 Task: Add a signature Lincoln Davis containing With heartfelt thanks and warm wishes, Lincoln Davis to email address softage.9@softage.net and add a folder Shipping labels
Action: Mouse moved to (1017, 69)
Screenshot: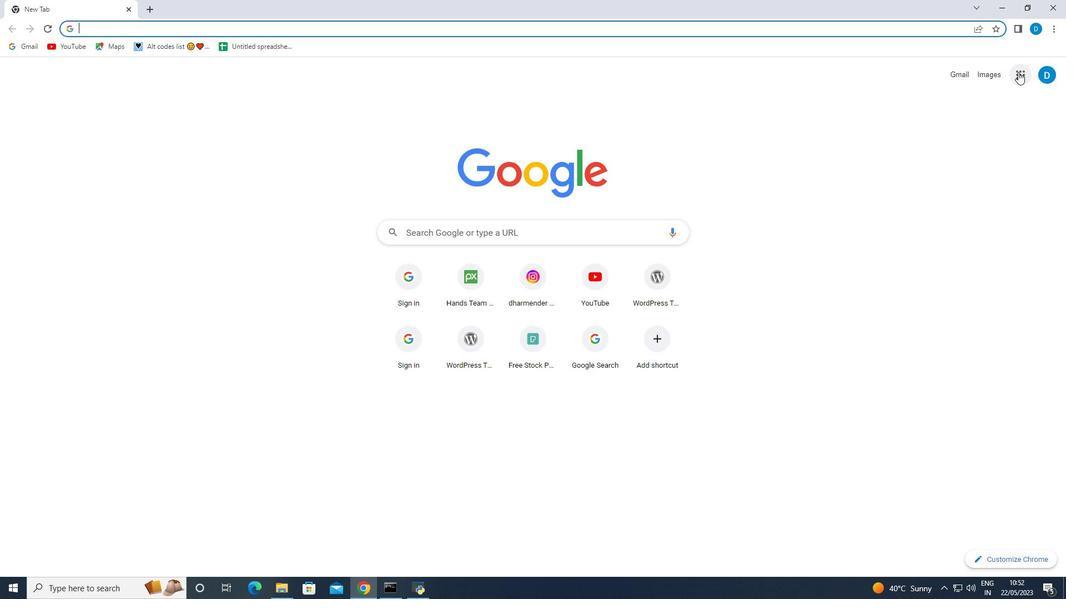 
Action: Mouse pressed left at (1017, 69)
Screenshot: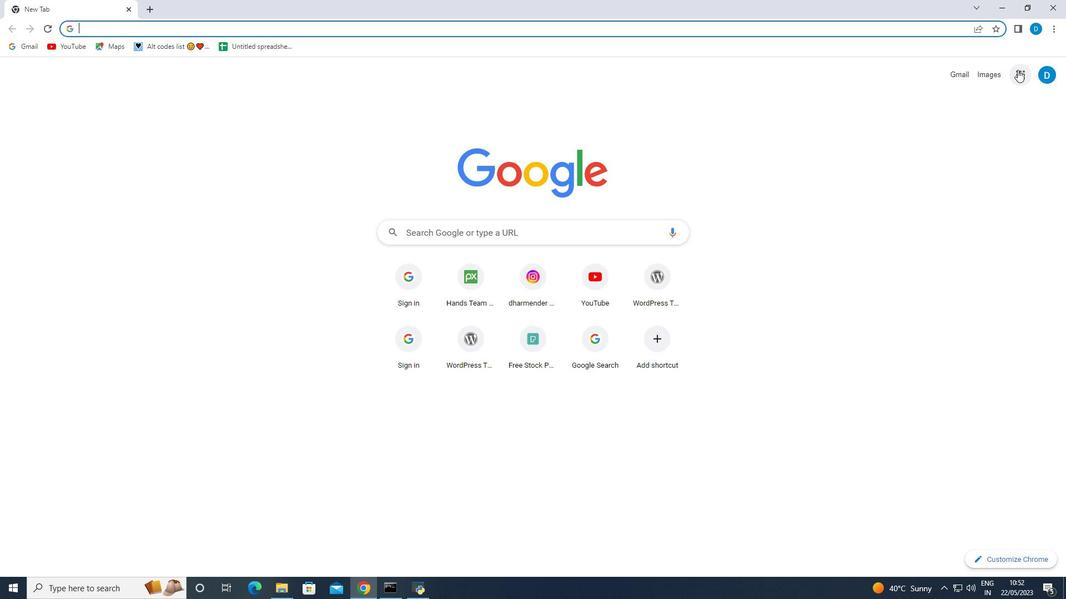 
Action: Mouse moved to (932, 219)
Screenshot: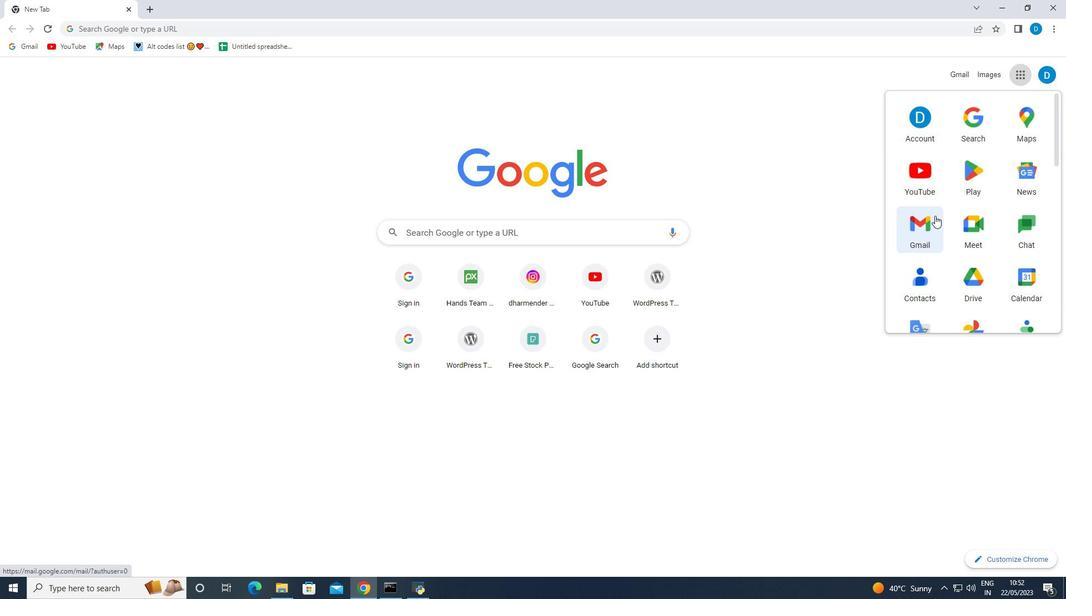 
Action: Mouse pressed left at (932, 219)
Screenshot: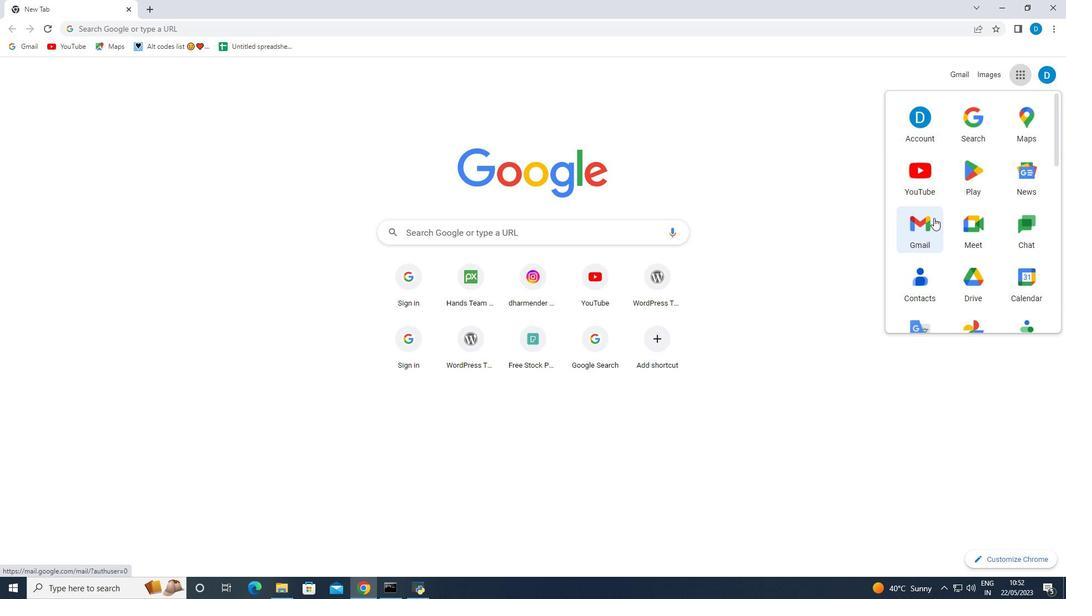 
Action: Mouse moved to (72, 112)
Screenshot: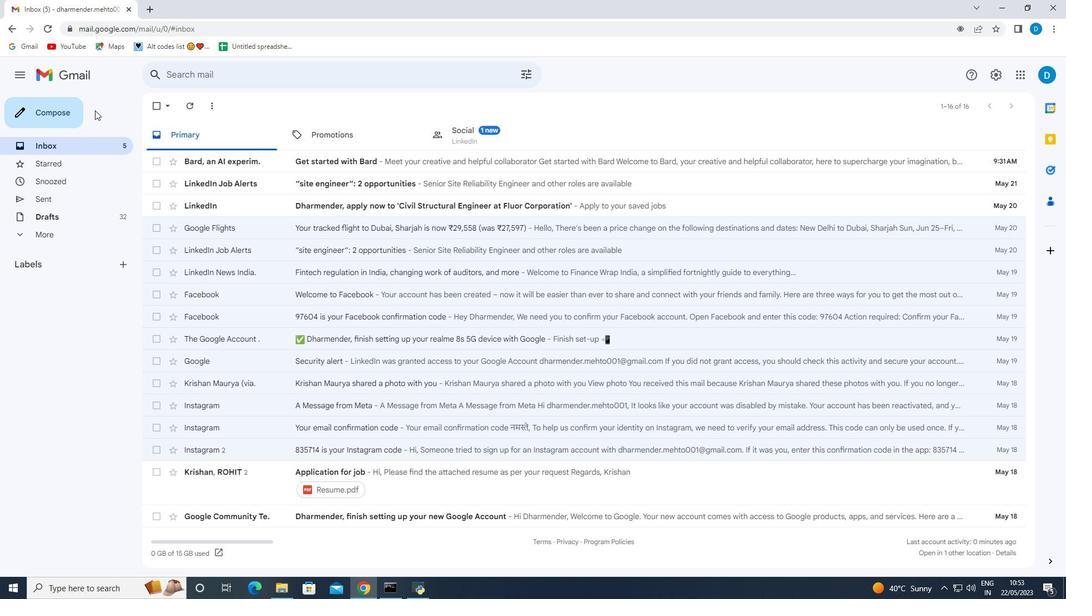 
Action: Mouse pressed left at (72, 112)
Screenshot: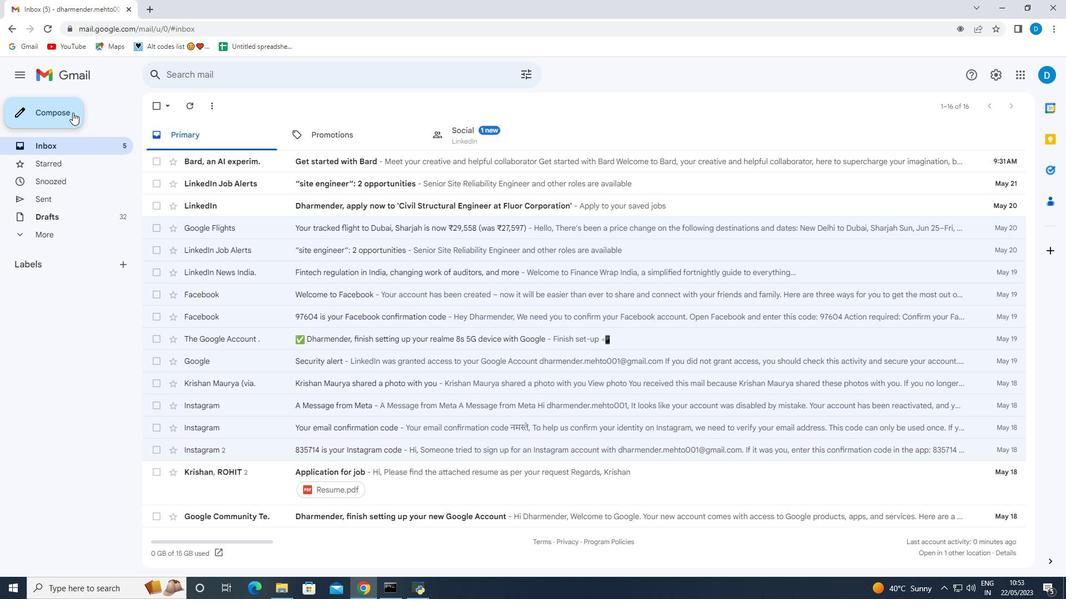 
Action: Mouse moved to (892, 558)
Screenshot: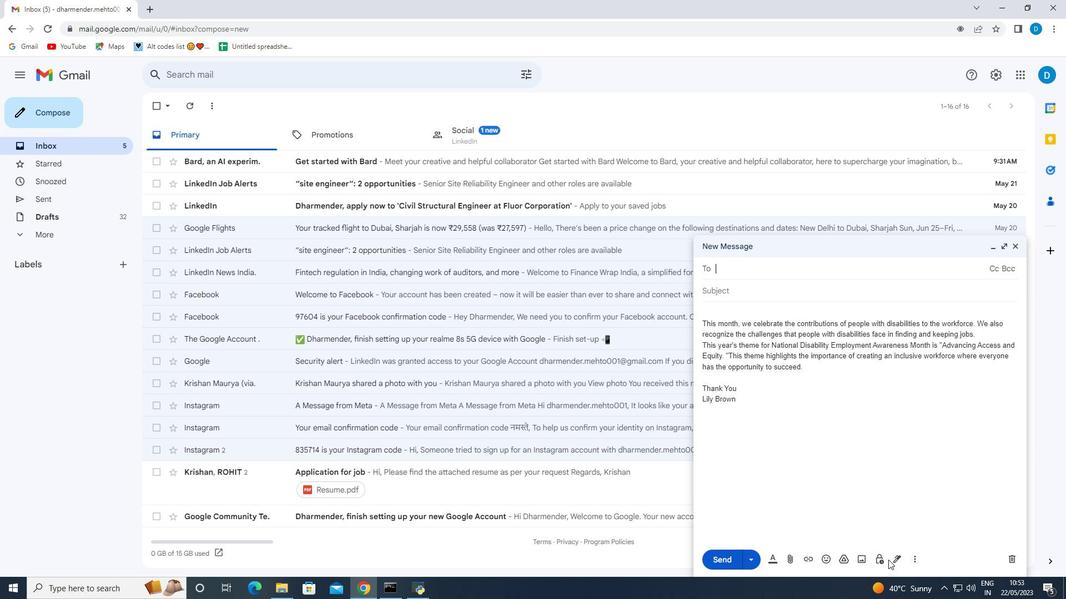 
Action: Mouse pressed left at (892, 558)
Screenshot: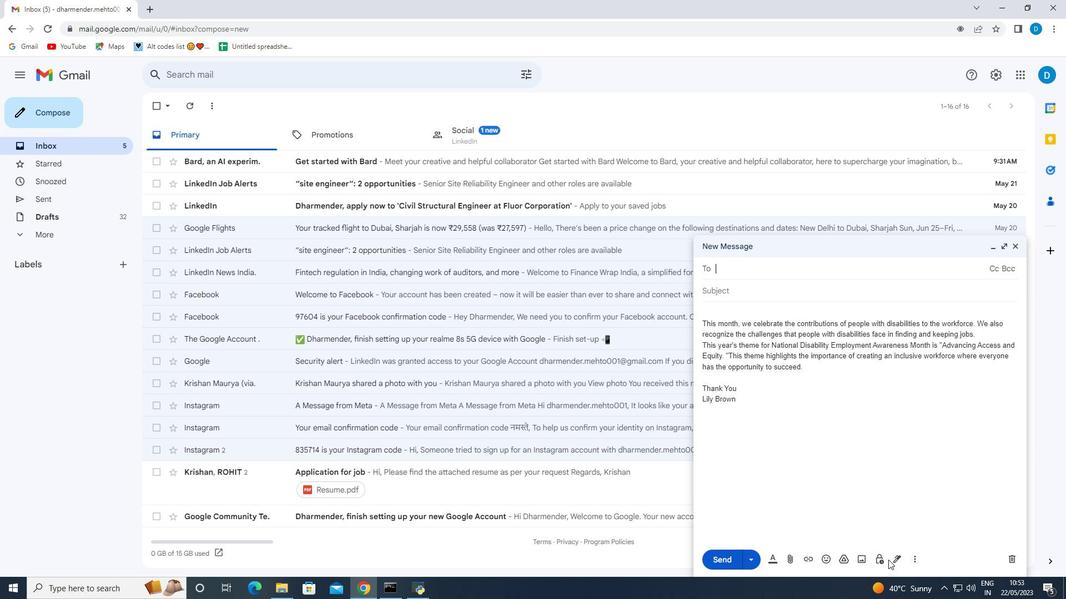 
Action: Mouse moved to (931, 503)
Screenshot: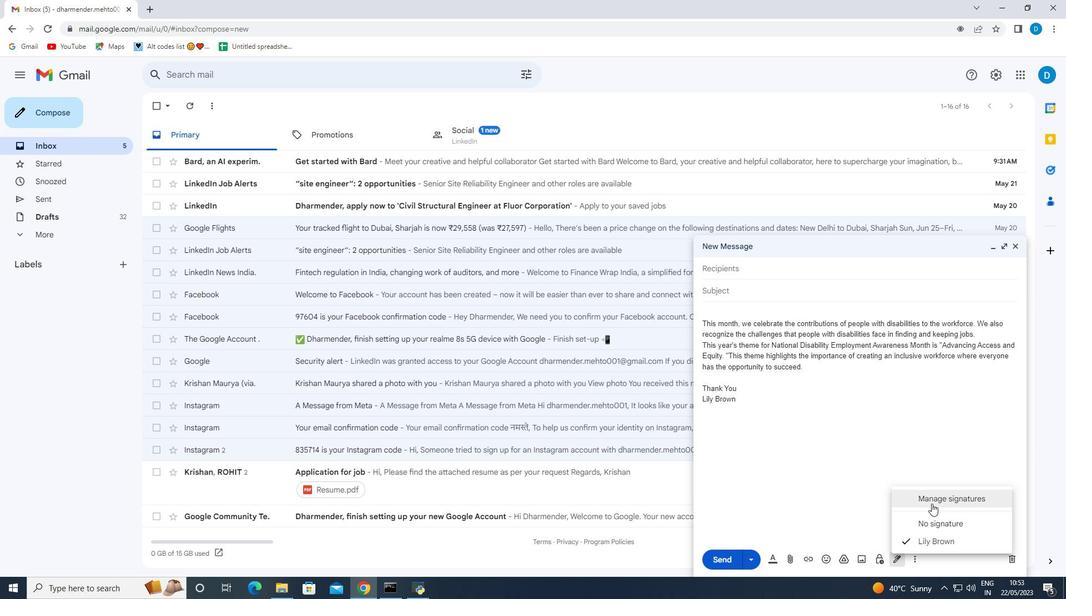
Action: Mouse pressed left at (931, 503)
Screenshot: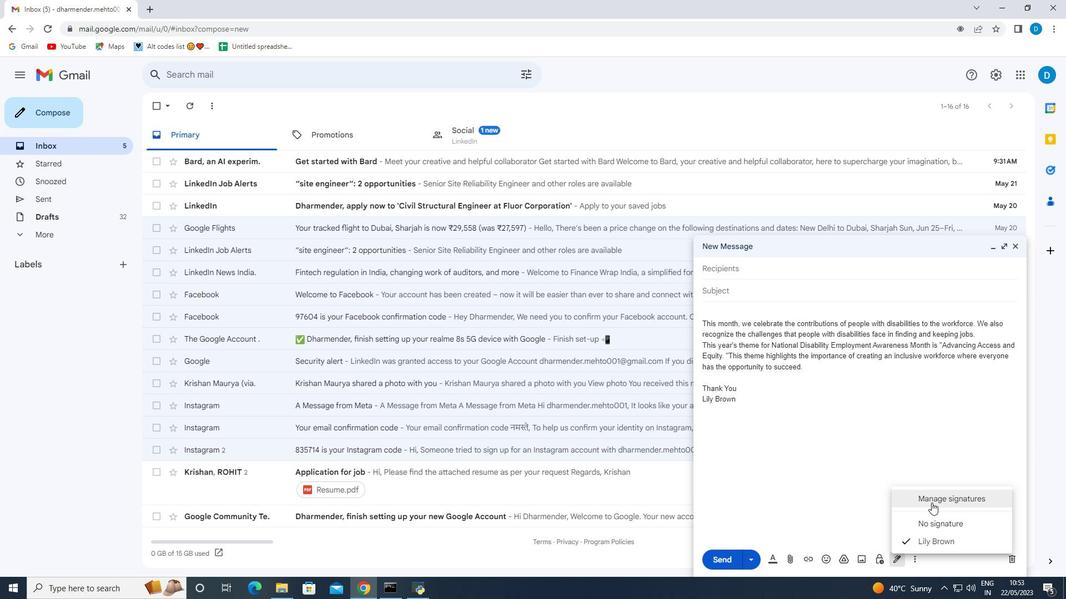 
Action: Mouse moved to (367, 416)
Screenshot: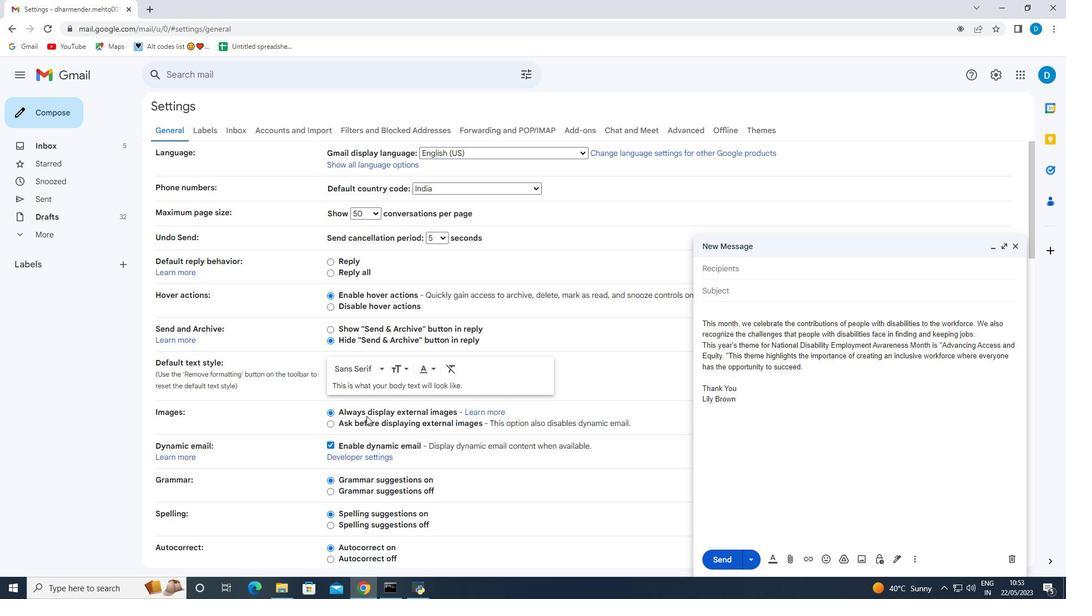 
Action: Mouse scrolled (367, 415) with delta (0, 0)
Screenshot: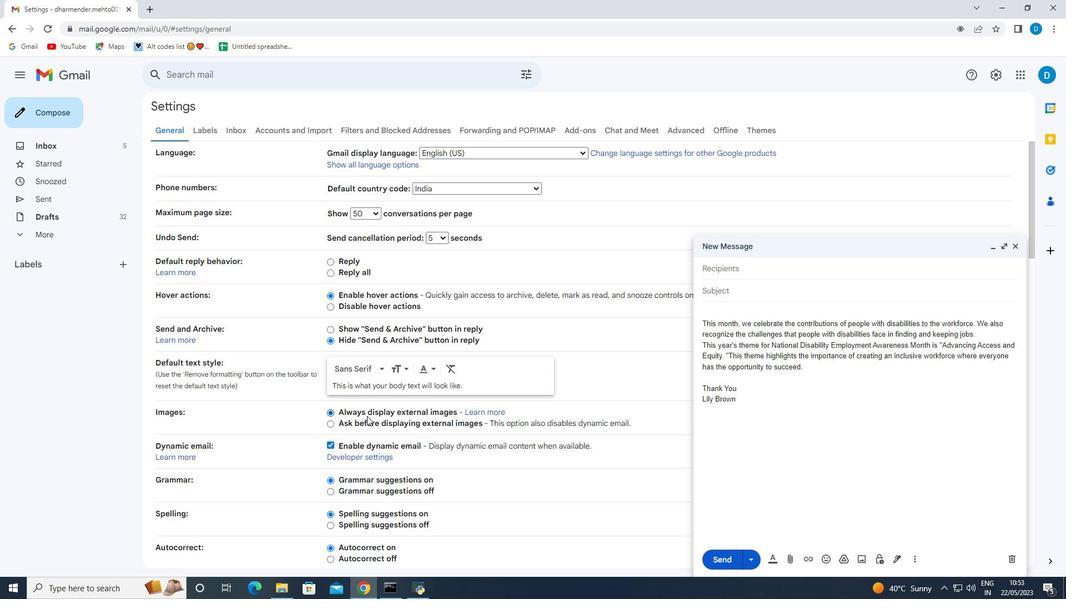 
Action: Mouse moved to (367, 415)
Screenshot: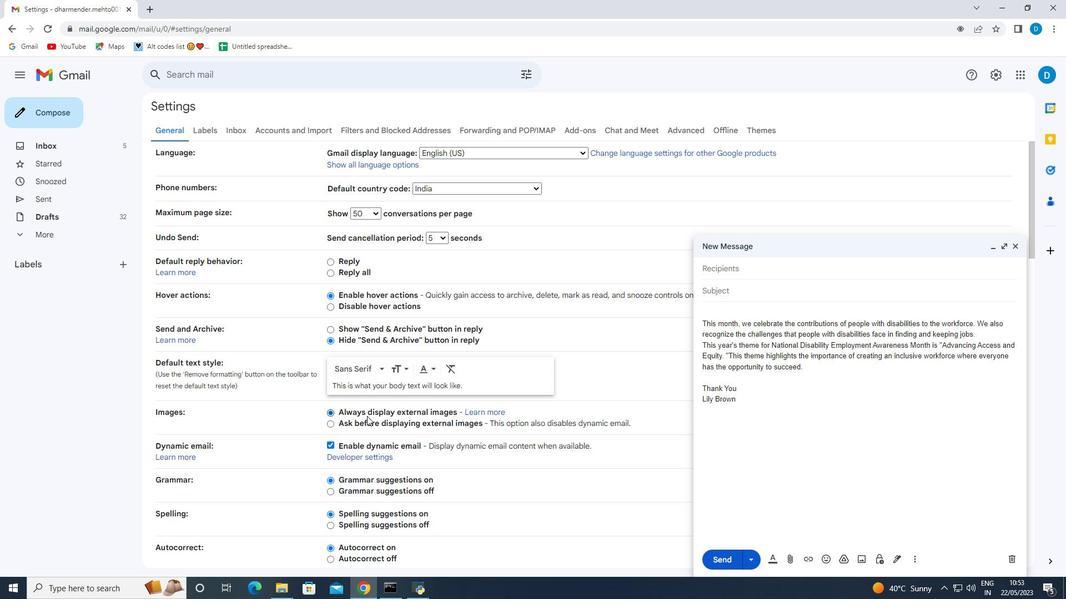 
Action: Mouse scrolled (367, 415) with delta (0, 0)
Screenshot: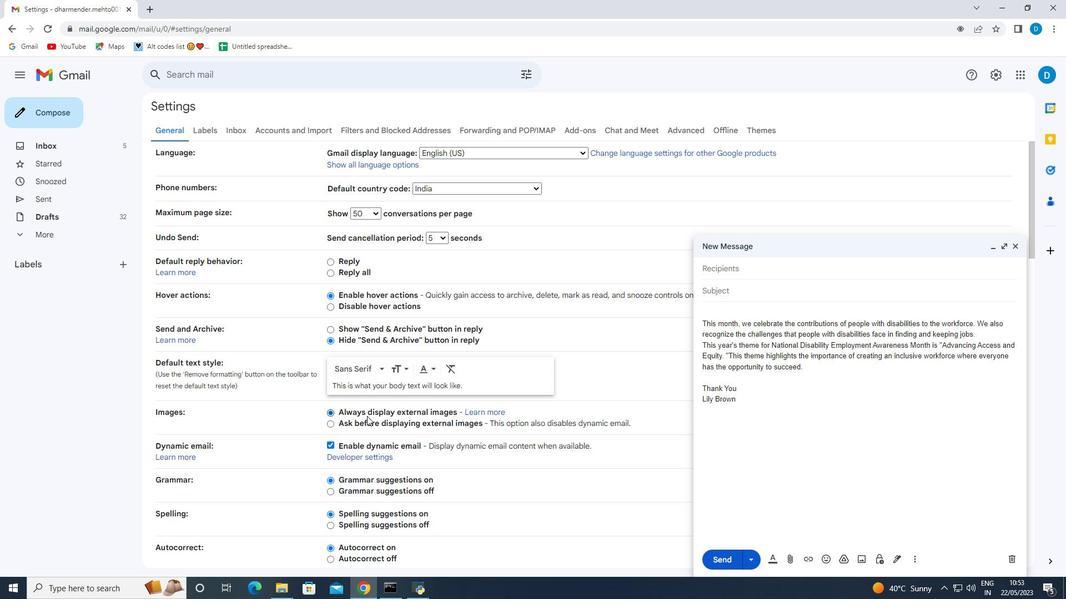 
Action: Mouse scrolled (367, 415) with delta (0, 0)
Screenshot: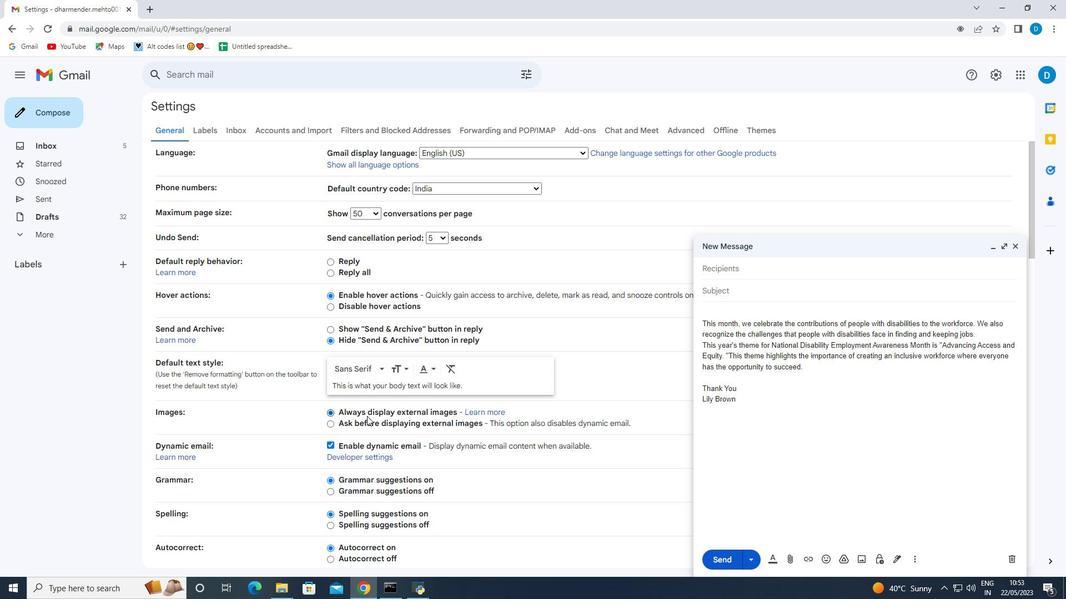 
Action: Mouse moved to (364, 413)
Screenshot: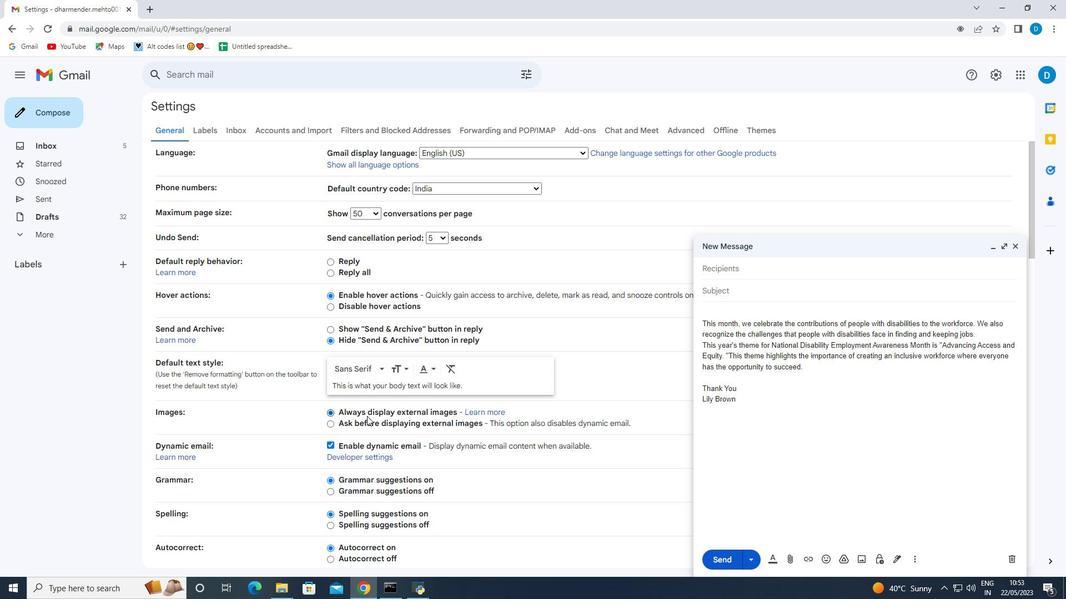 
Action: Mouse scrolled (366, 414) with delta (0, 0)
Screenshot: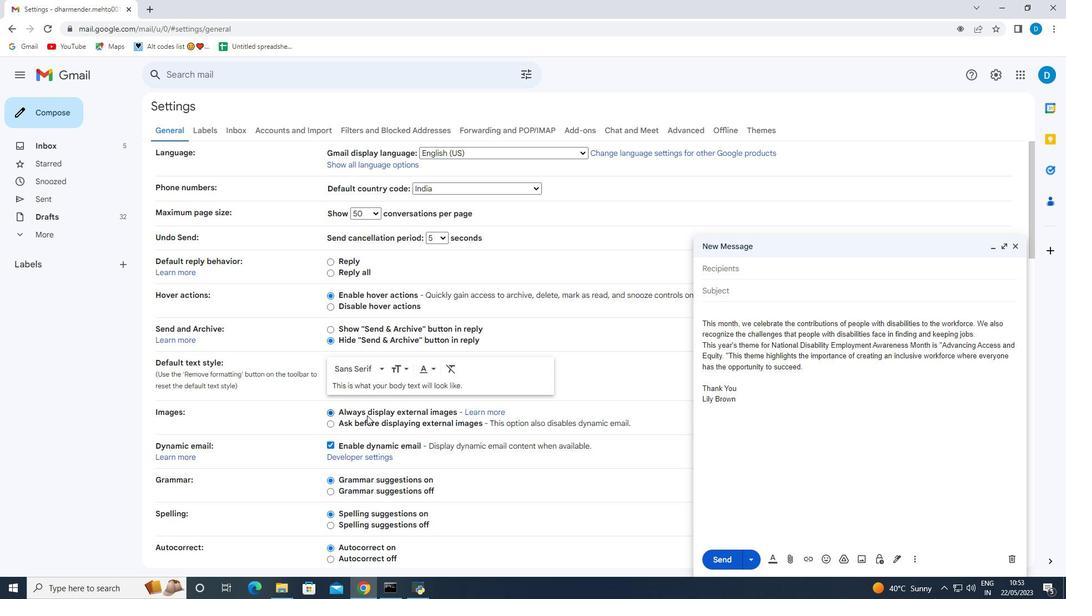 
Action: Mouse moved to (359, 404)
Screenshot: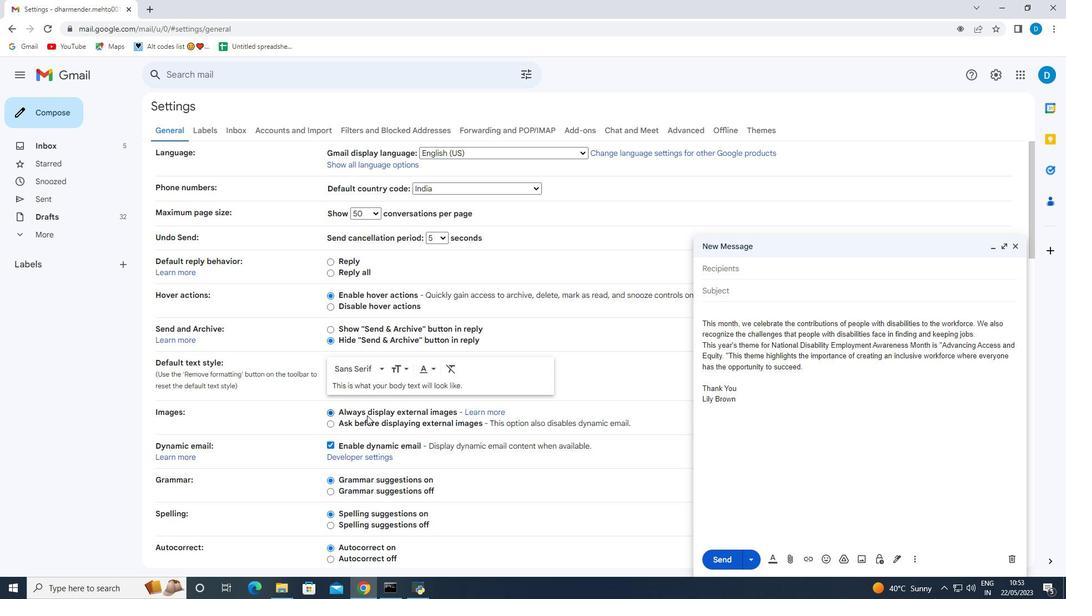 
Action: Mouse scrolled (360, 405) with delta (0, 0)
Screenshot: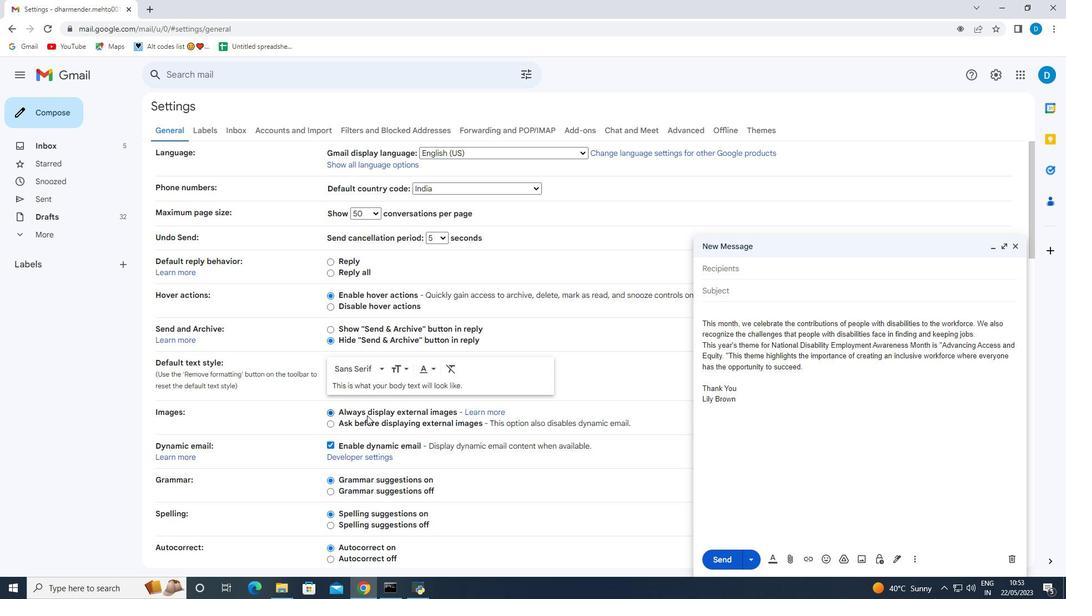 
Action: Mouse moved to (359, 403)
Screenshot: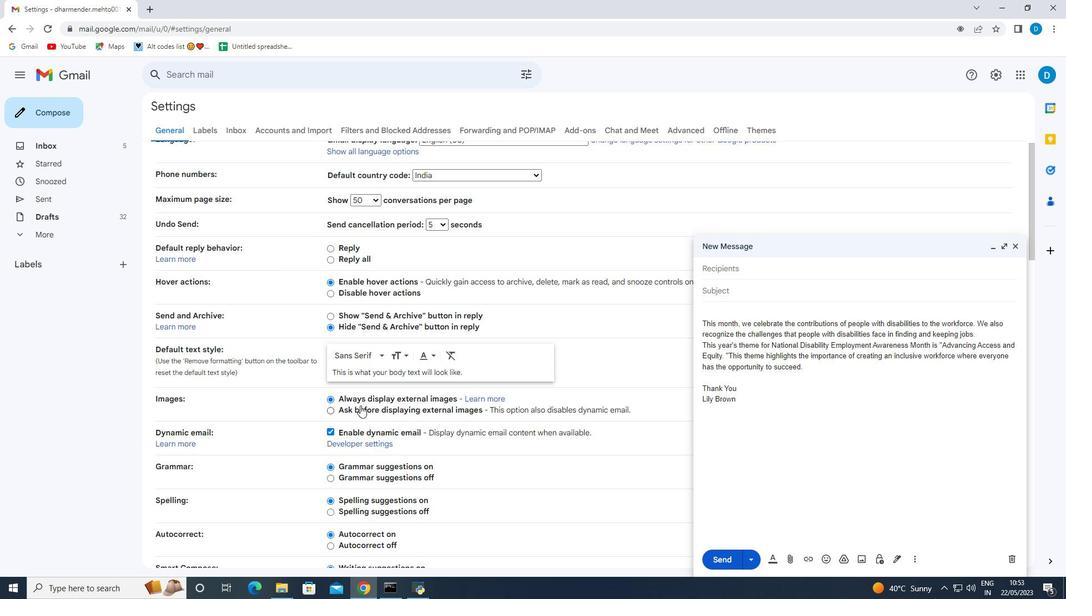 
Action: Mouse scrolled (359, 403) with delta (0, 0)
Screenshot: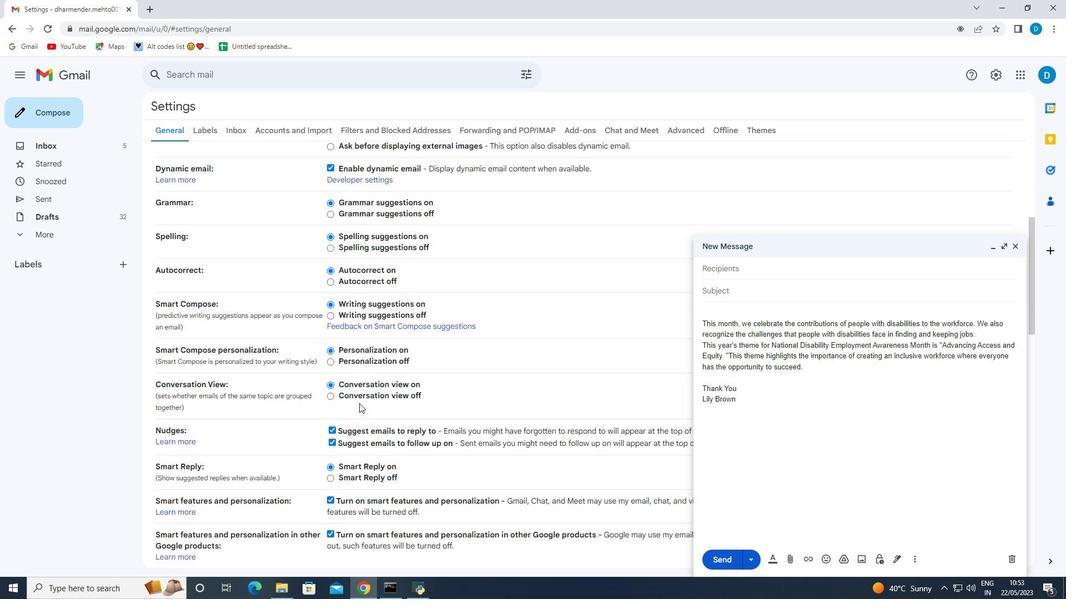 
Action: Mouse scrolled (359, 403) with delta (0, 0)
Screenshot: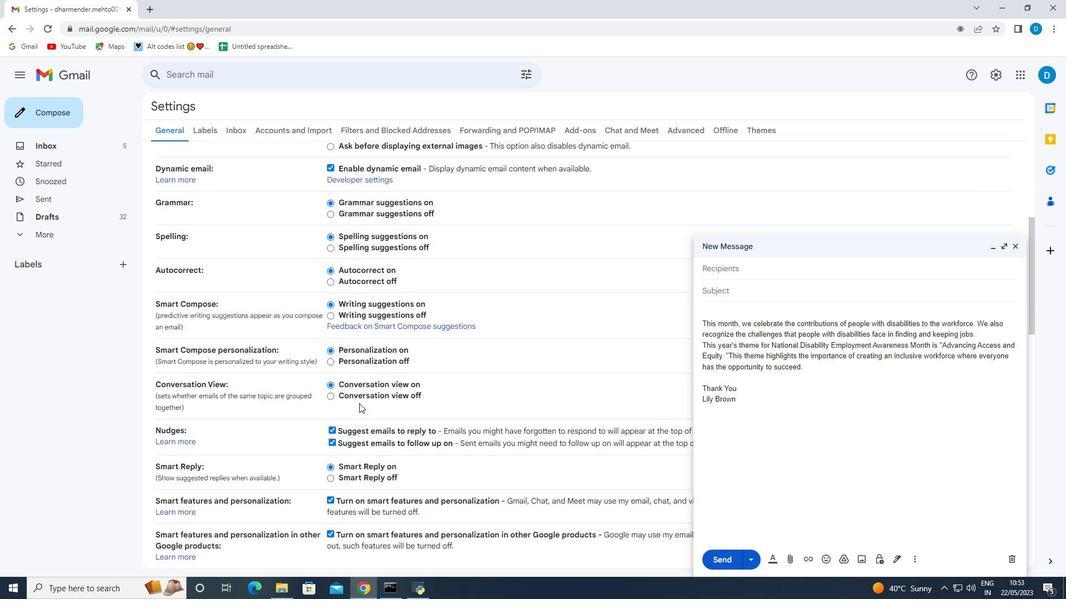 
Action: Mouse scrolled (359, 403) with delta (0, 0)
Screenshot: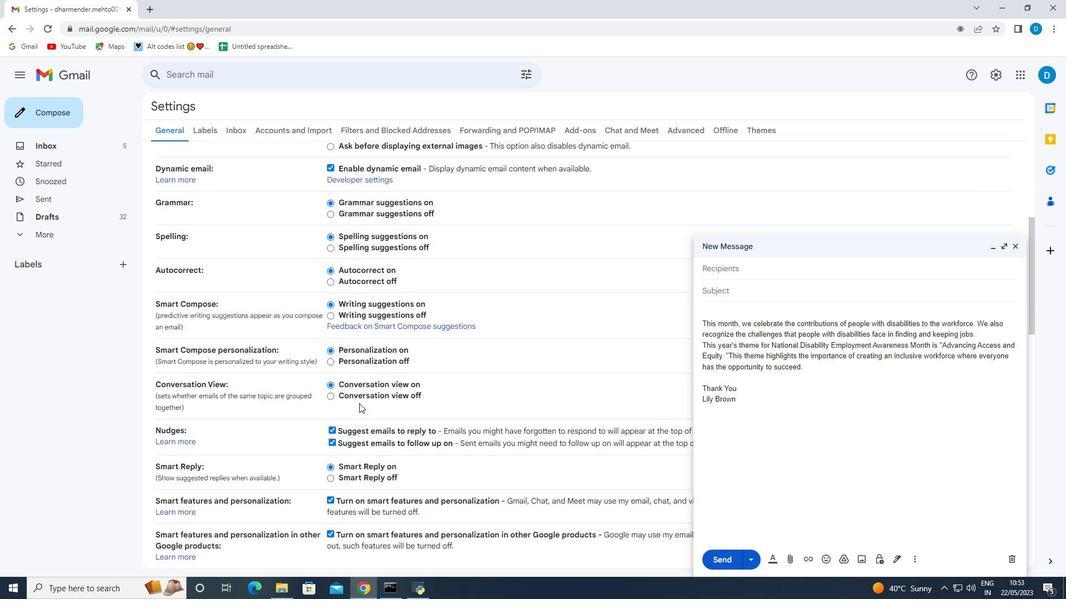 
Action: Mouse scrolled (359, 403) with delta (0, 0)
Screenshot: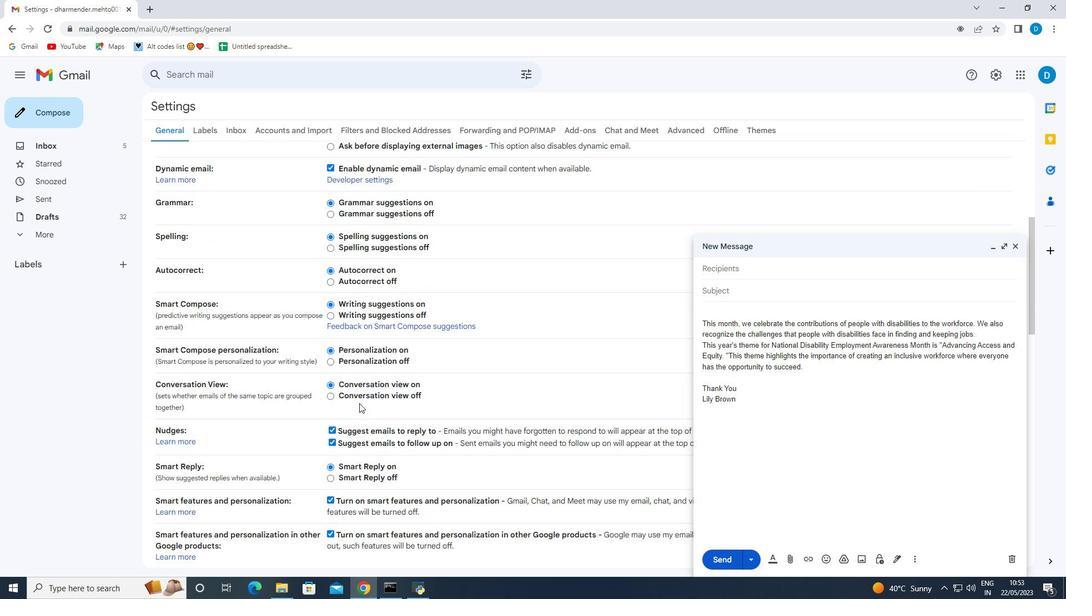 
Action: Mouse scrolled (359, 403) with delta (0, 0)
Screenshot: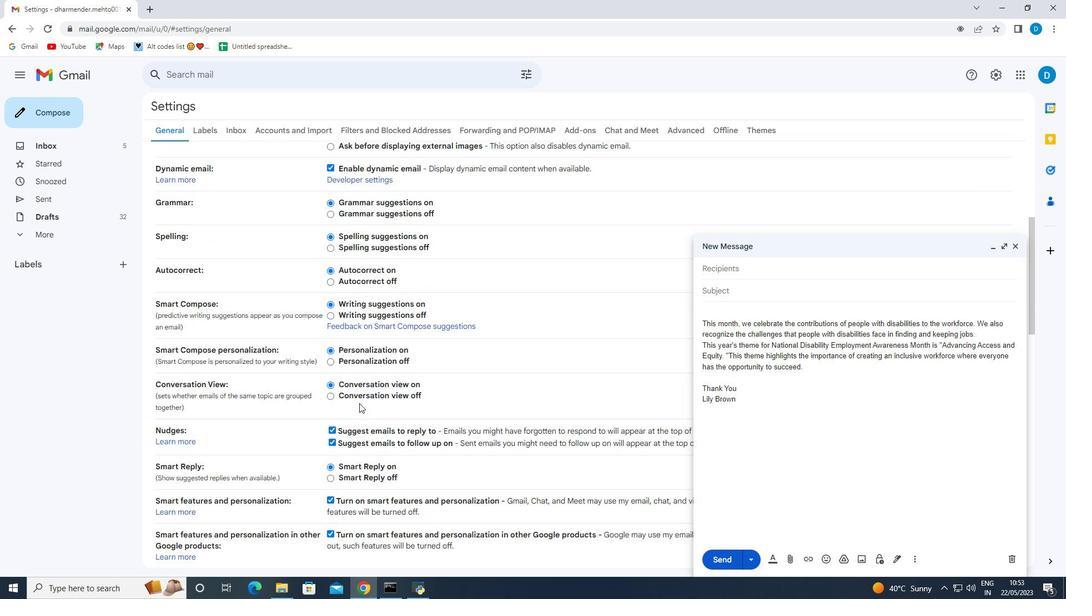 
Action: Mouse scrolled (359, 403) with delta (0, 0)
Screenshot: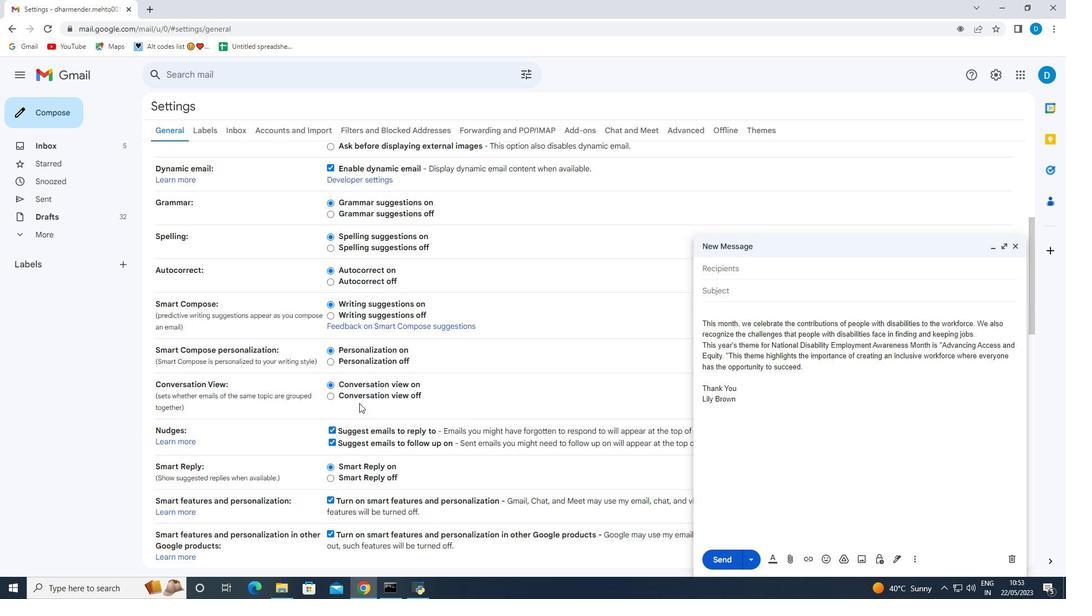 
Action: Mouse moved to (358, 403)
Screenshot: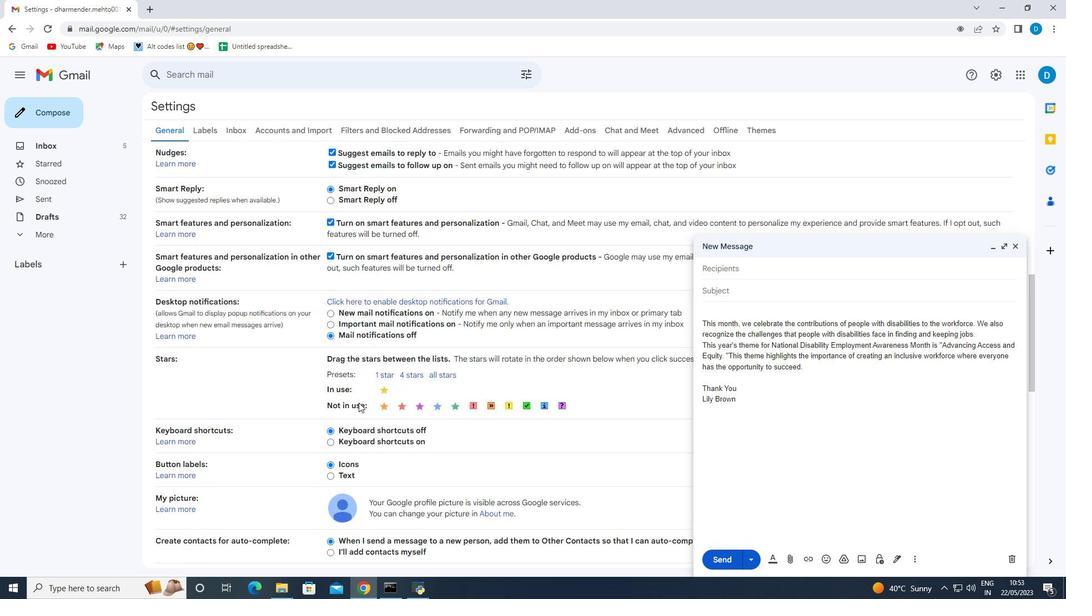 
Action: Mouse scrolled (358, 402) with delta (0, 0)
Screenshot: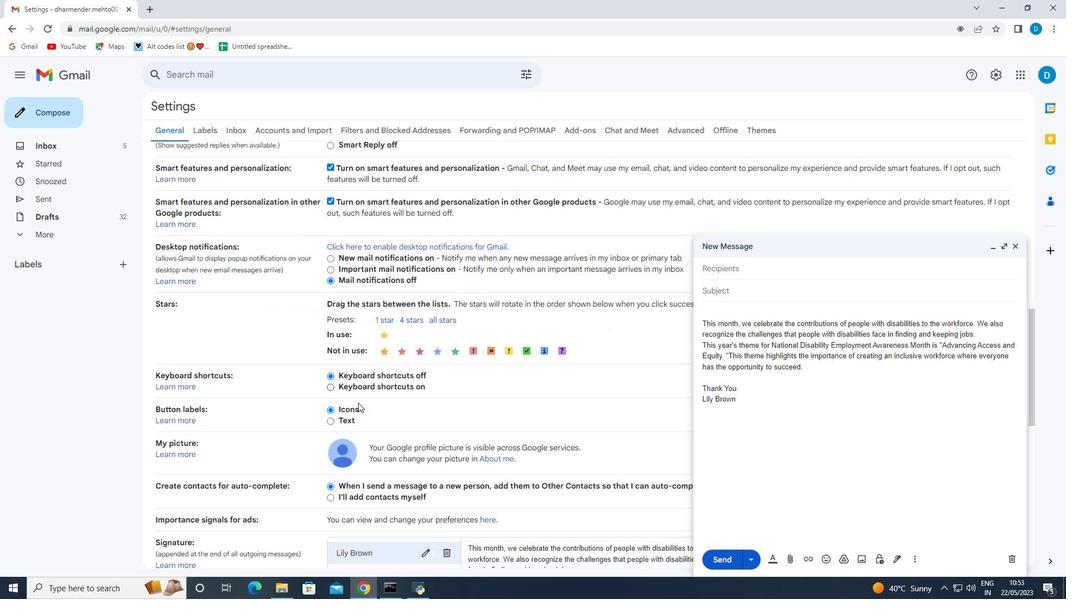 
Action: Mouse scrolled (358, 402) with delta (0, 0)
Screenshot: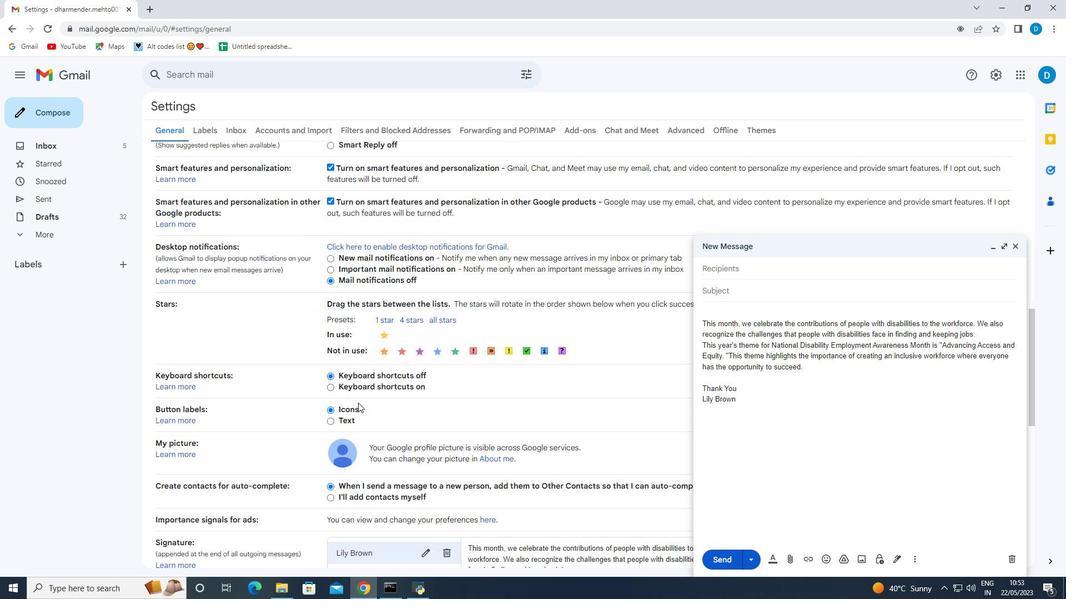 
Action: Mouse scrolled (358, 402) with delta (0, 0)
Screenshot: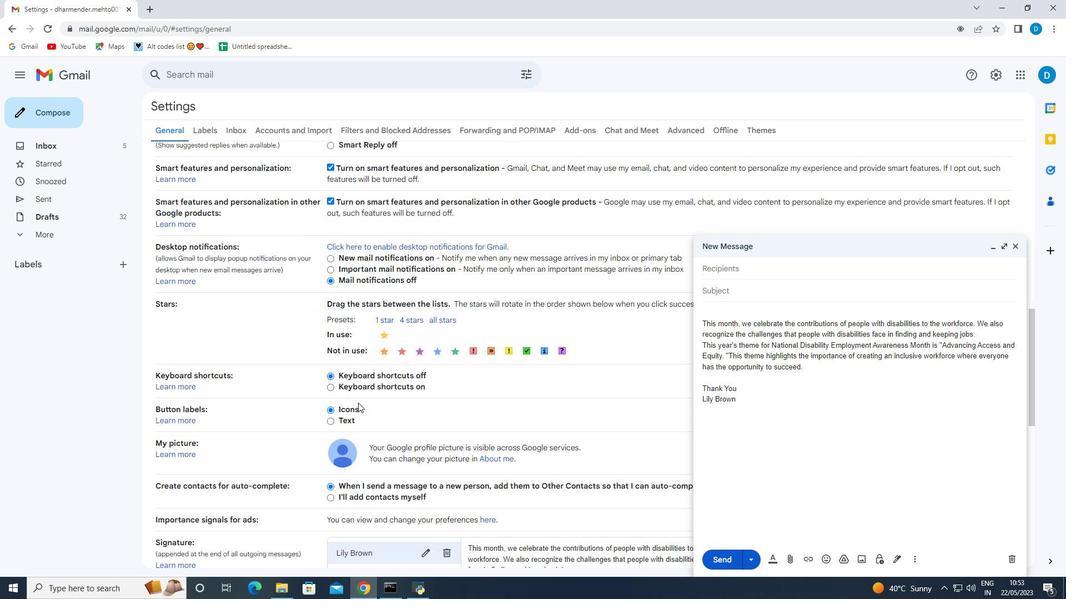 
Action: Mouse scrolled (358, 402) with delta (0, 0)
Screenshot: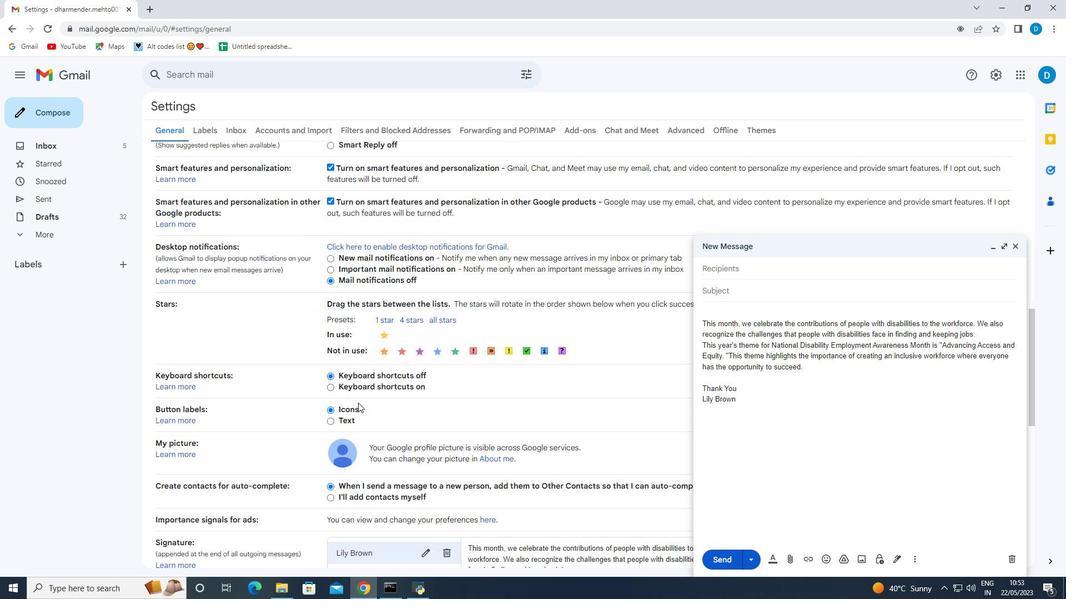 
Action: Mouse scrolled (358, 402) with delta (0, 0)
Screenshot: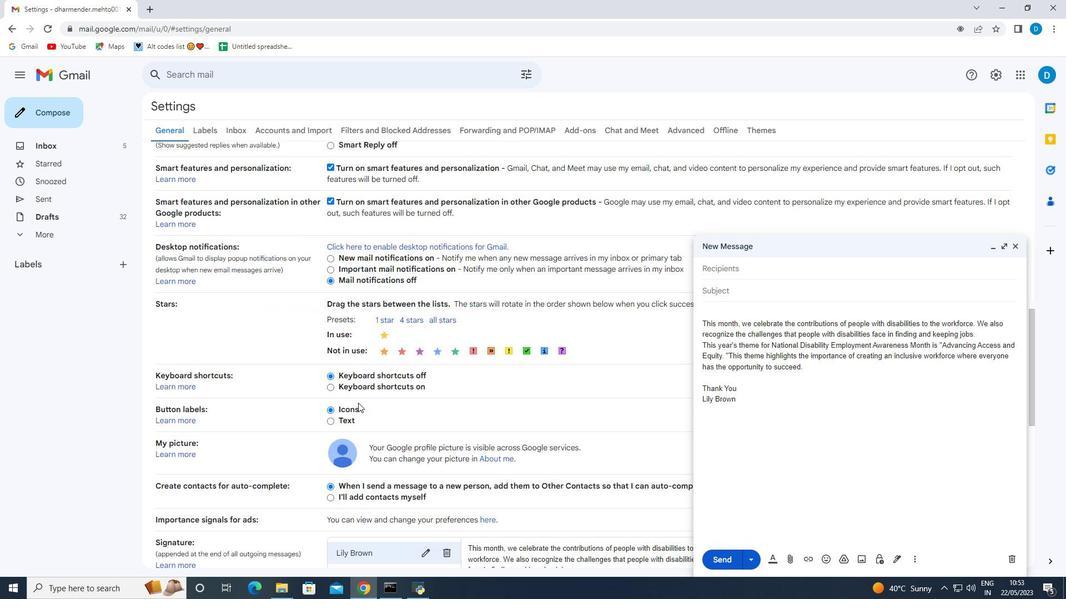 
Action: Mouse moved to (442, 278)
Screenshot: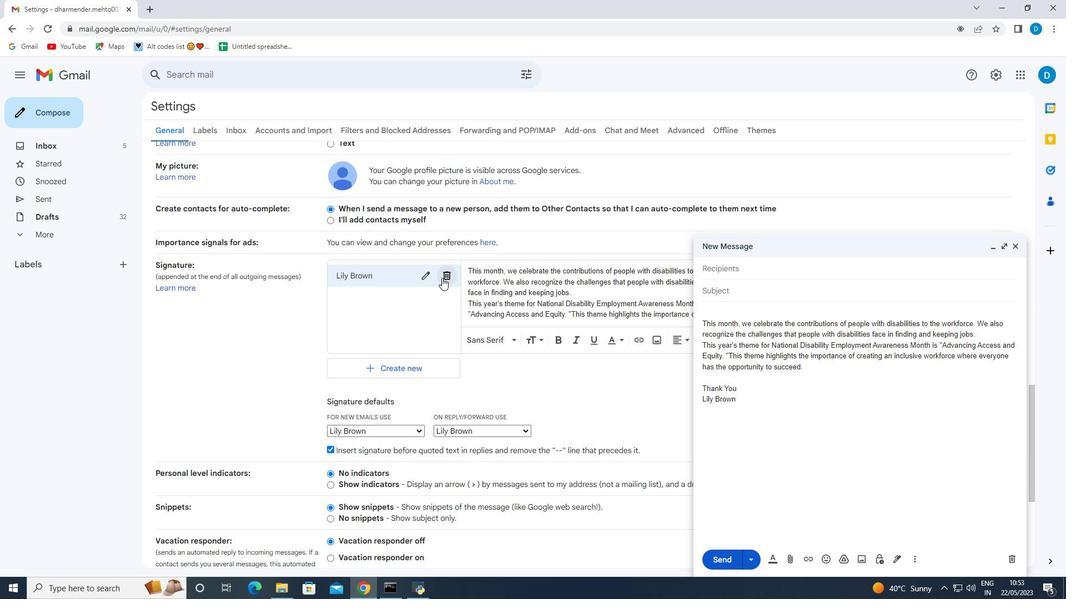 
Action: Mouse pressed left at (442, 278)
Screenshot: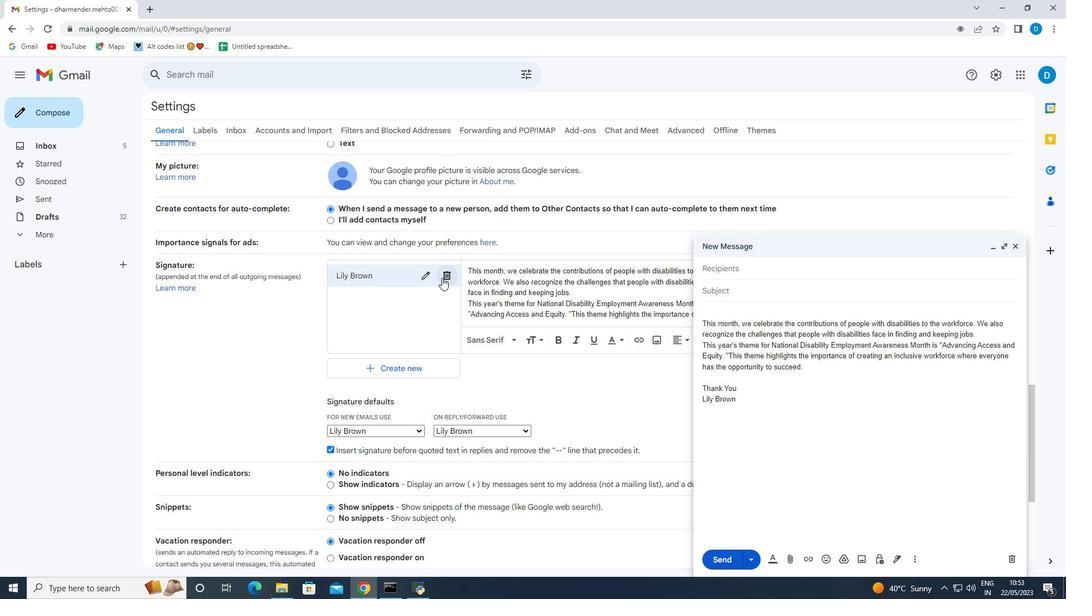 
Action: Mouse moved to (621, 338)
Screenshot: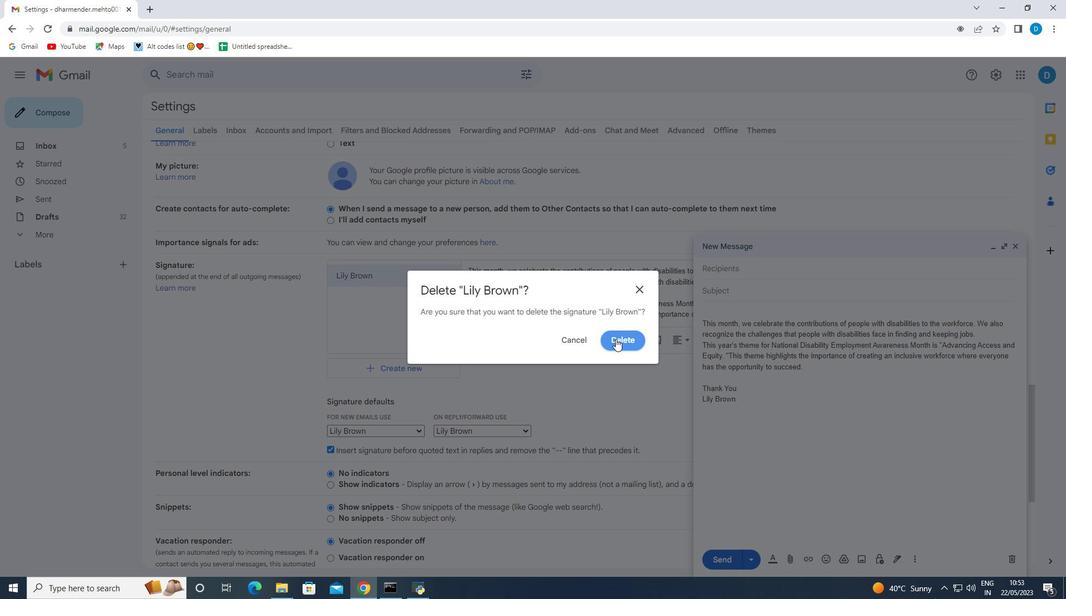 
Action: Mouse pressed left at (621, 338)
Screenshot: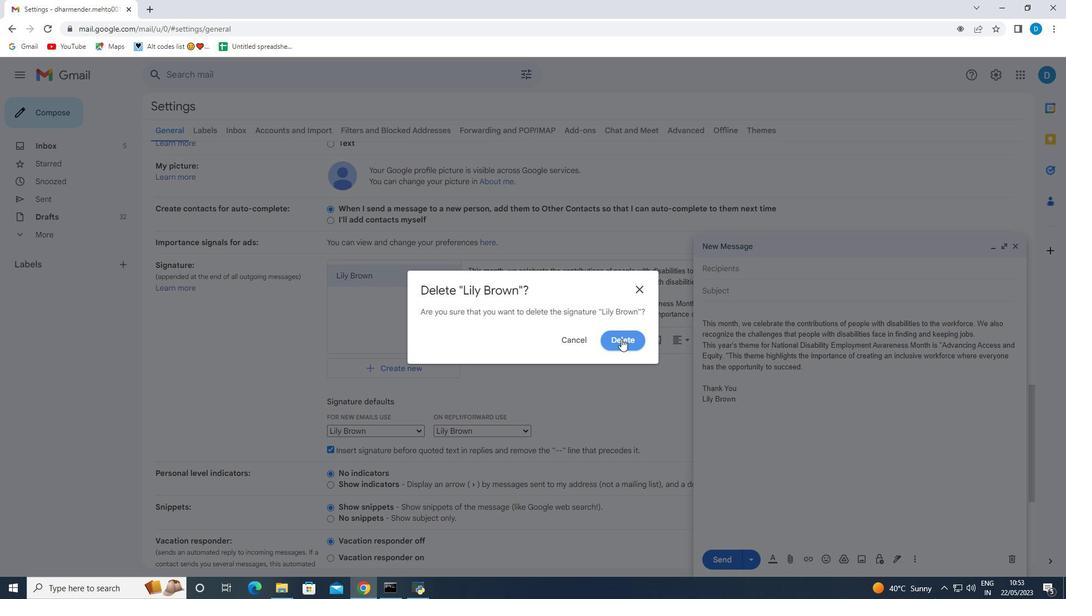 
Action: Mouse moved to (364, 289)
Screenshot: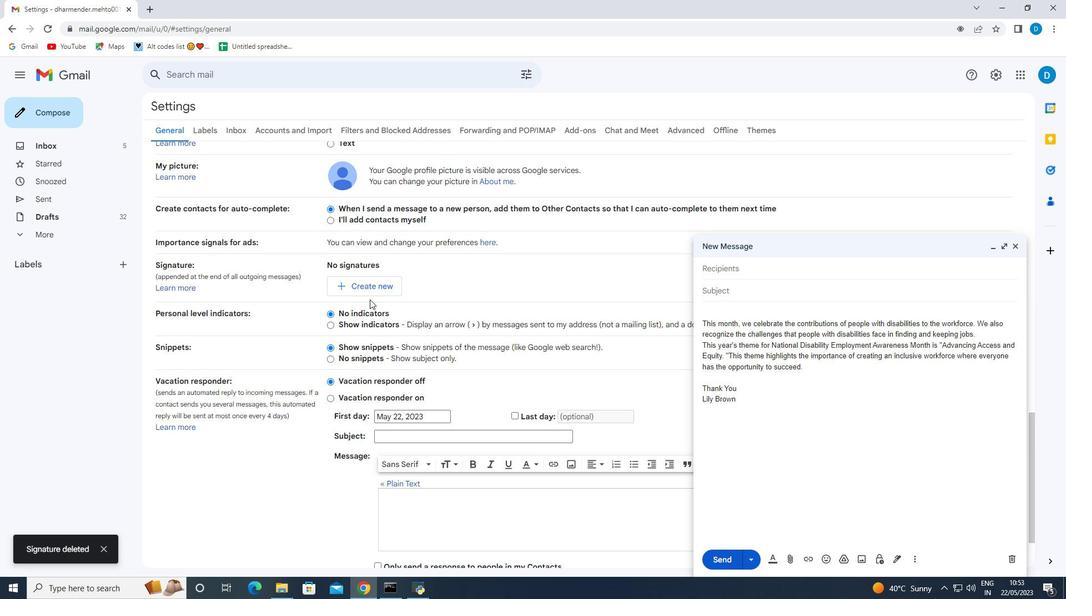 
Action: Mouse pressed left at (364, 289)
Screenshot: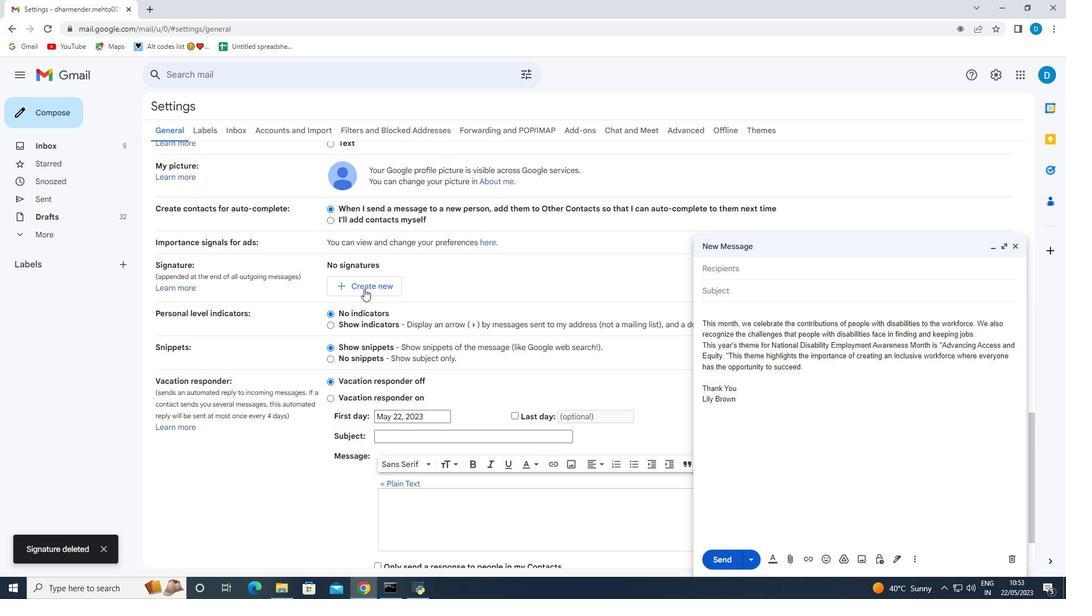 
Action: Mouse moved to (457, 313)
Screenshot: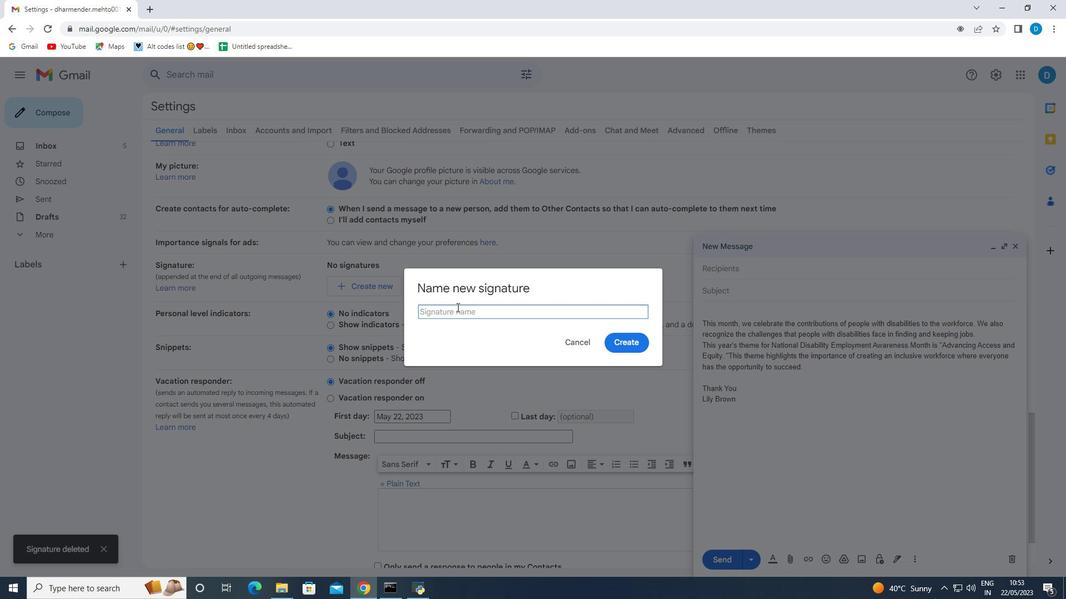 
Action: Mouse pressed left at (457, 313)
Screenshot: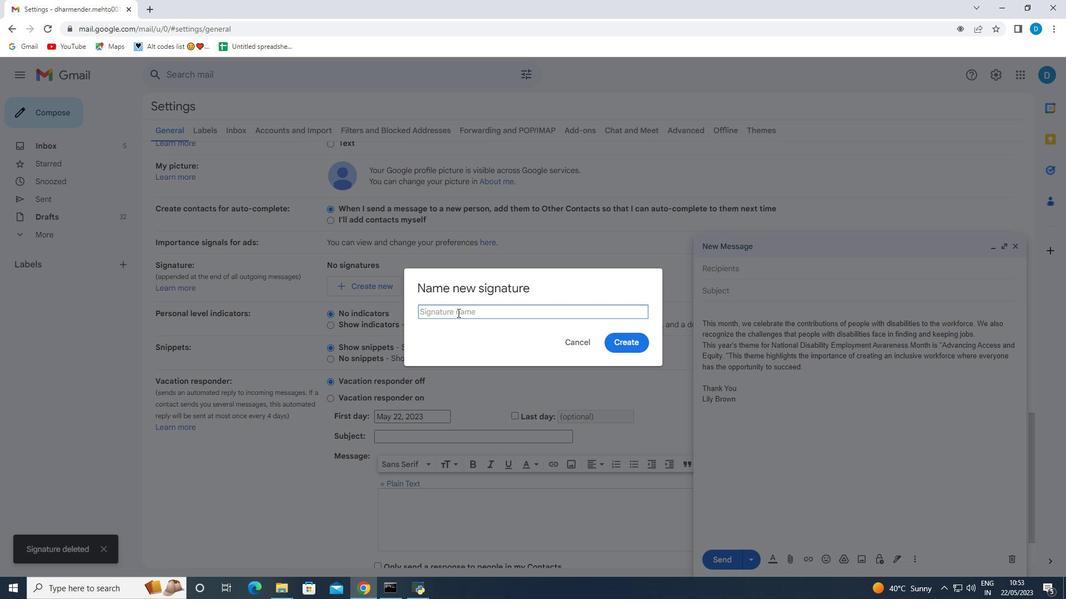 
Action: Key pressed <Key.shift>Lincoln<Key.space><Key.shift>Davis
Screenshot: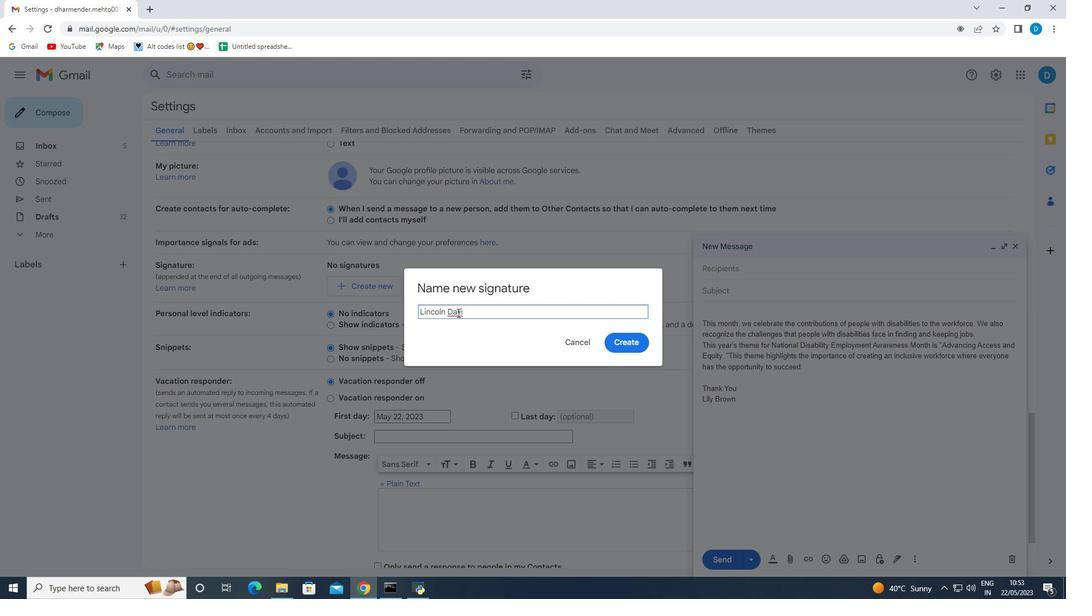 
Action: Mouse moved to (625, 342)
Screenshot: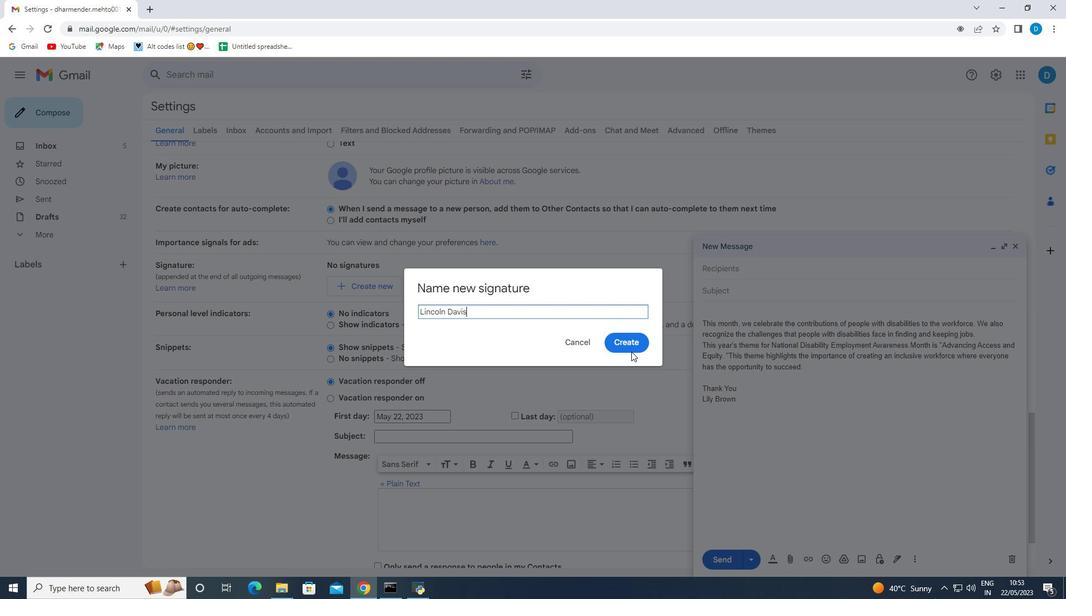 
Action: Mouse pressed left at (625, 342)
Screenshot: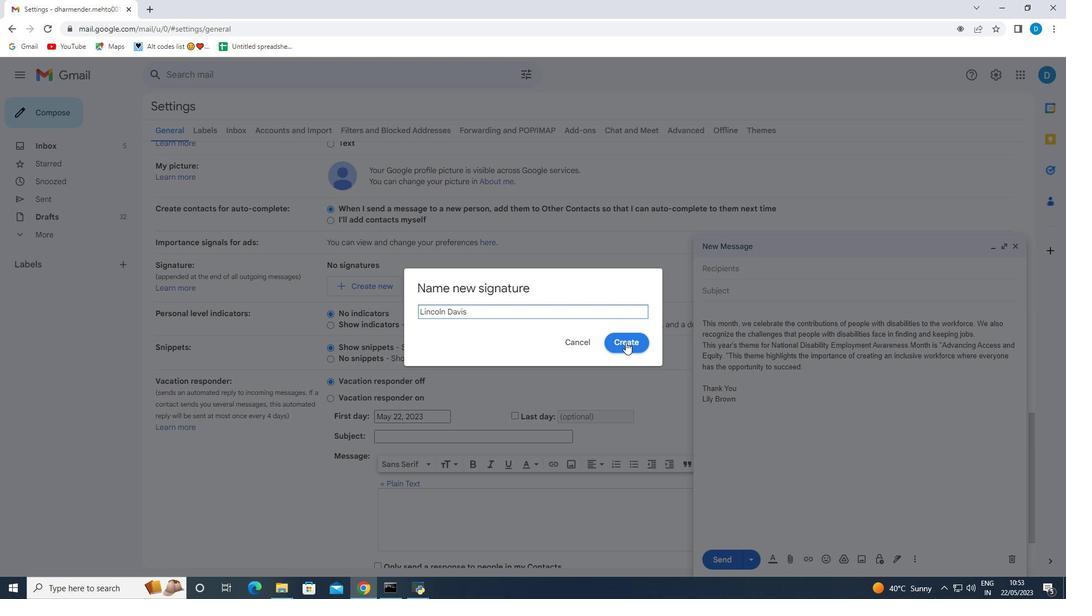 
Action: Mouse moved to (511, 279)
Screenshot: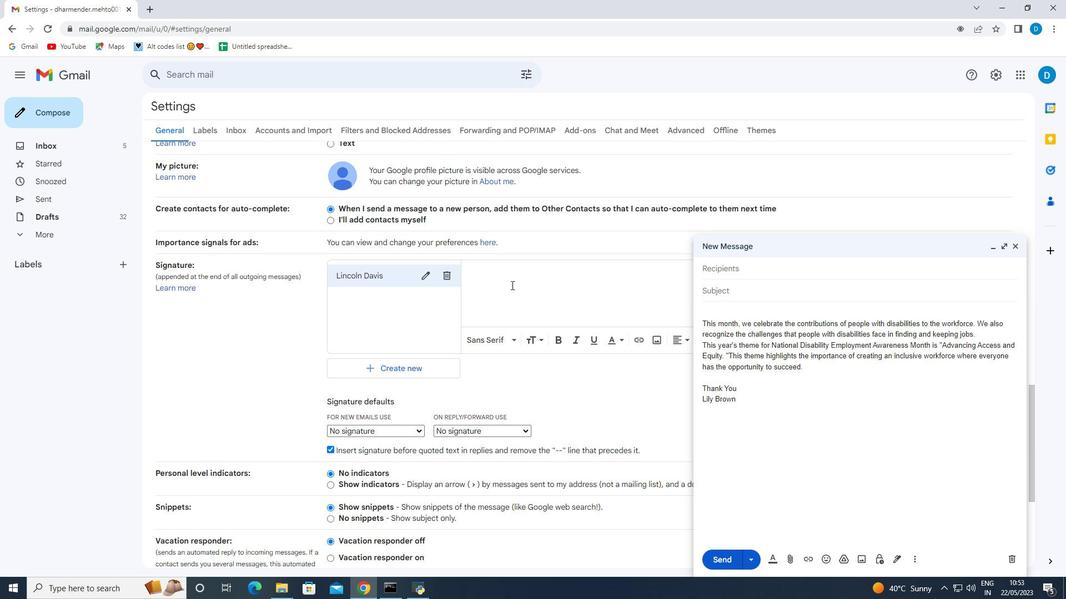
Action: Mouse pressed left at (511, 279)
Screenshot: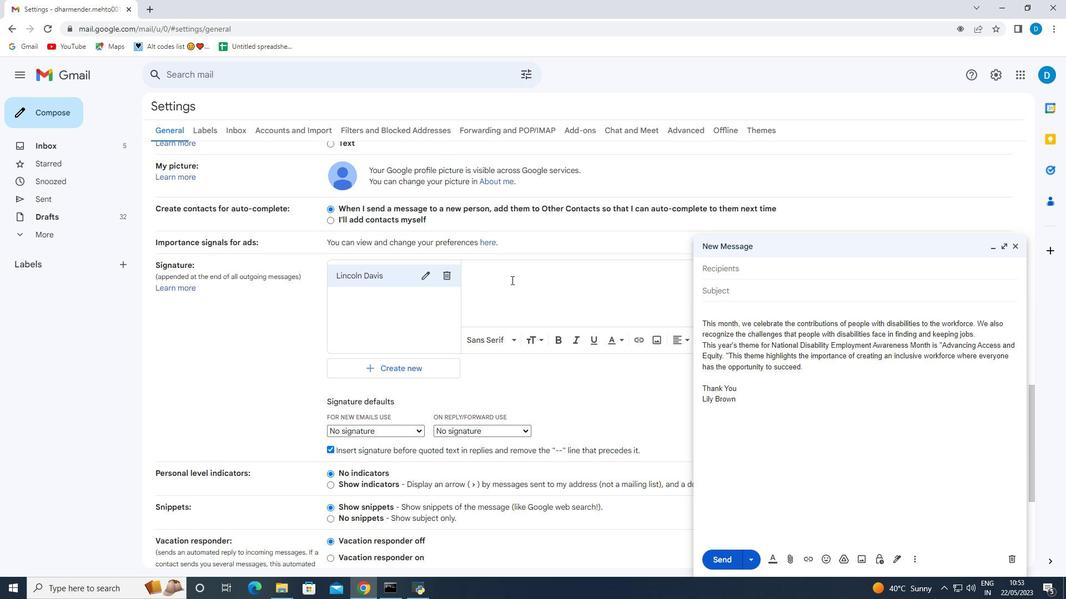 
Action: Key pressed <Key.shift><Key.shift>With<Key.space>heartfelt<Key.space>thanks<Key.space>and<Key.space>warm<Key.space>wishes,<Key.space><Key.shift>I<Key.space>would<Key.space><Key.shift>like<Key.space>to<Key.space>wish<Key.space>you<Key.space>a<Key.space><Key.shift>happy<Key.space><Key.shift>N<Key.backspace><Key.shift>Birthday.
Screenshot: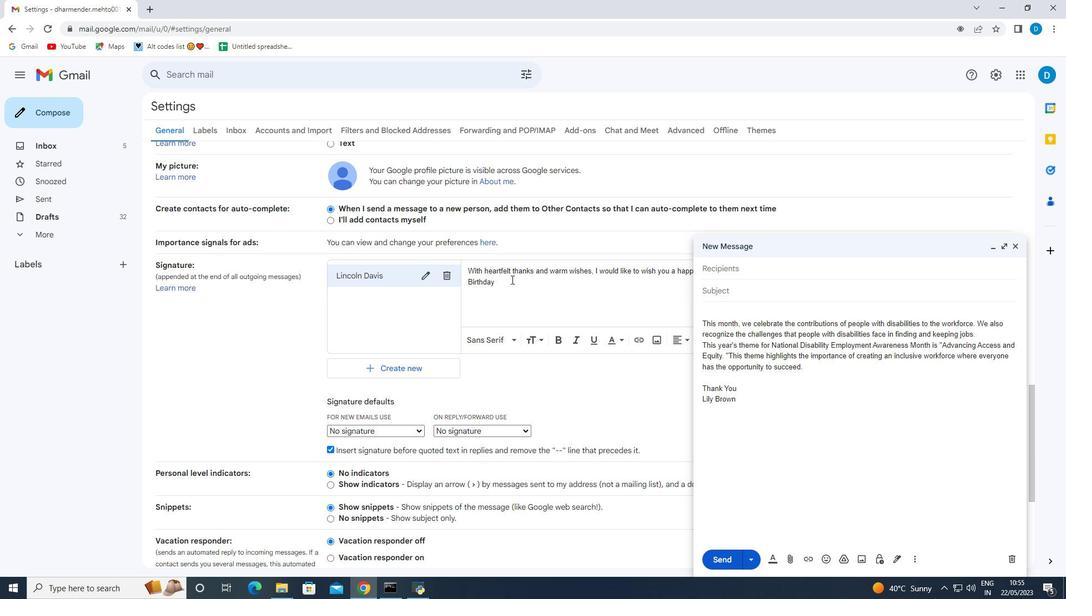 
Action: Mouse moved to (992, 249)
Screenshot: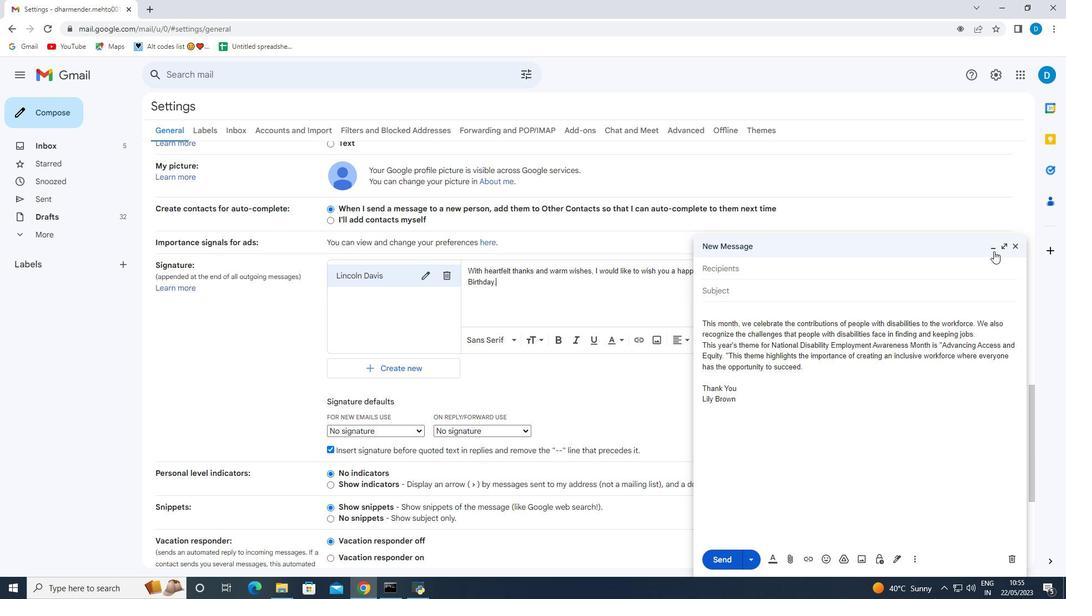 
Action: Mouse pressed left at (992, 249)
Screenshot: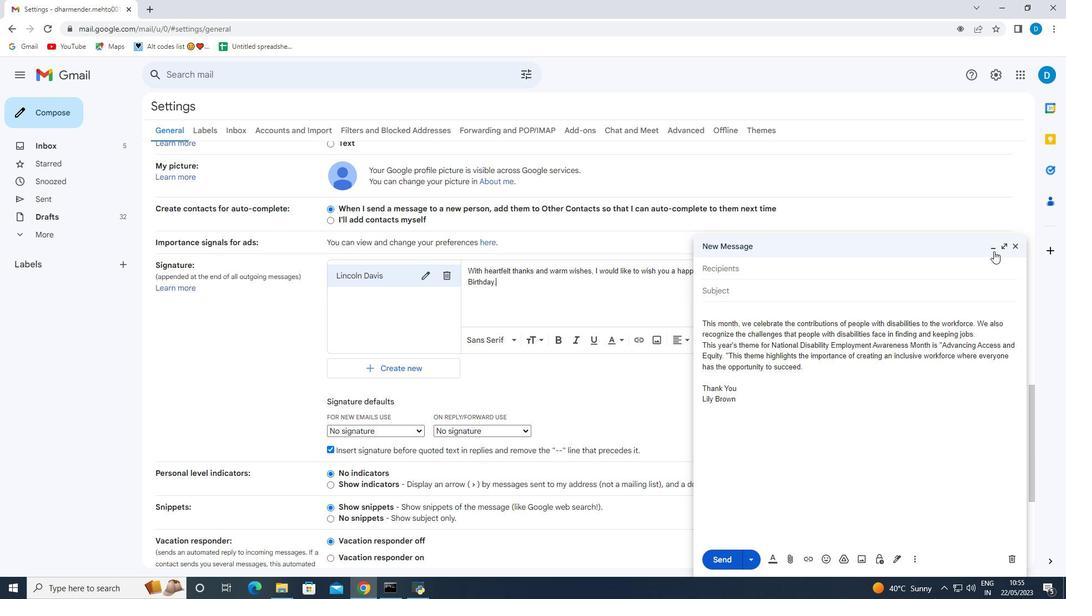 
Action: Mouse moved to (505, 284)
Screenshot: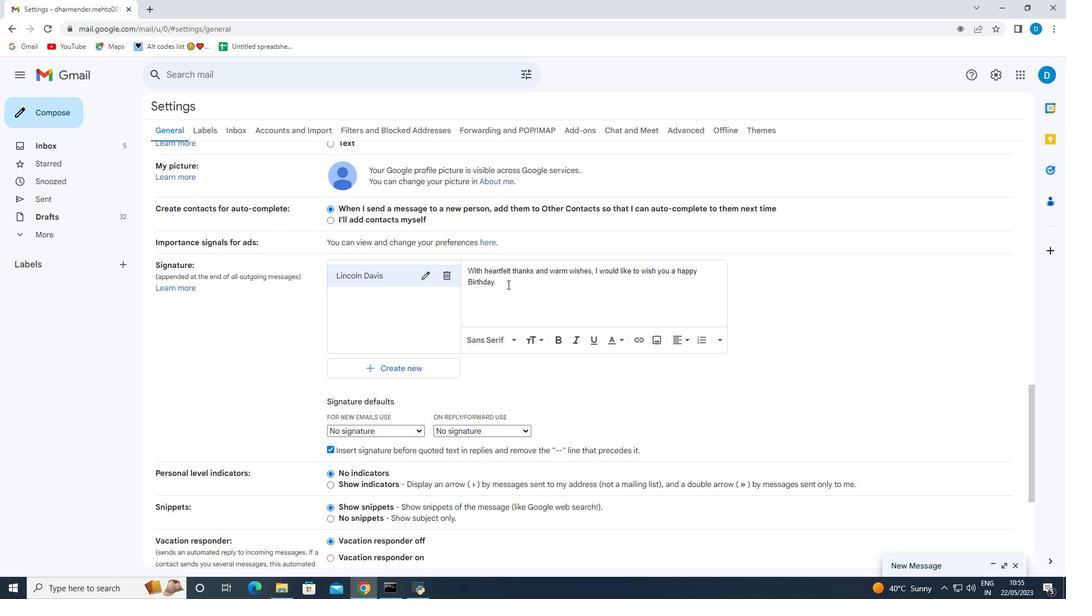 
Action: Mouse pressed left at (505, 284)
Screenshot: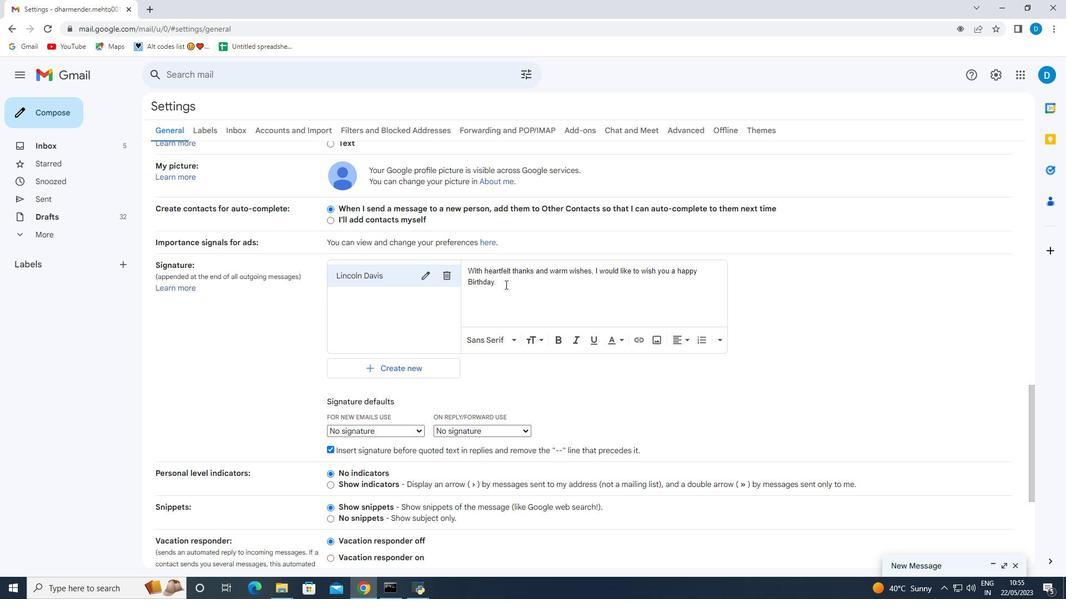 
Action: Mouse moved to (466, 269)
Screenshot: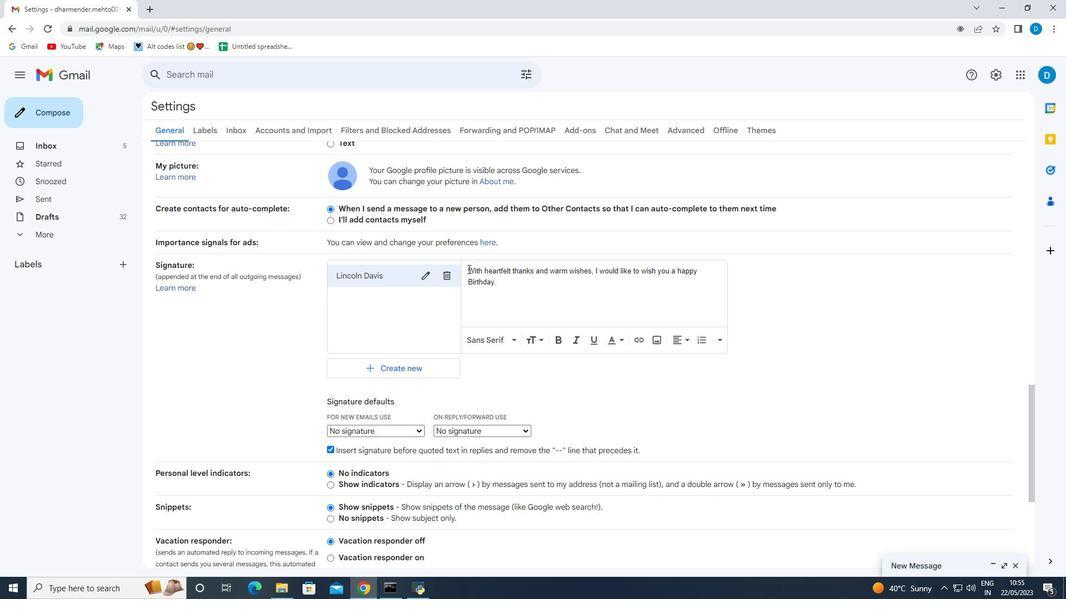 
Action: Mouse pressed left at (466, 269)
Screenshot: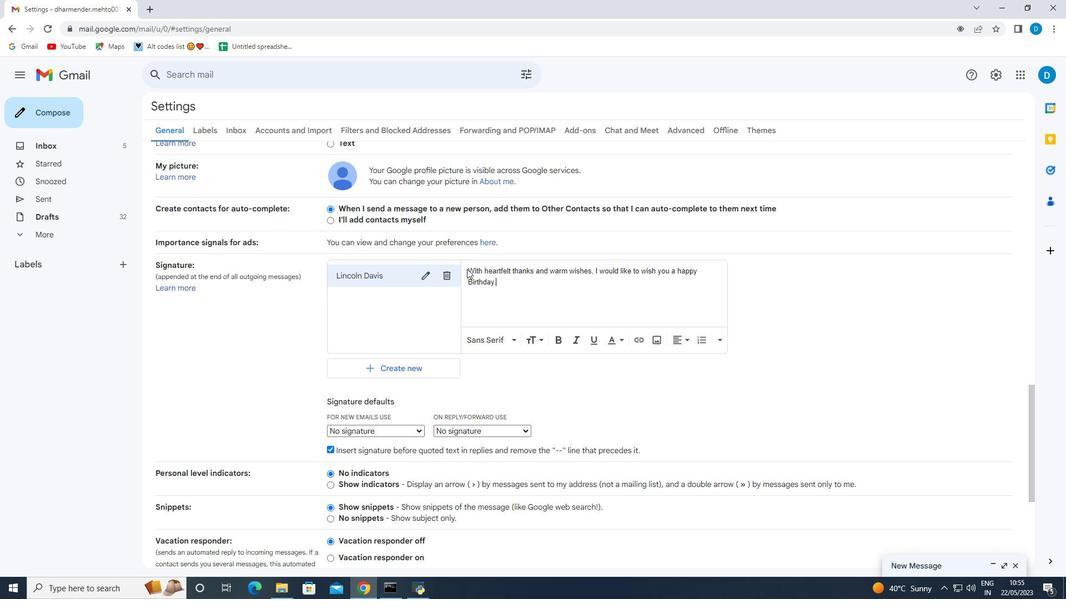 
Action: Mouse moved to (504, 283)
Screenshot: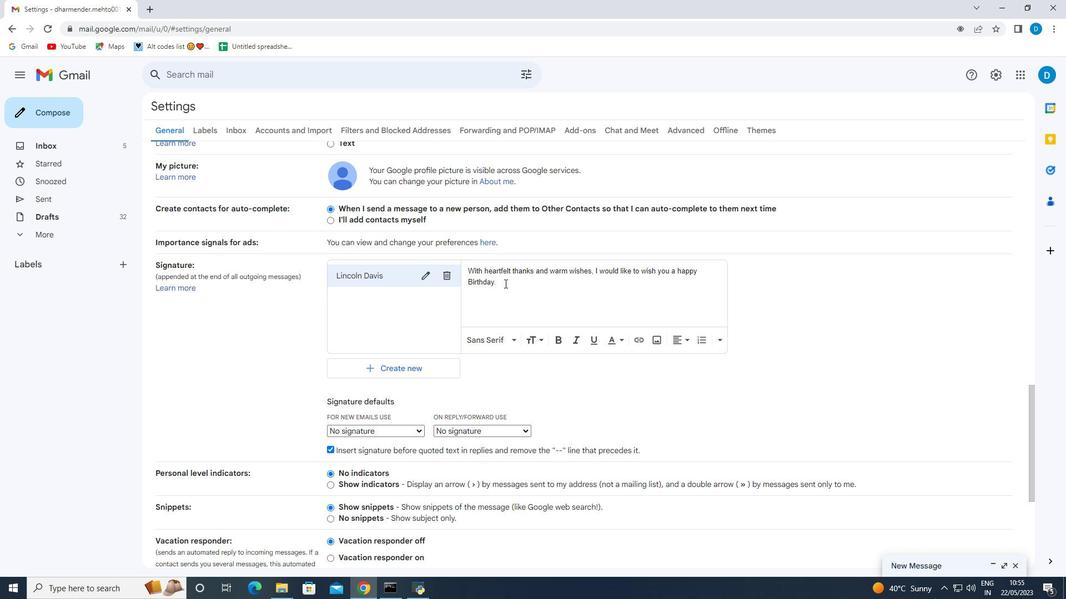 
Action: Mouse pressed left at (504, 283)
Screenshot: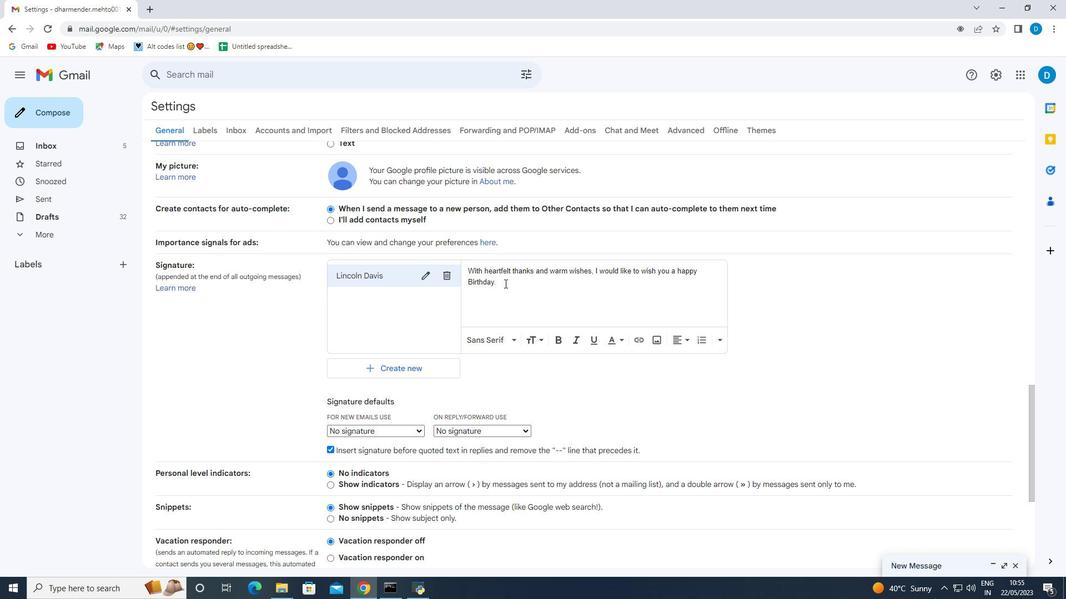 
Action: Mouse moved to (499, 284)
Screenshot: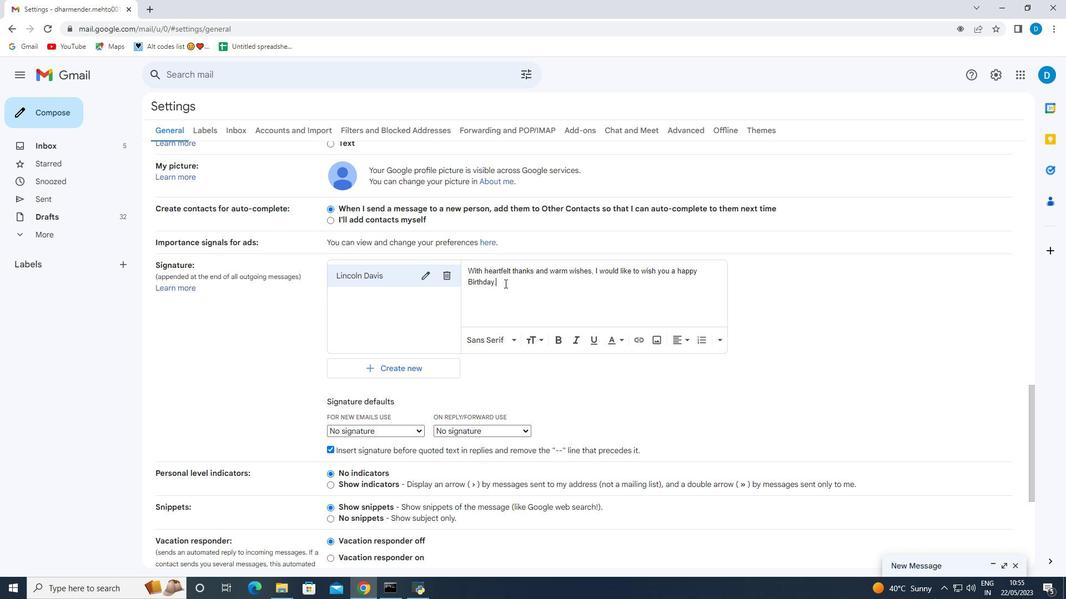 
Action: Key pressed <Key.enter><Key.enter>thank<Key.space>you<Key.space><Key.enter><Key.shift><Key.shift><Key.shift><Key.shift><Key.shift><Key.shift><Key.shift>Lincoln<Key.space><Key.shift>Davis
Screenshot: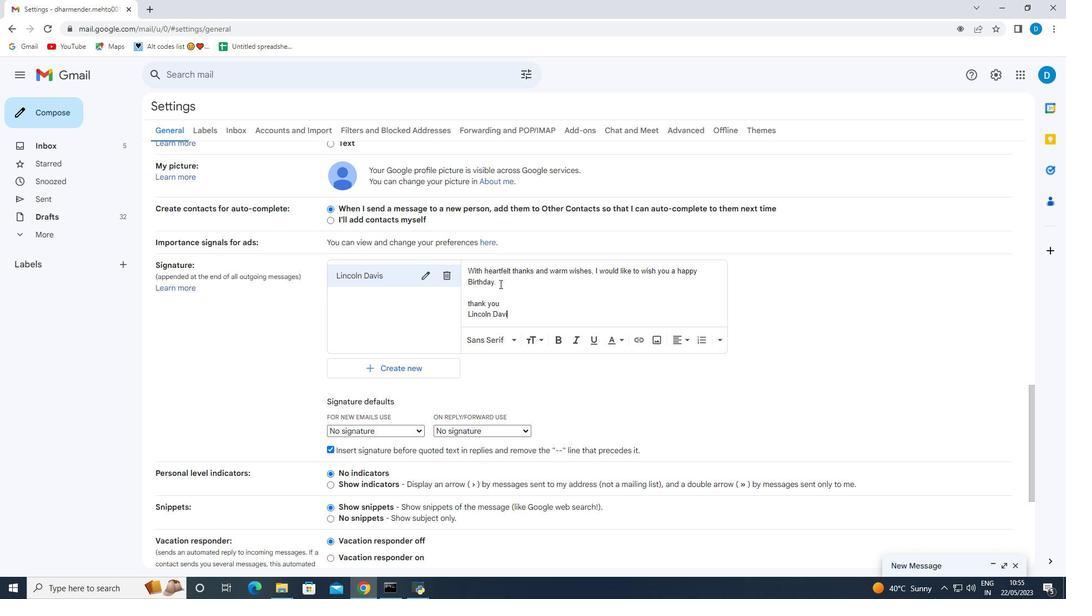 
Action: Mouse moved to (445, 429)
Screenshot: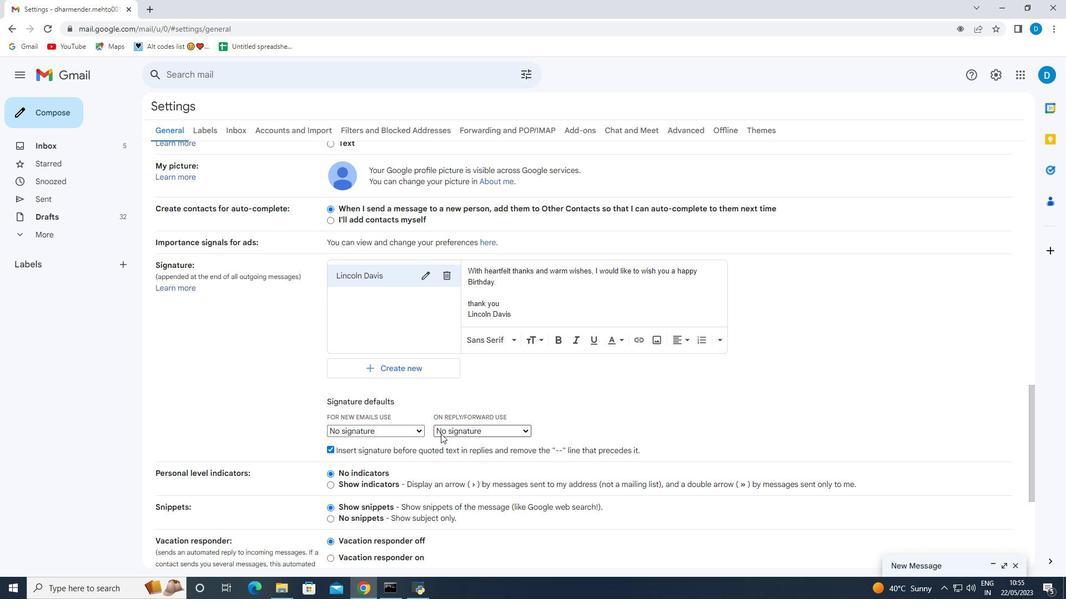 
Action: Mouse pressed left at (445, 429)
Screenshot: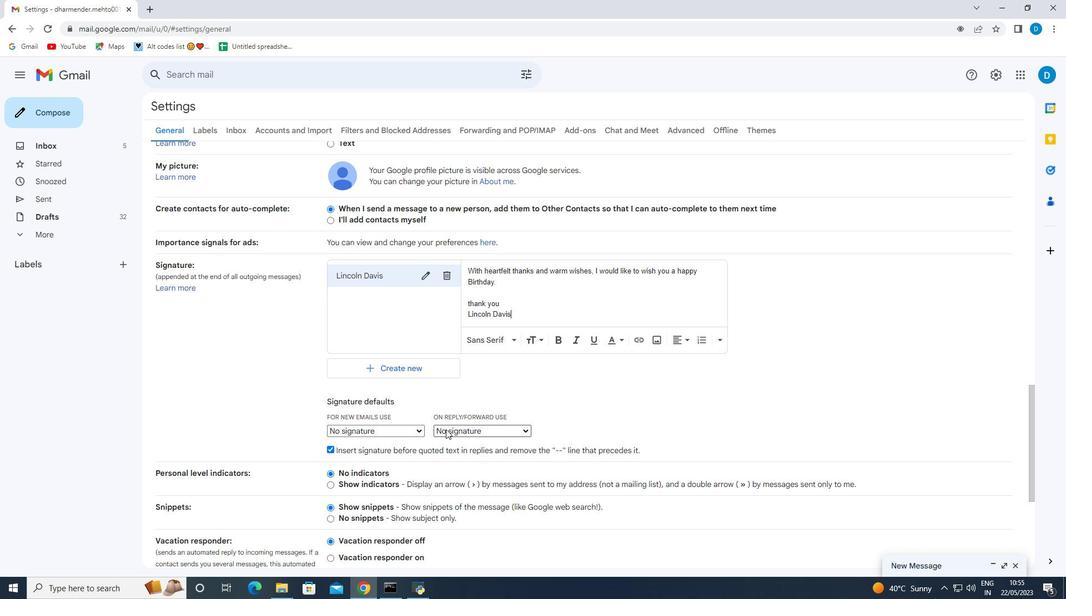 
Action: Mouse moved to (470, 453)
Screenshot: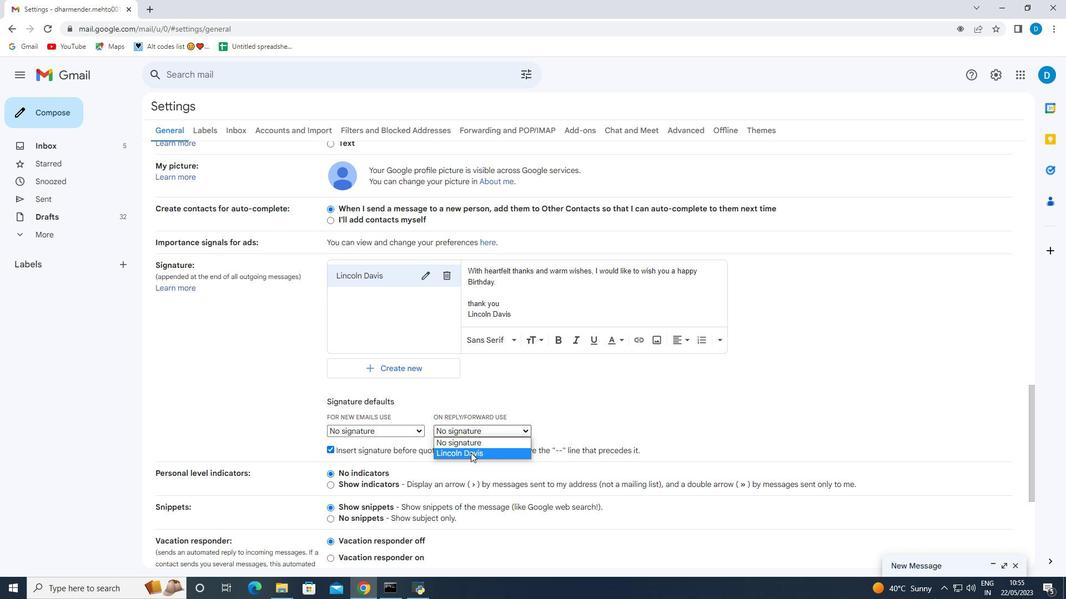 
Action: Mouse pressed left at (470, 453)
Screenshot: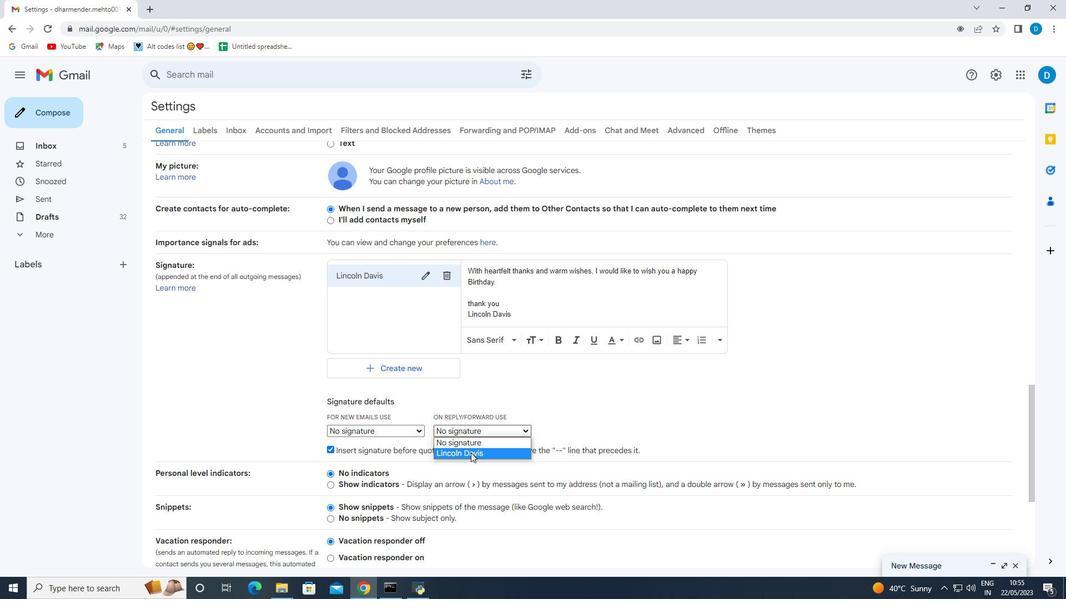 
Action: Mouse moved to (371, 433)
Screenshot: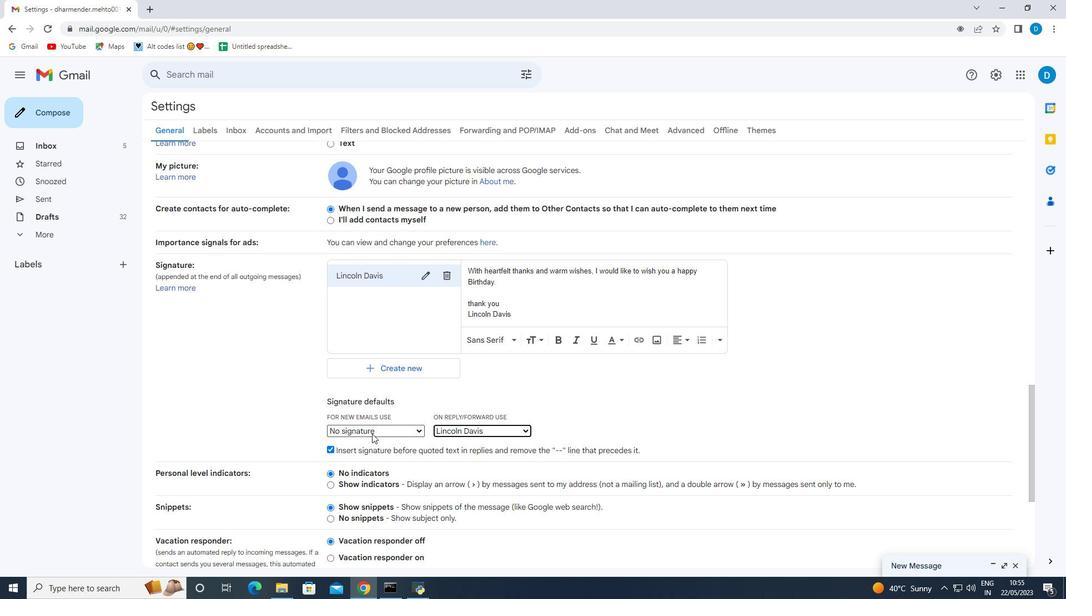 
Action: Mouse pressed left at (371, 433)
Screenshot: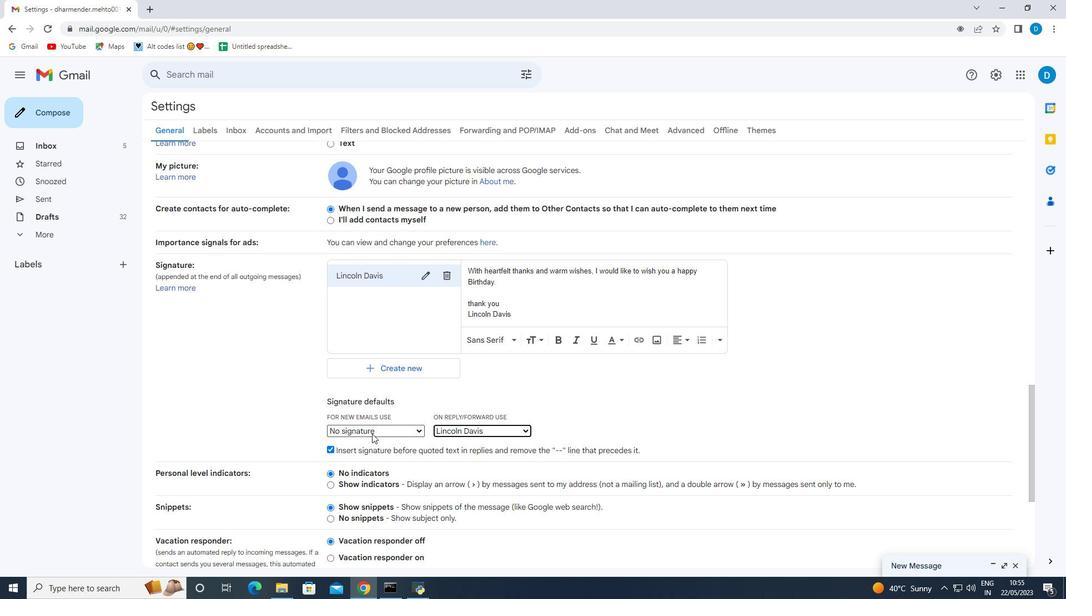 
Action: Mouse moved to (386, 453)
Screenshot: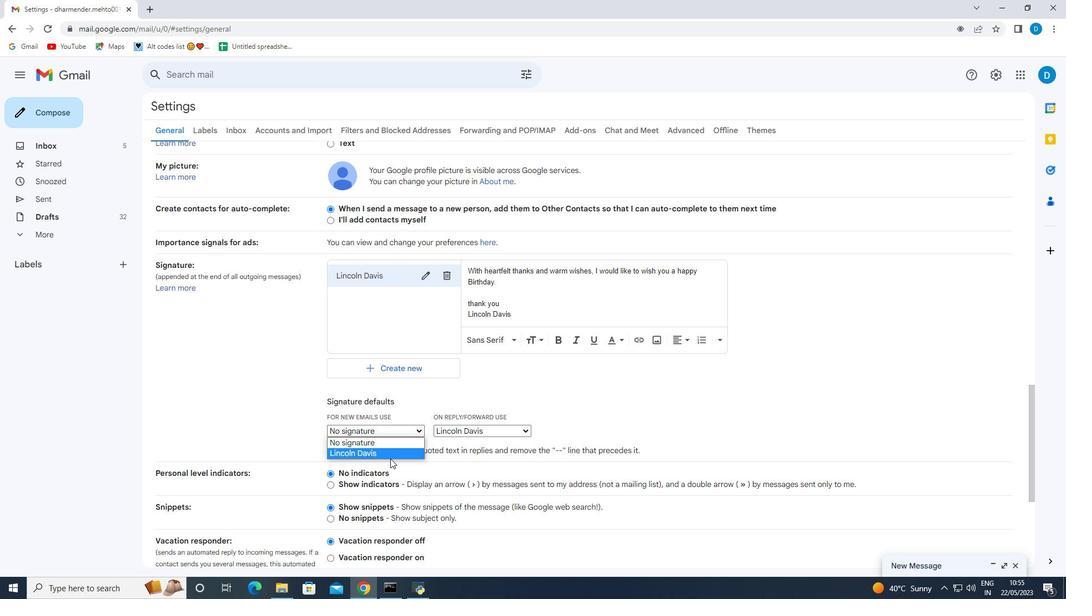 
Action: Mouse pressed left at (386, 453)
Screenshot: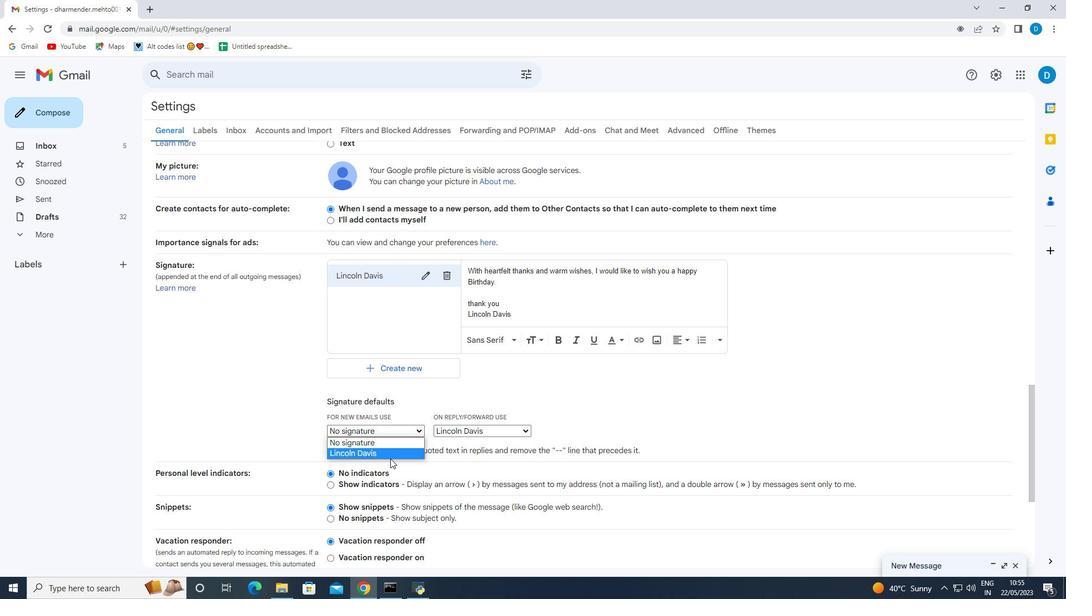 
Action: Mouse moved to (410, 431)
Screenshot: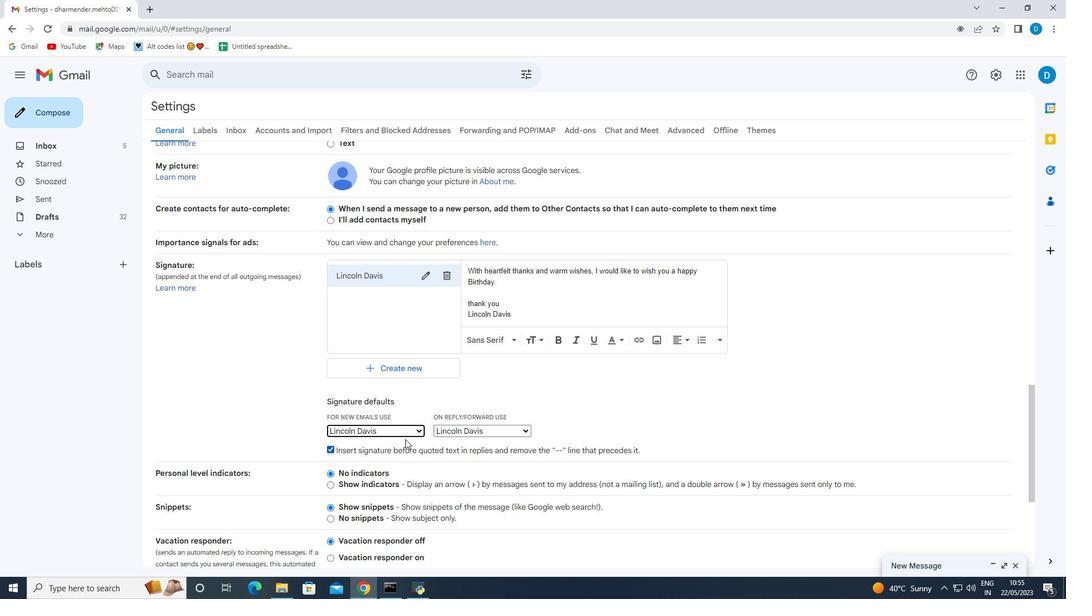 
Action: Mouse scrolled (410, 430) with delta (0, 0)
Screenshot: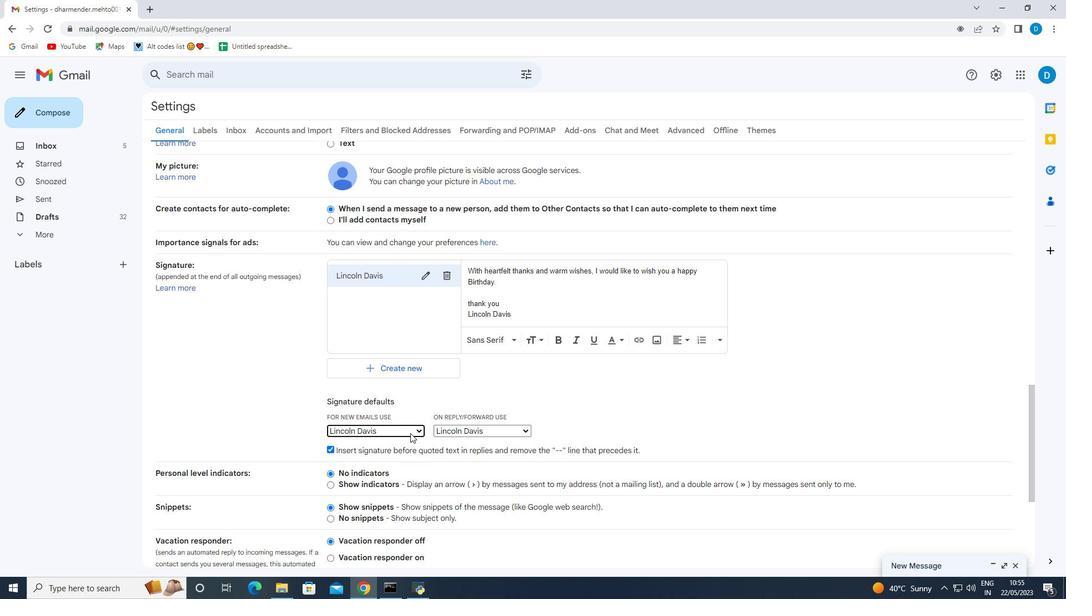 
Action: Mouse scrolled (410, 430) with delta (0, 0)
Screenshot: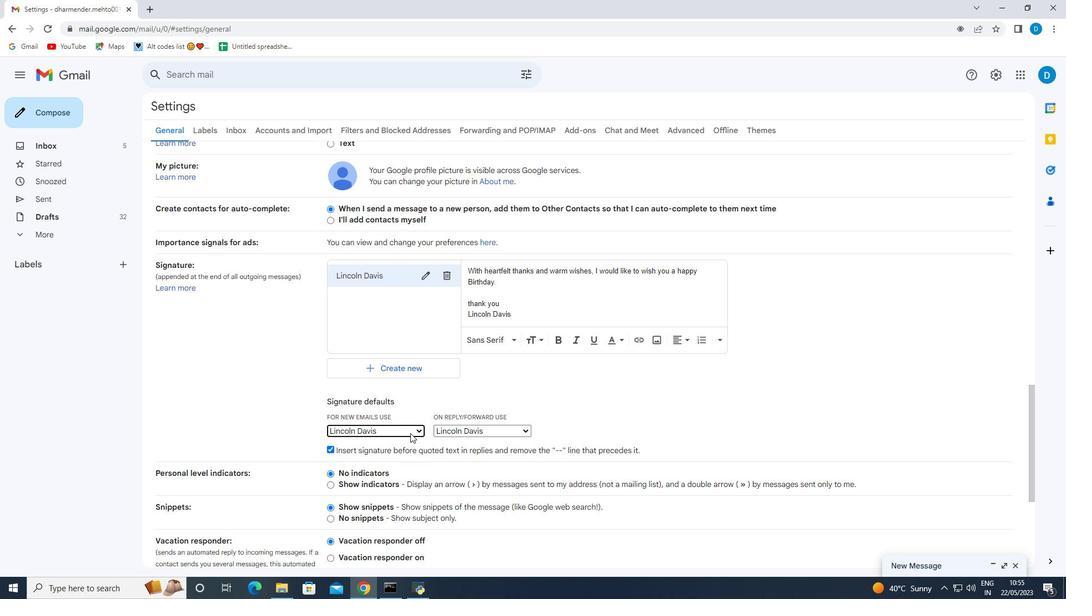 
Action: Mouse moved to (410, 431)
Screenshot: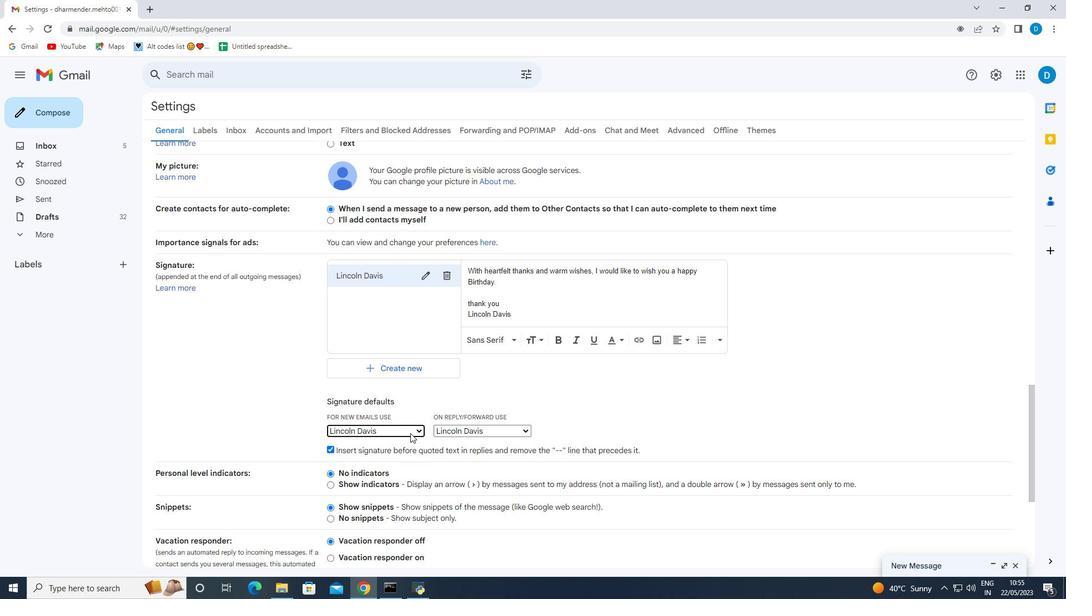 
Action: Mouse scrolled (410, 431) with delta (0, 0)
Screenshot: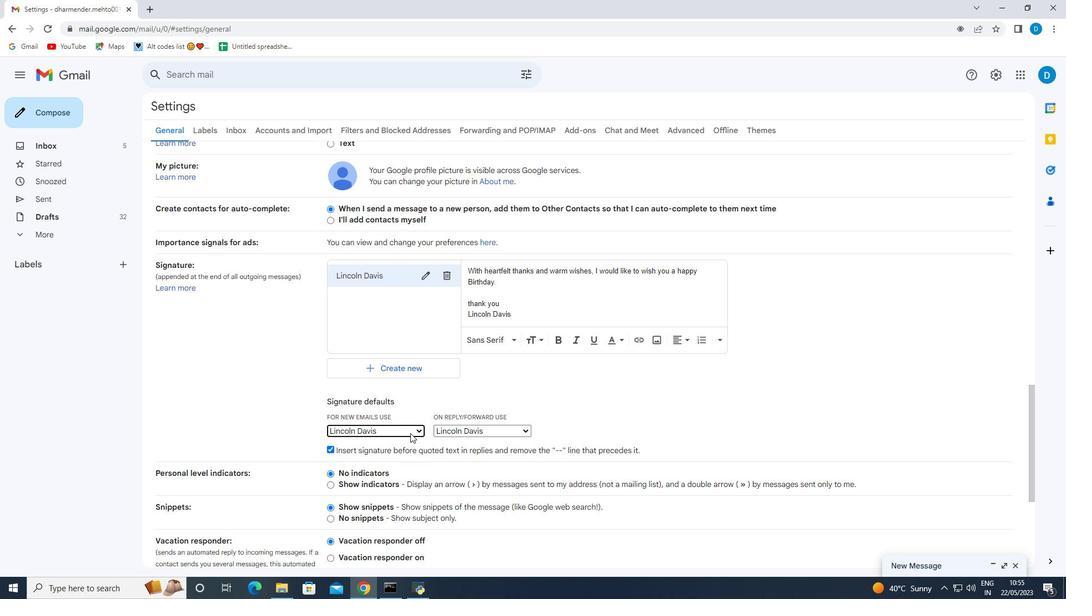 
Action: Mouse moved to (410, 432)
Screenshot: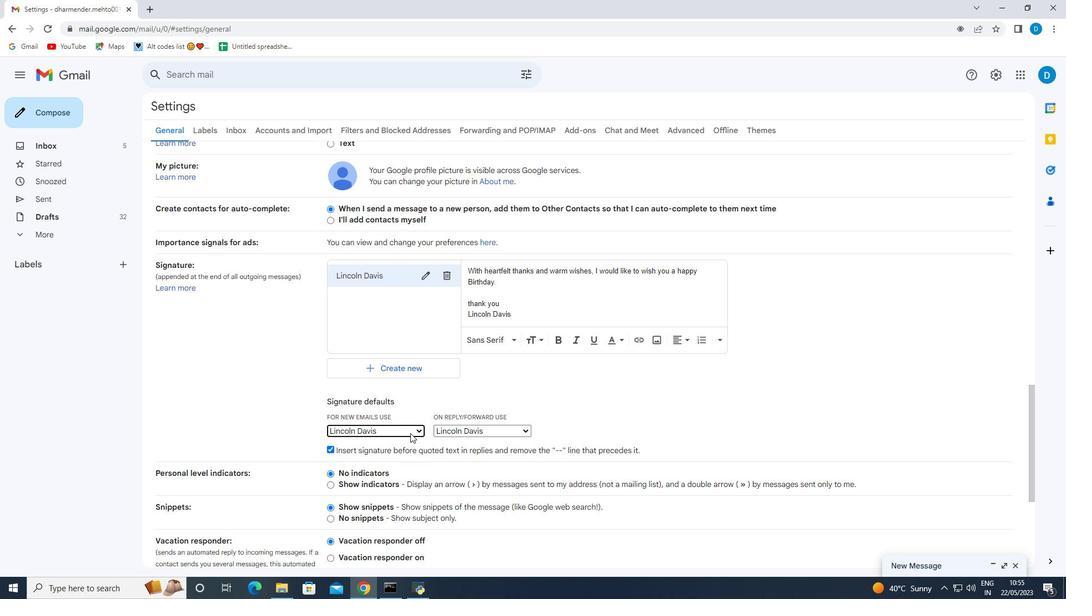 
Action: Mouse scrolled (410, 431) with delta (0, 0)
Screenshot: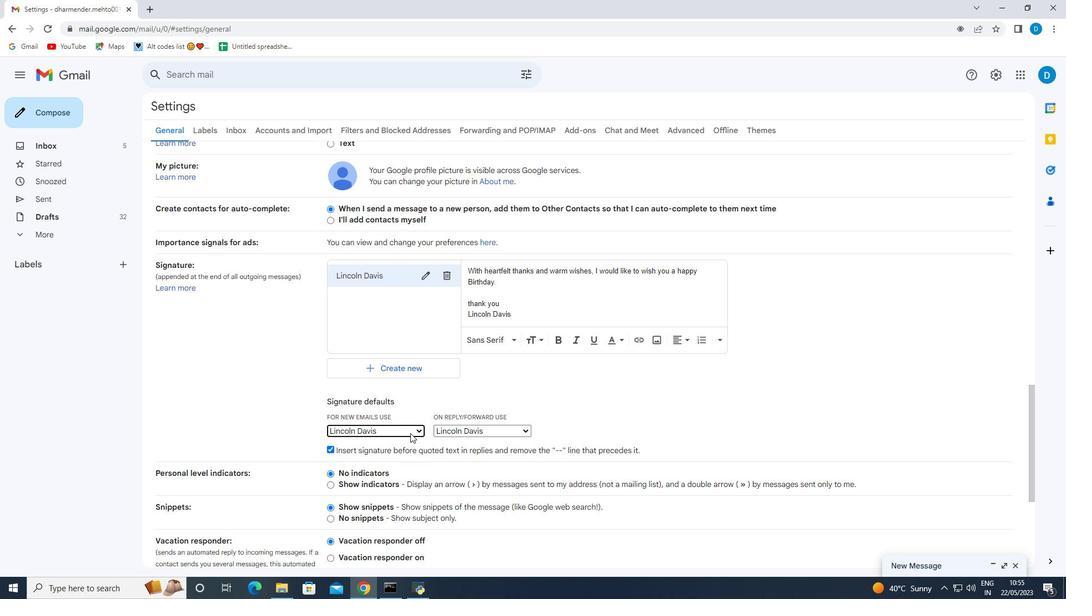 
Action: Mouse scrolled (410, 431) with delta (0, 0)
Screenshot: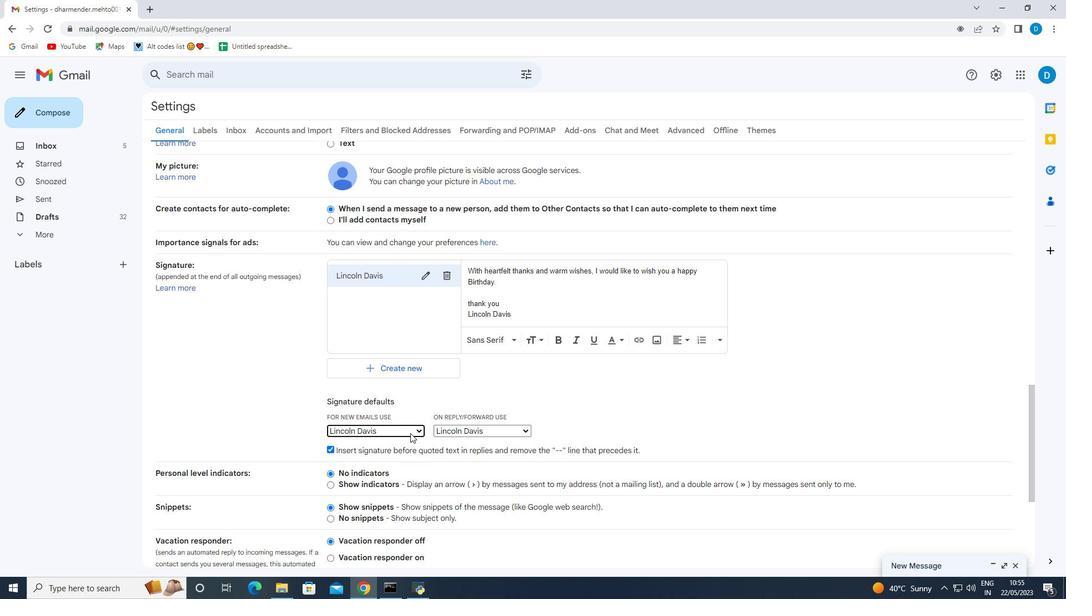 
Action: Mouse moved to (410, 432)
Screenshot: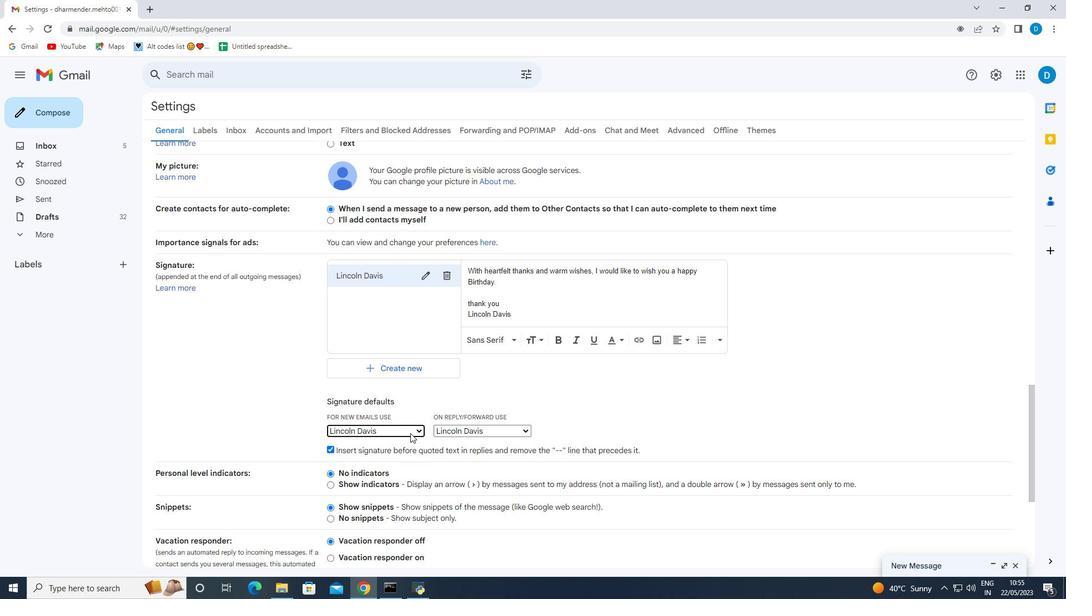 
Action: Mouse scrolled (410, 431) with delta (0, 0)
Screenshot: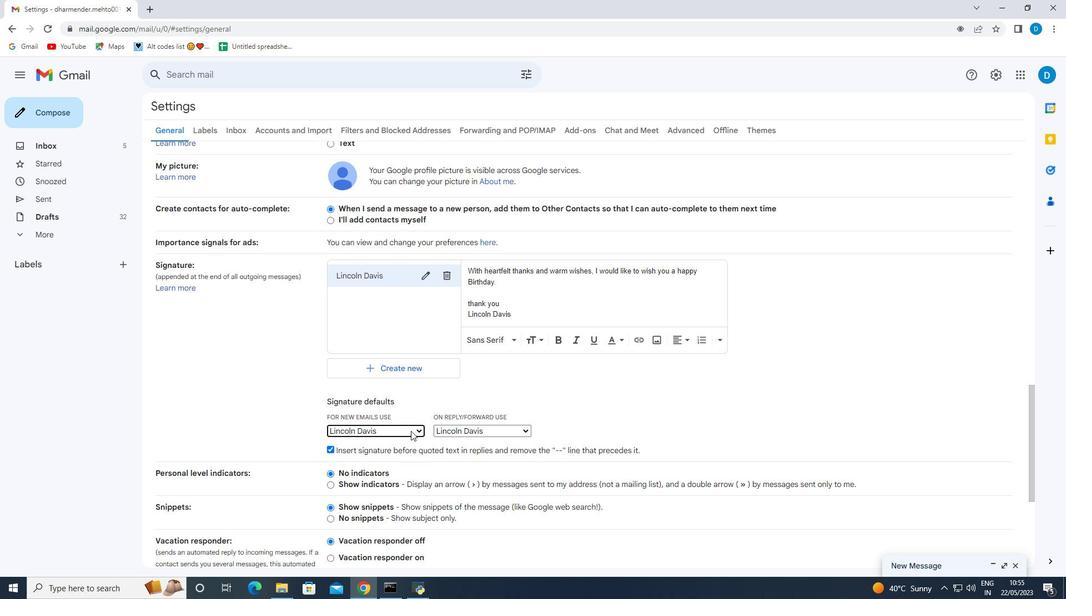 
Action: Mouse moved to (425, 430)
Screenshot: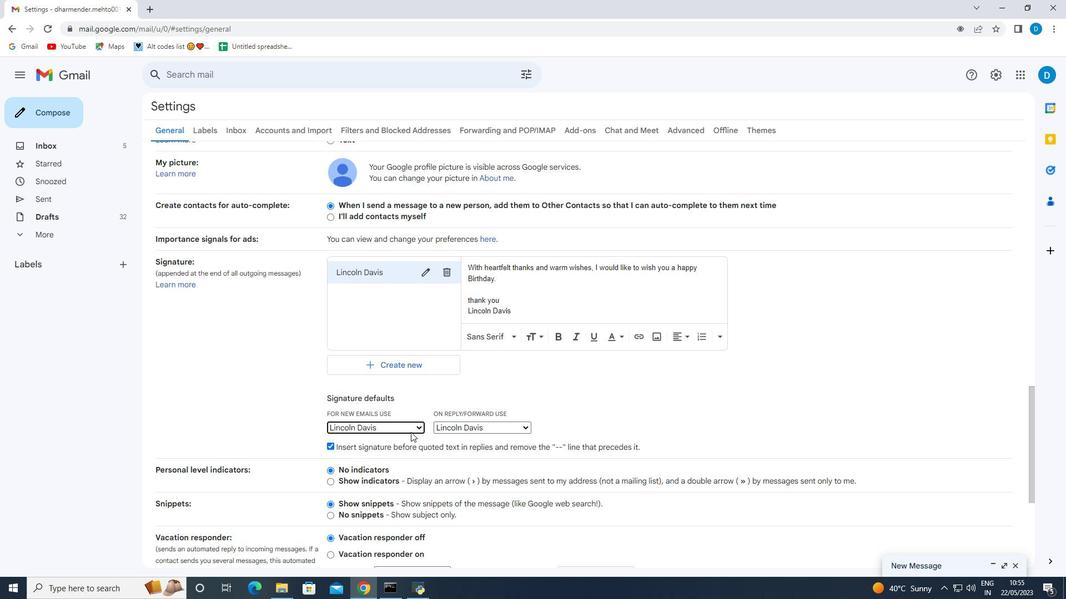 
Action: Mouse scrolled (425, 429) with delta (0, 0)
Screenshot: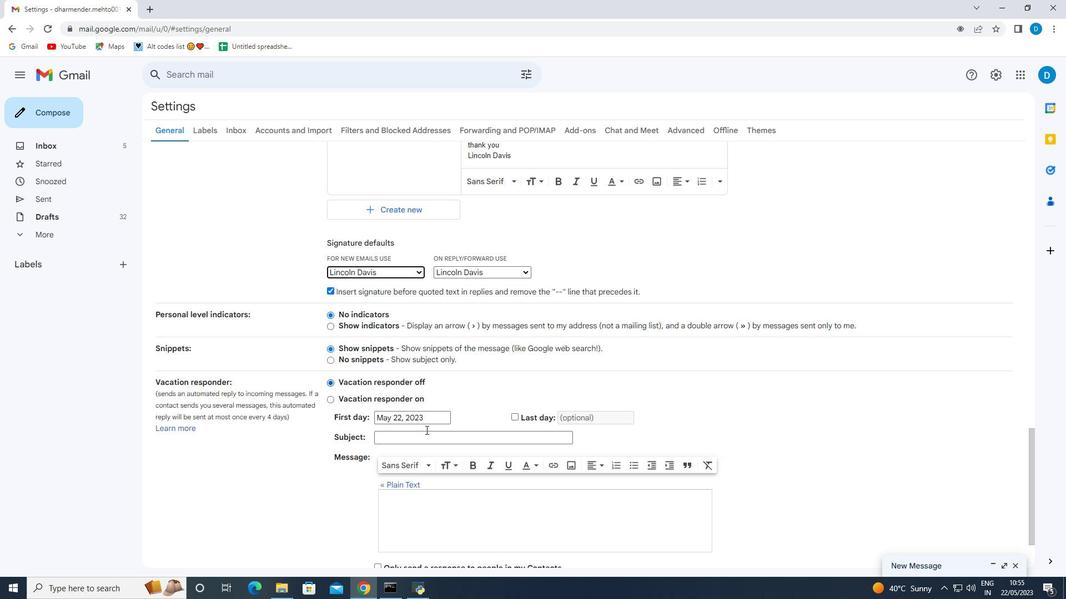 
Action: Mouse scrolled (425, 429) with delta (0, 0)
Screenshot: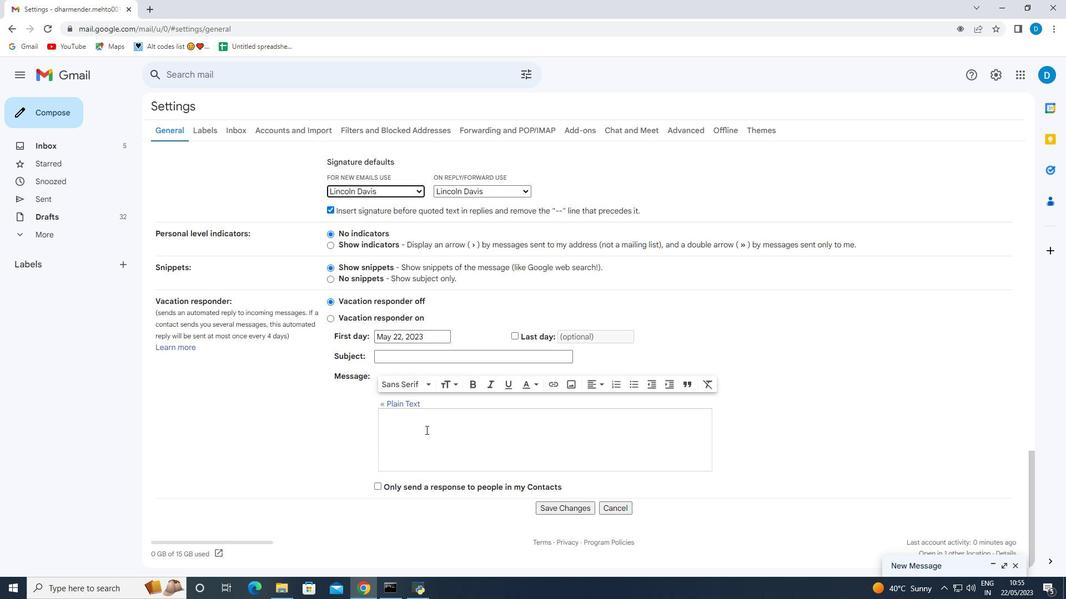 
Action: Mouse scrolled (425, 429) with delta (0, 0)
Screenshot: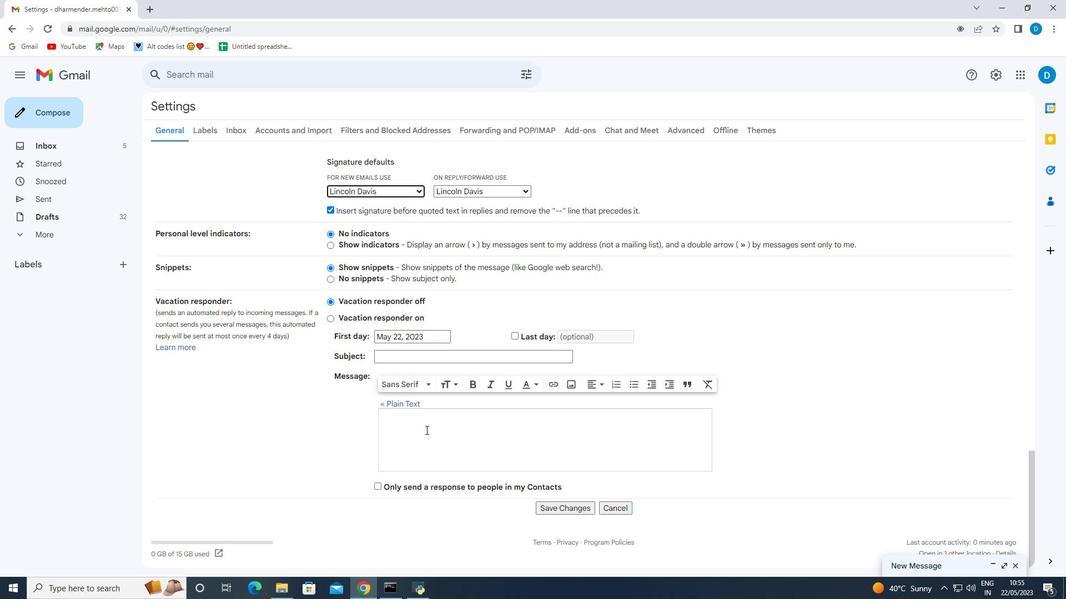 
Action: Mouse scrolled (425, 429) with delta (0, 0)
Screenshot: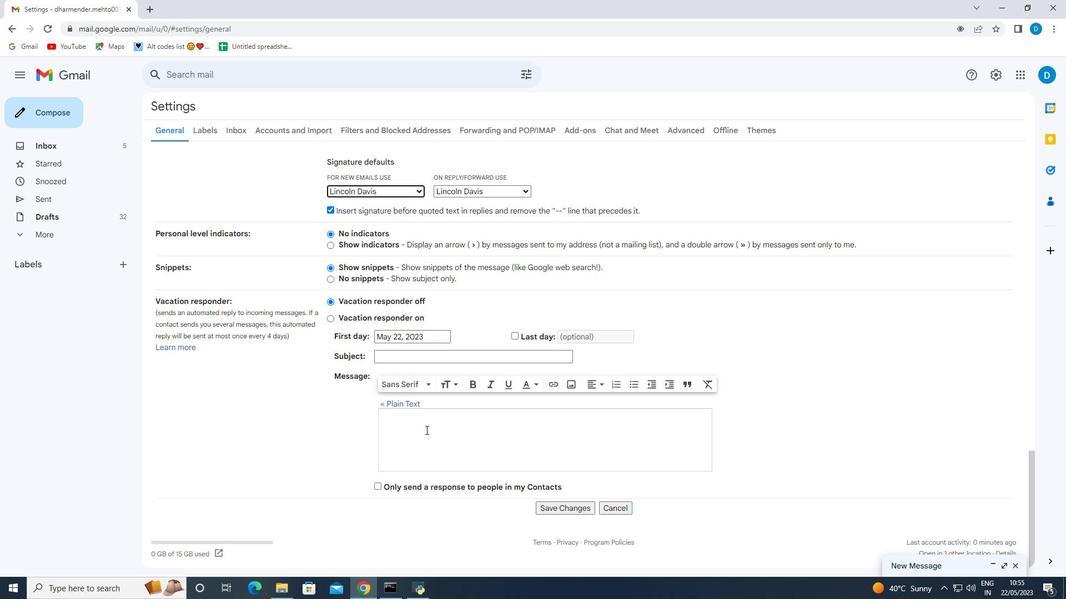 
Action: Mouse scrolled (425, 429) with delta (0, 0)
Screenshot: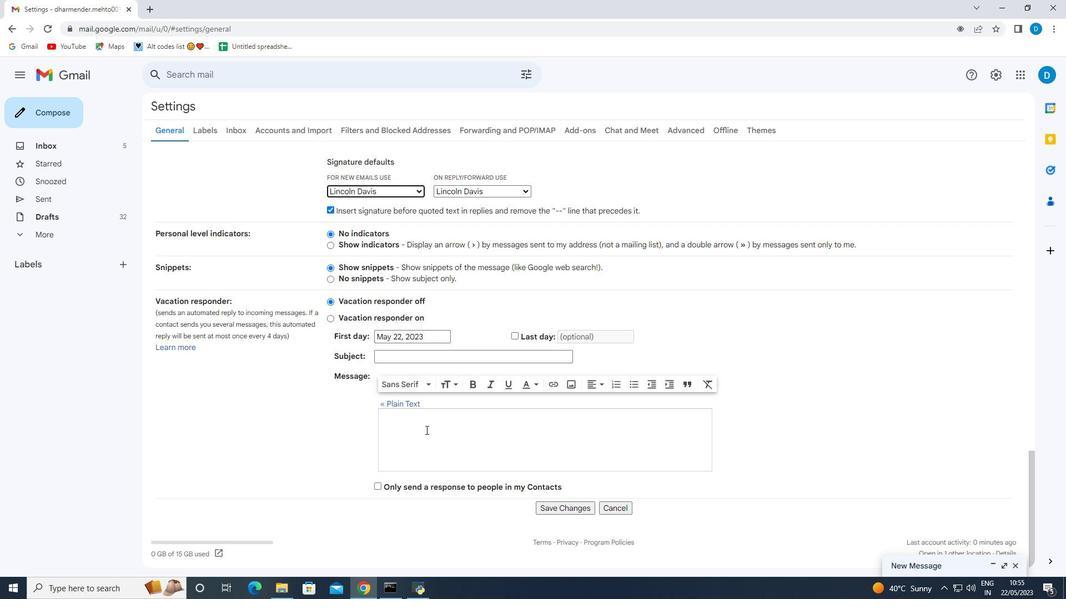 
Action: Mouse scrolled (425, 429) with delta (0, 0)
Screenshot: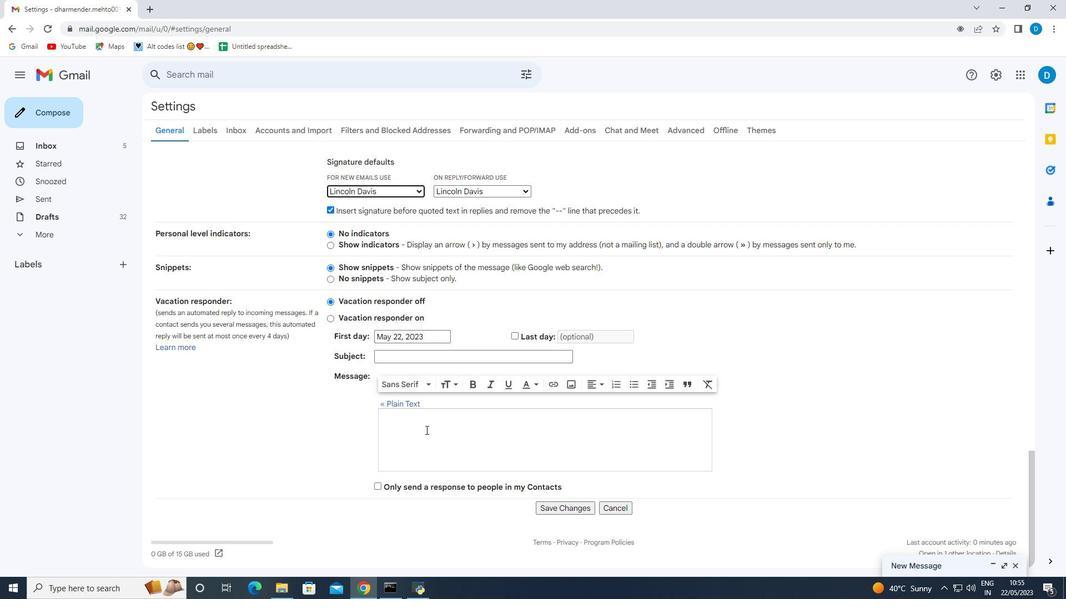 
Action: Mouse scrolled (425, 429) with delta (0, 0)
Screenshot: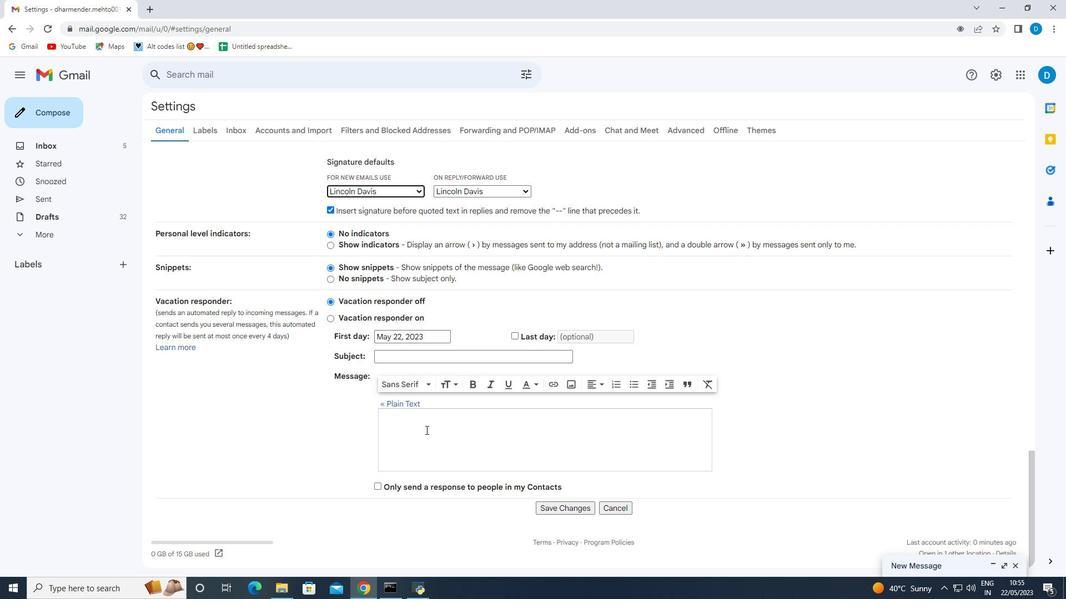 
Action: Mouse moved to (567, 510)
Screenshot: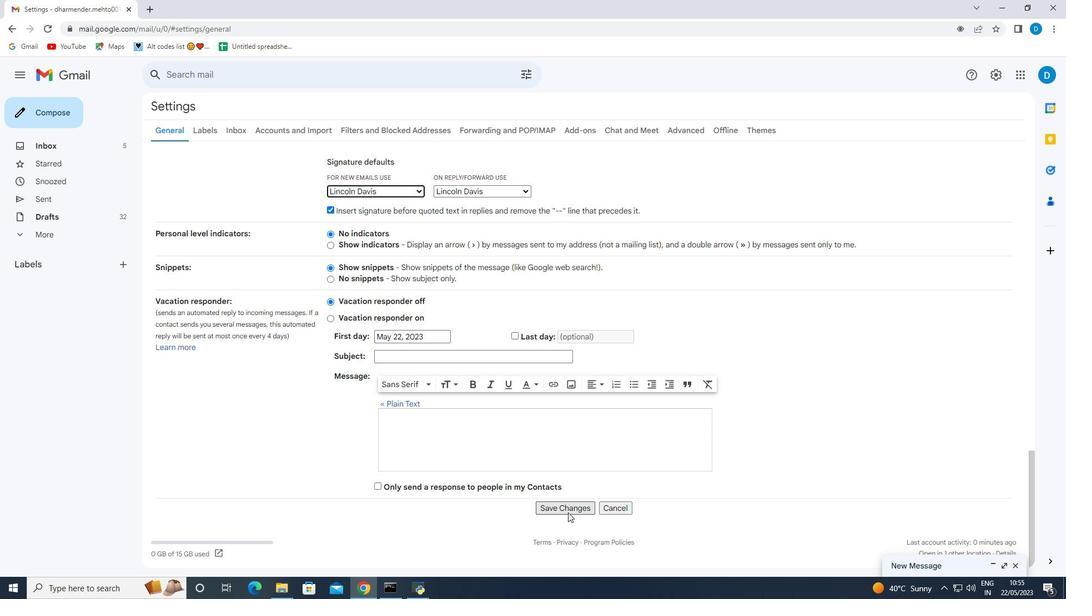 
Action: Mouse pressed left at (567, 510)
Screenshot: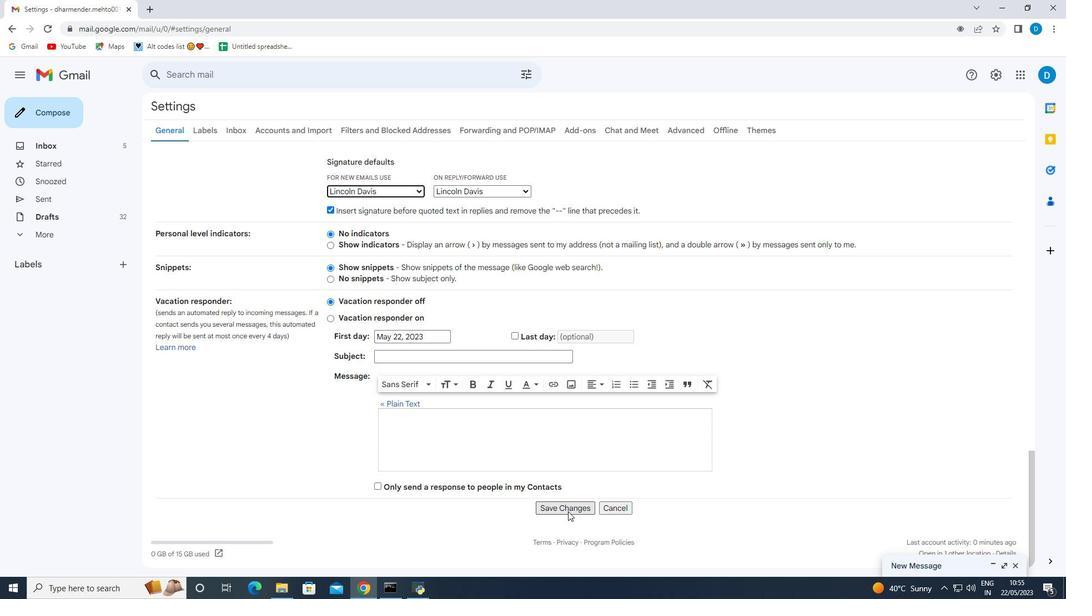 
Action: Mouse moved to (1016, 565)
Screenshot: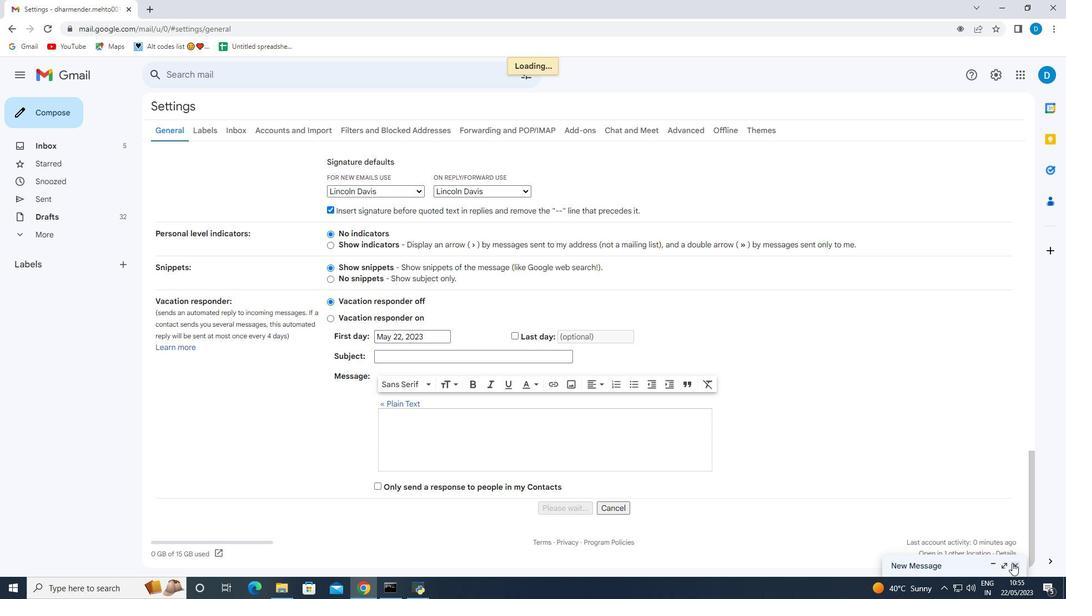 
Action: Mouse pressed left at (1016, 565)
Screenshot: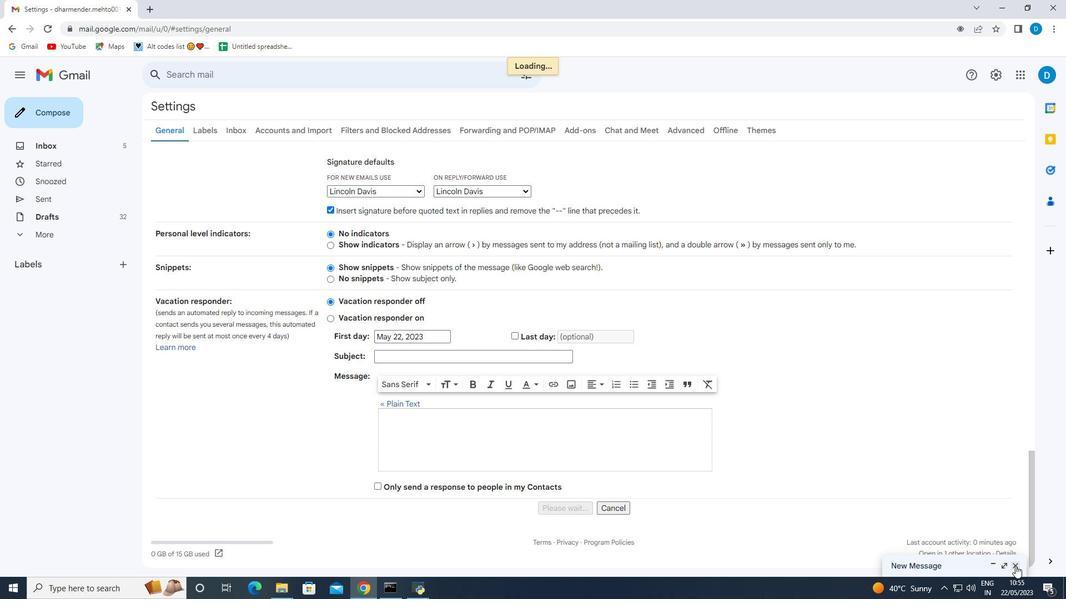 
Action: Mouse moved to (121, 264)
Screenshot: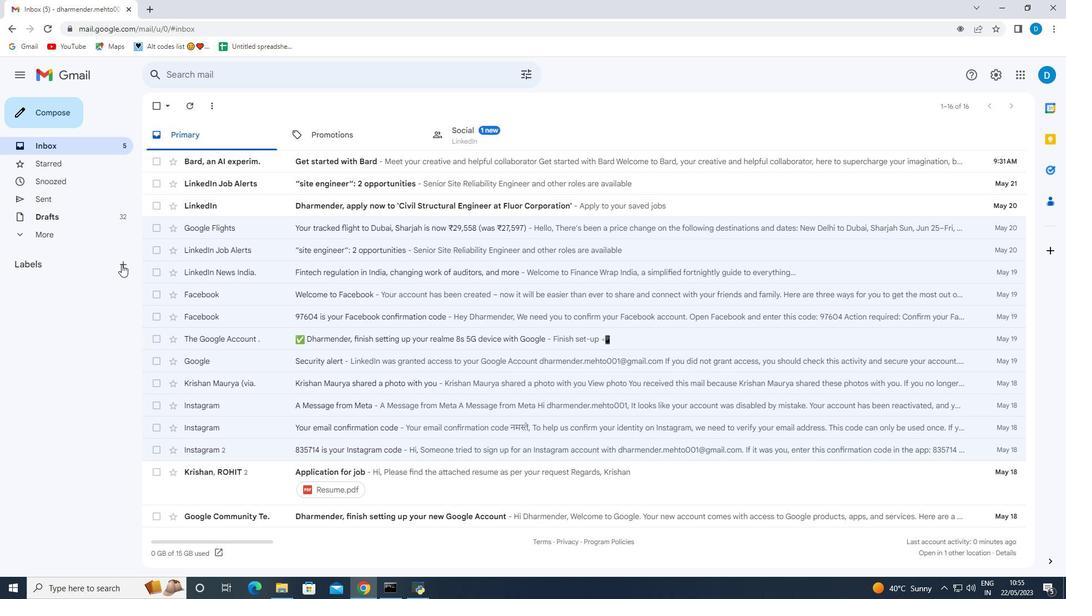
Action: Mouse pressed left at (121, 264)
Screenshot: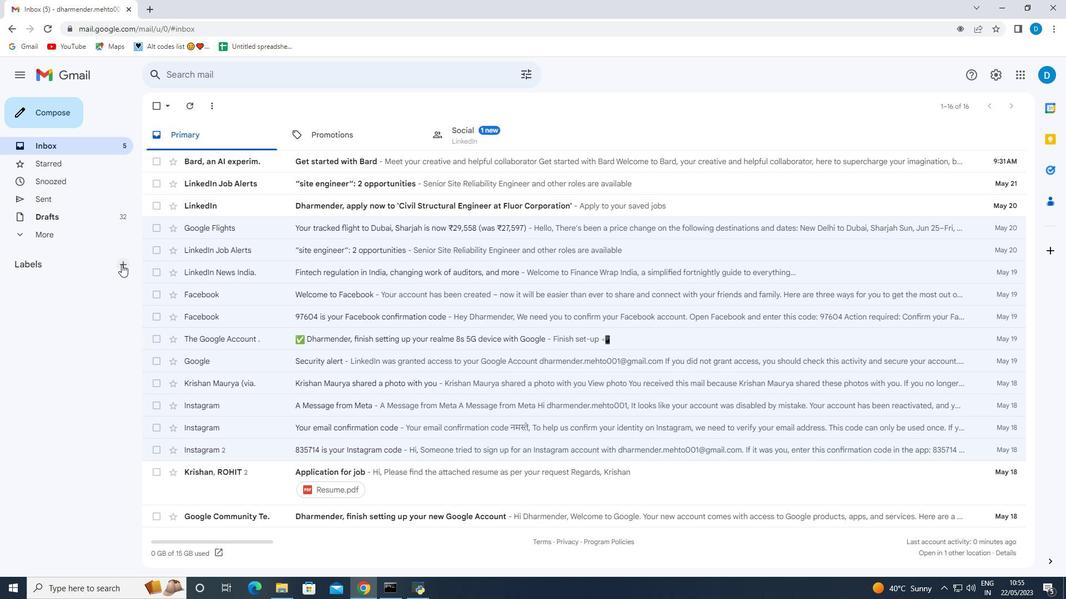 
Action: Mouse moved to (454, 305)
Screenshot: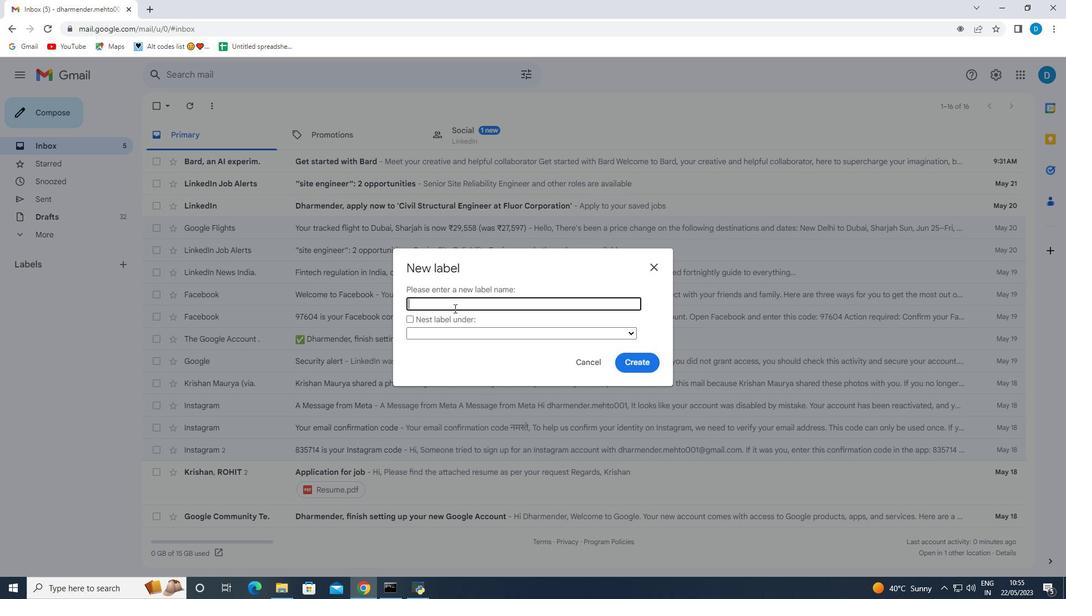 
Action: Mouse pressed left at (454, 305)
Screenshot: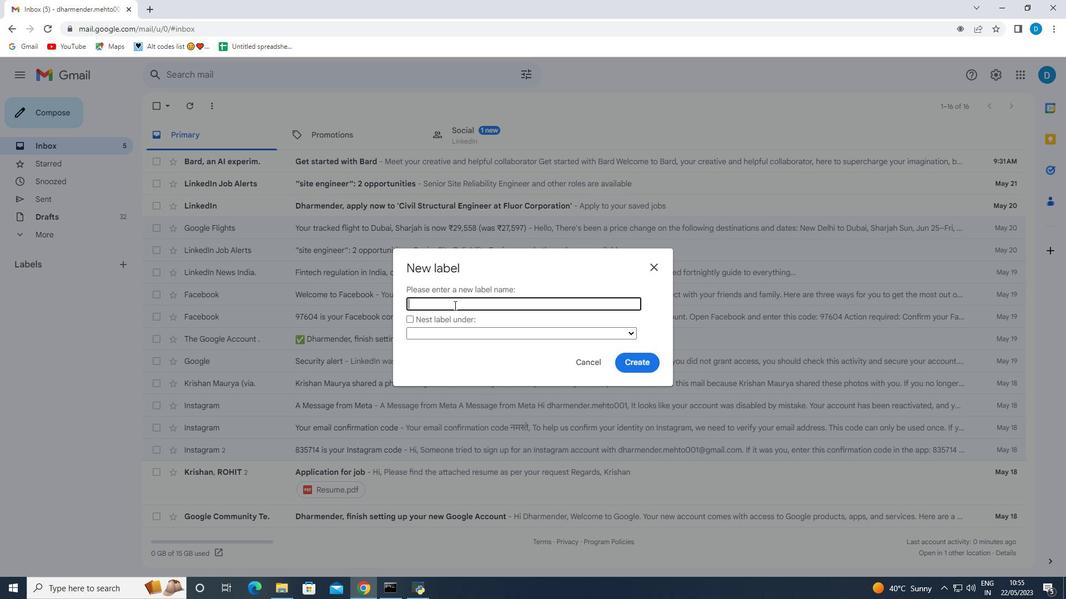 
Action: Key pressed <Key.shift>Shipping<Key.space><Key.shift>La<Key.backspace><Key.backspace><Key.backspace><Key.backspace>g
Screenshot: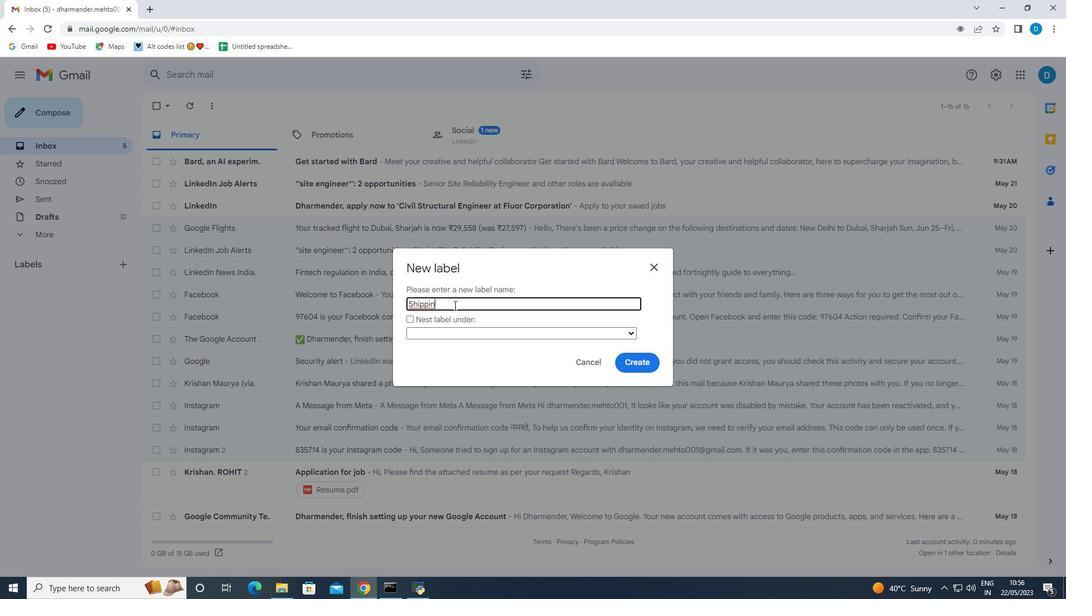 
Action: Mouse moved to (626, 363)
Screenshot: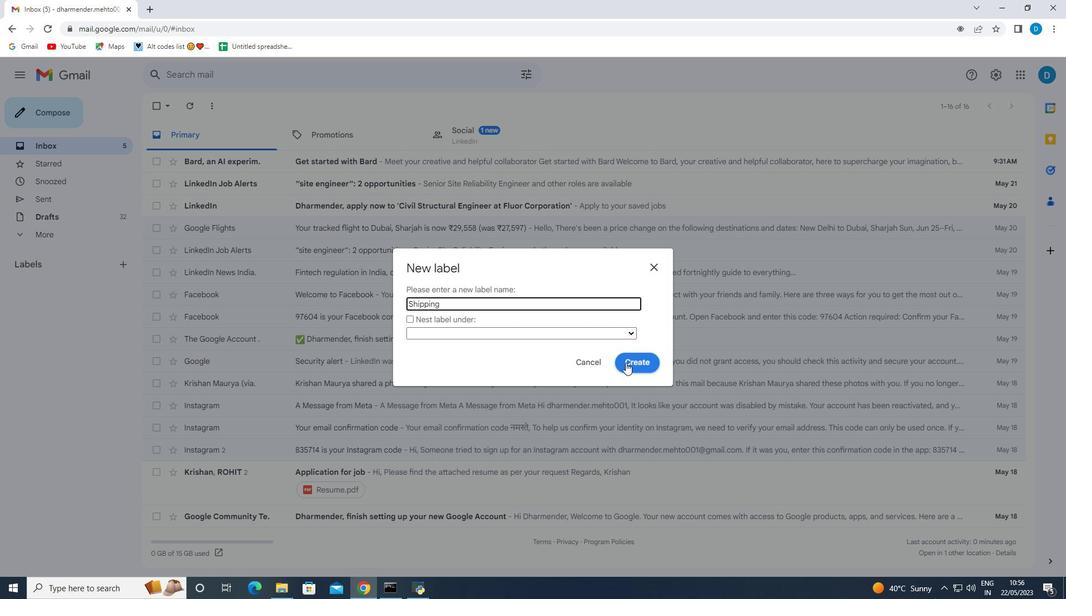 
Action: Mouse pressed left at (626, 363)
Screenshot: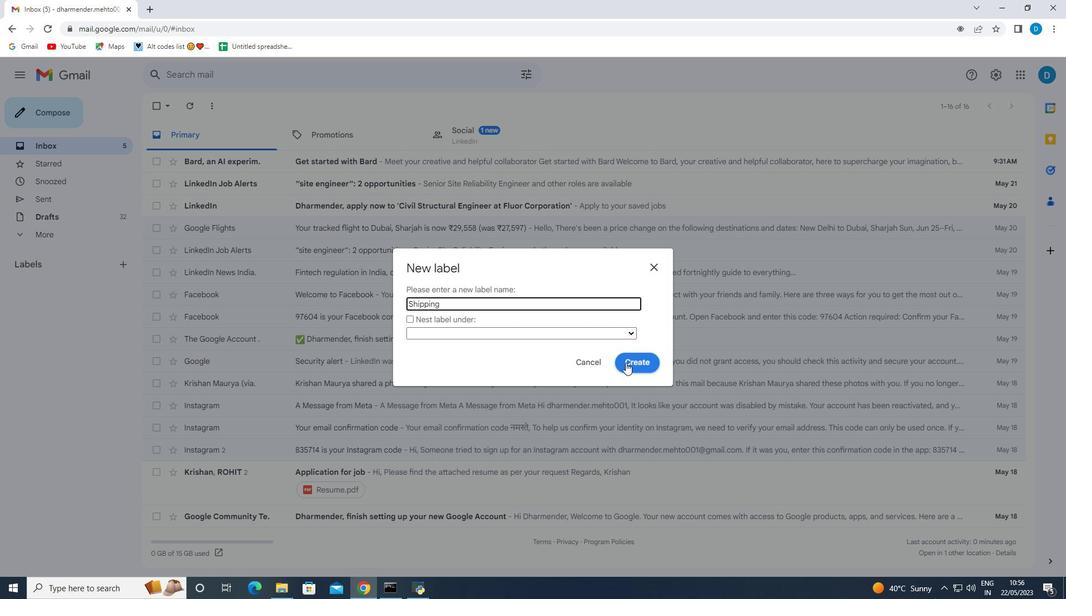 
Action: Mouse moved to (124, 286)
Screenshot: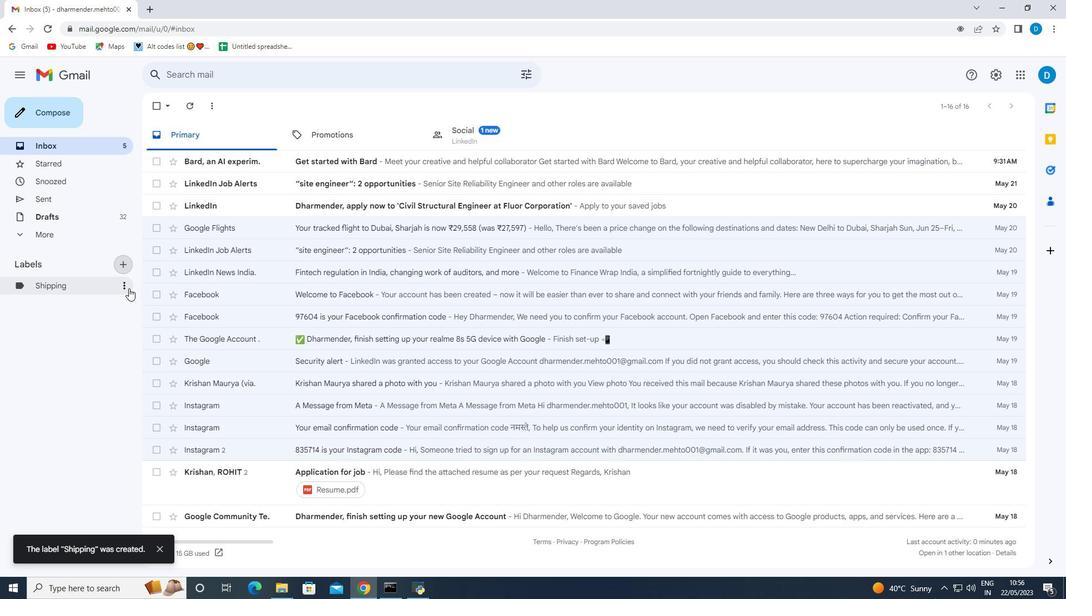
Action: Mouse pressed left at (124, 286)
Screenshot: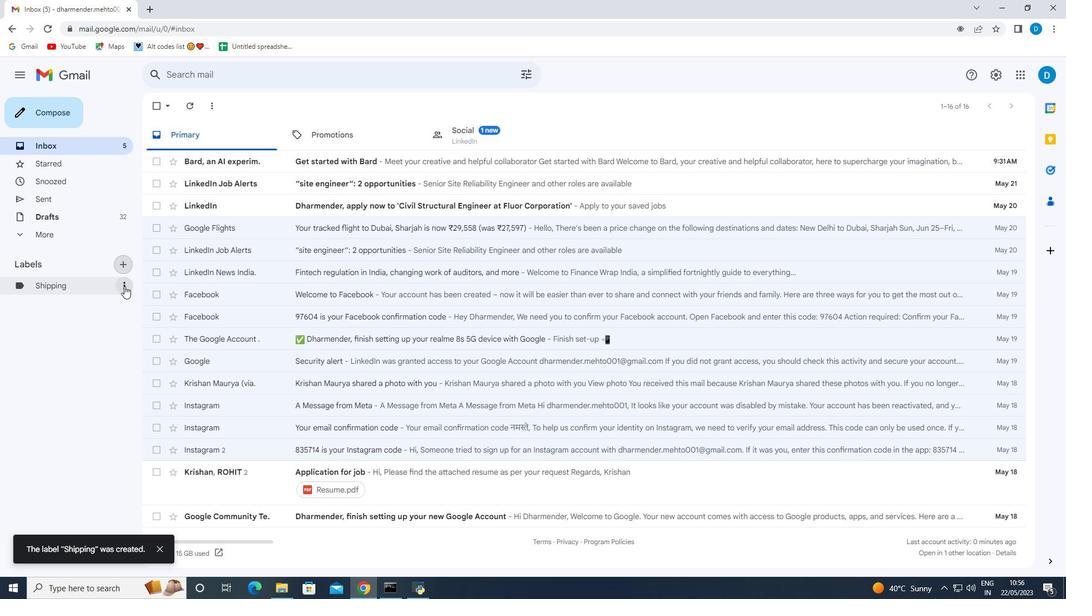 
Action: Mouse moved to (154, 300)
Screenshot: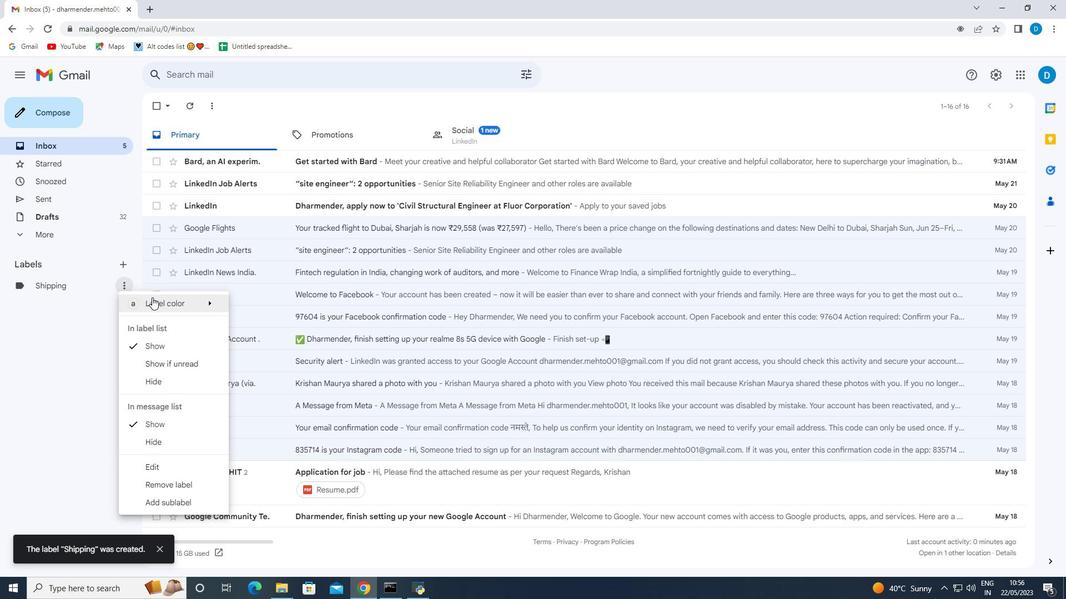 
Action: Mouse pressed left at (154, 300)
Screenshot: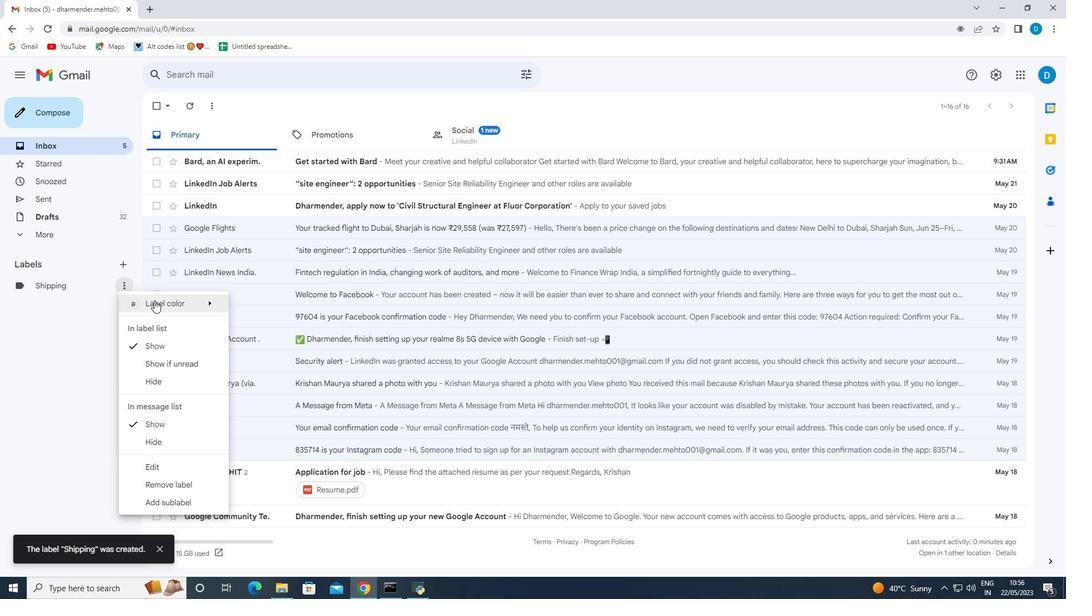 
Action: Mouse moved to (324, 334)
Screenshot: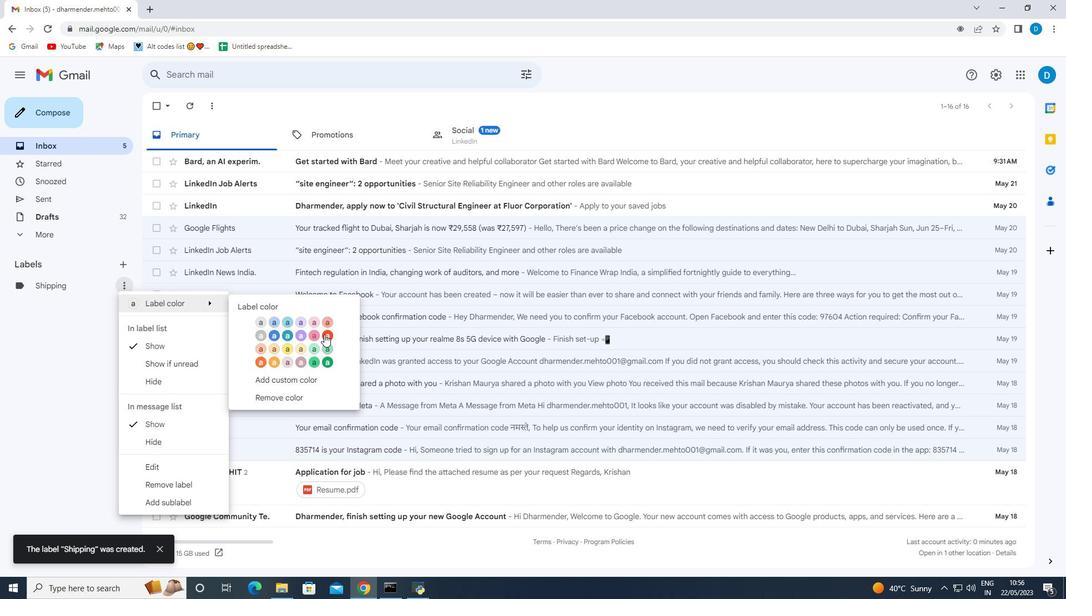 
Action: Mouse pressed left at (324, 334)
Screenshot: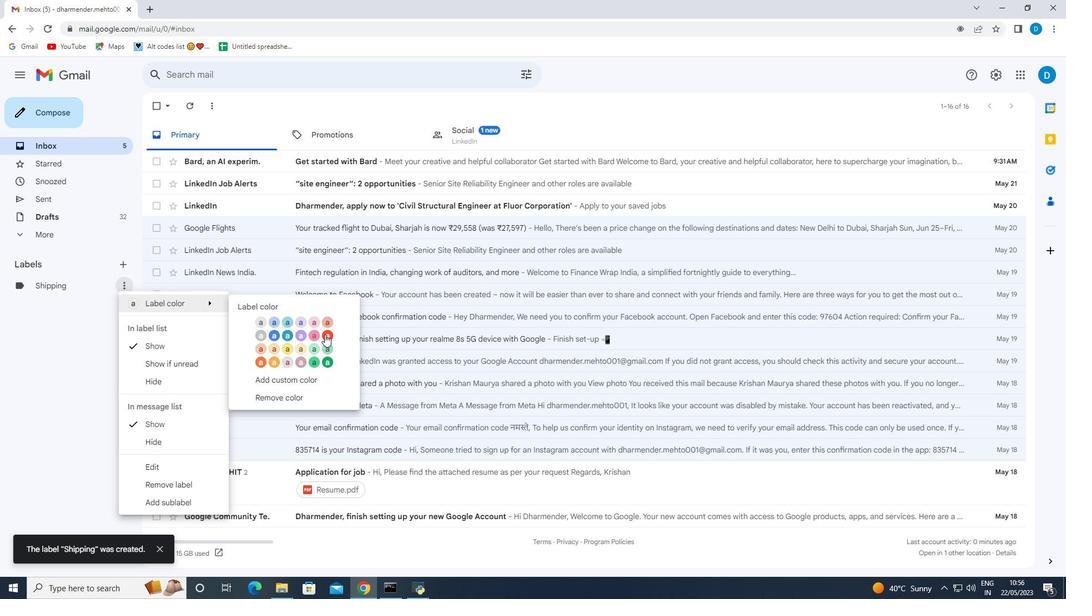 
Action: Mouse moved to (61, 106)
Screenshot: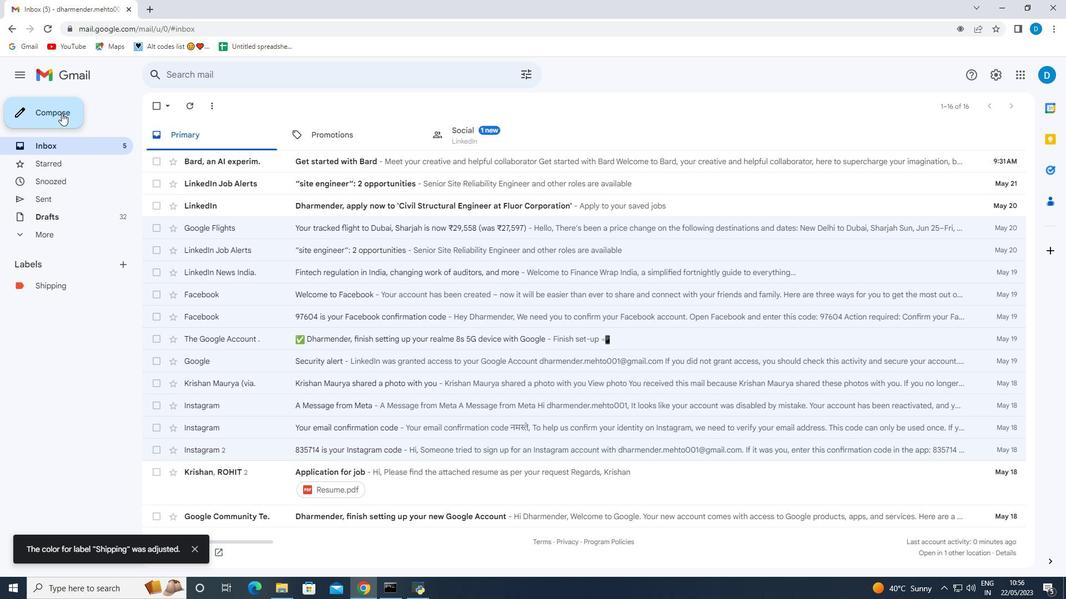 
Action: Mouse pressed left at (61, 106)
Screenshot: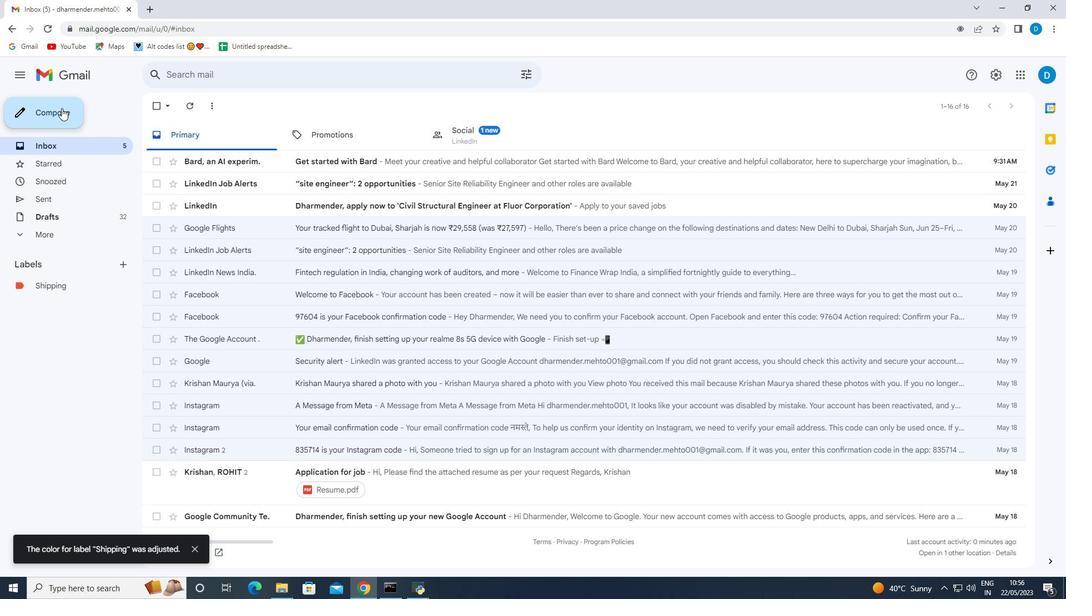 
Action: Mouse moved to (909, 559)
Screenshot: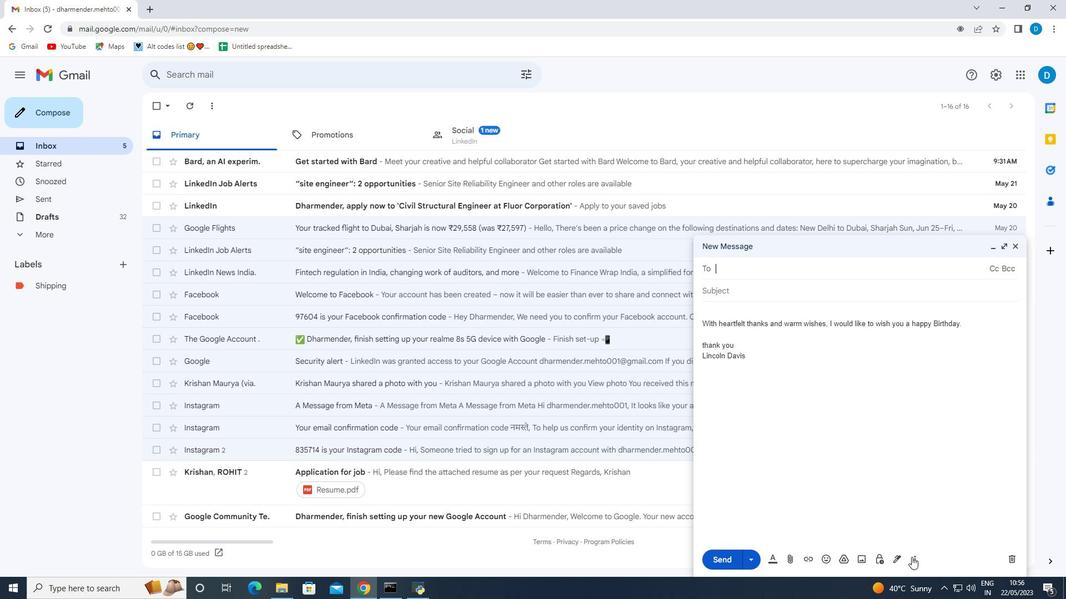 
Action: Mouse pressed left at (909, 559)
Screenshot: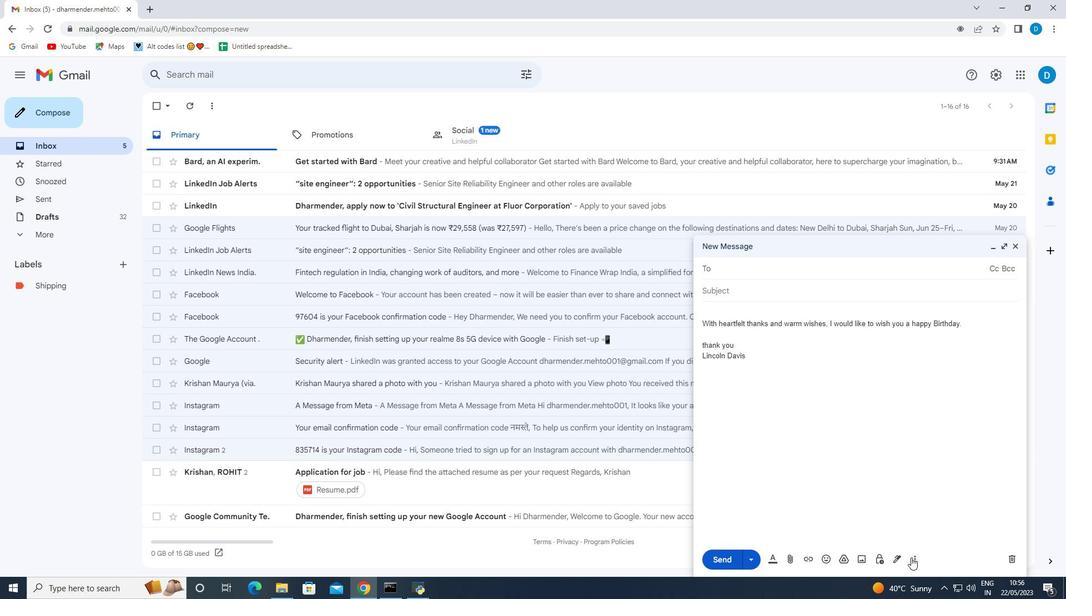 
Action: Mouse moved to (932, 456)
Screenshot: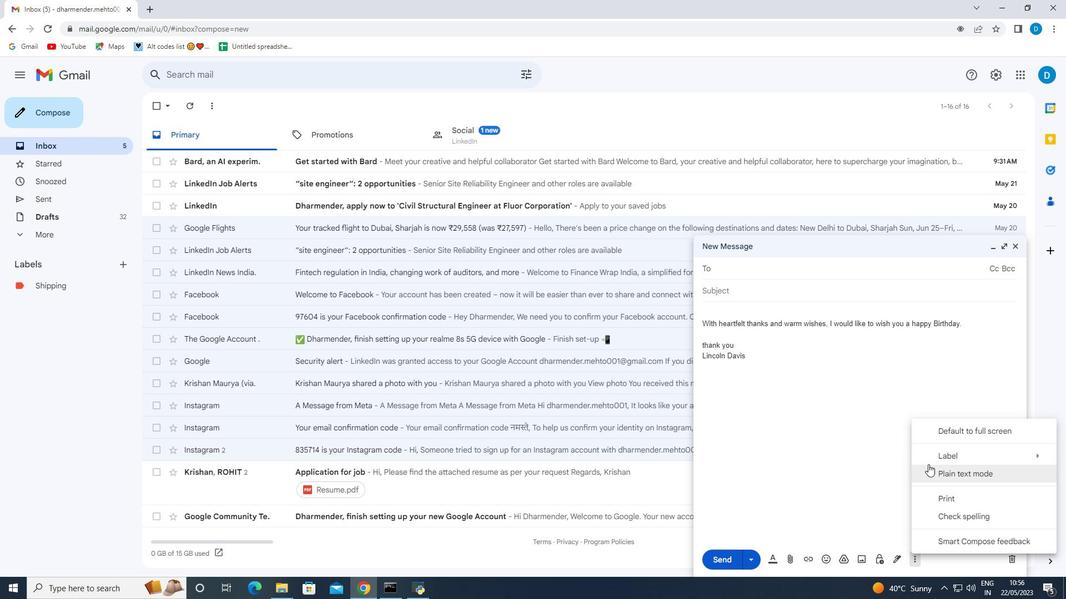 
Action: Mouse pressed left at (932, 456)
Screenshot: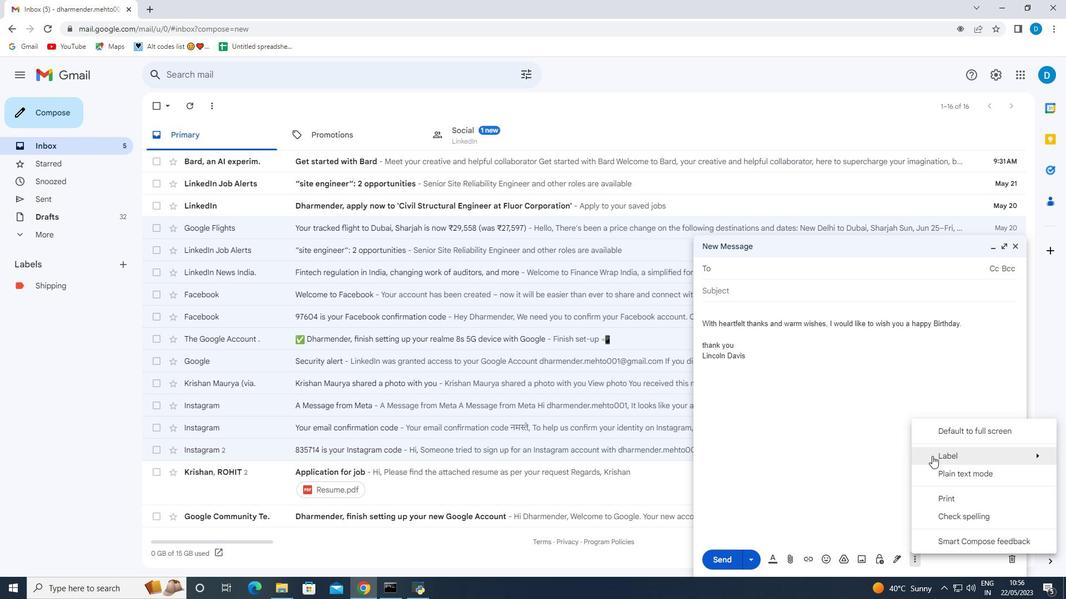 
Action: Mouse moved to (820, 313)
Screenshot: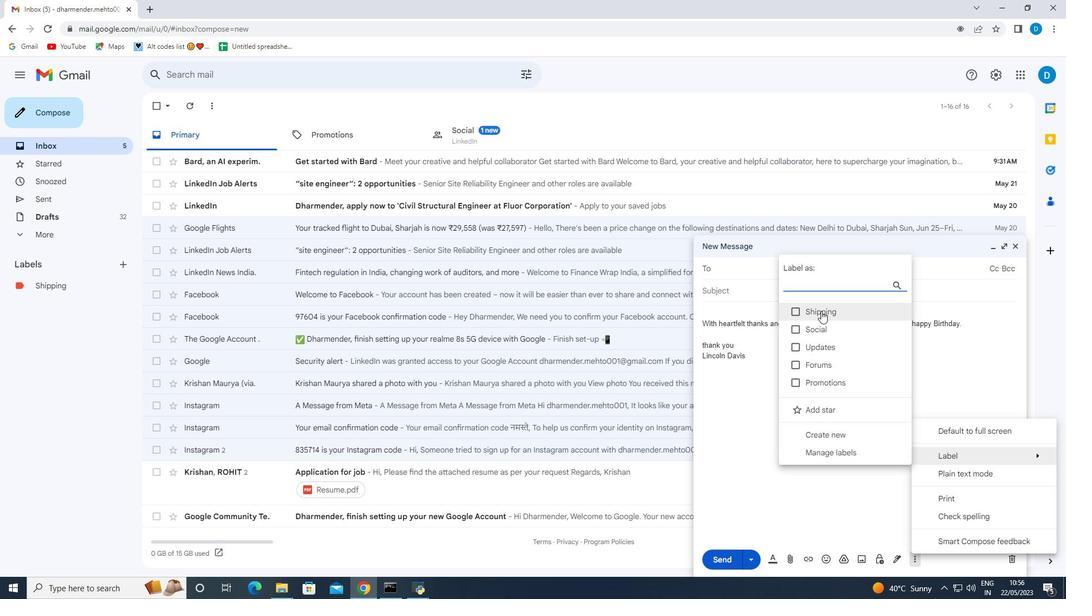 
Action: Mouse pressed left at (820, 313)
Screenshot: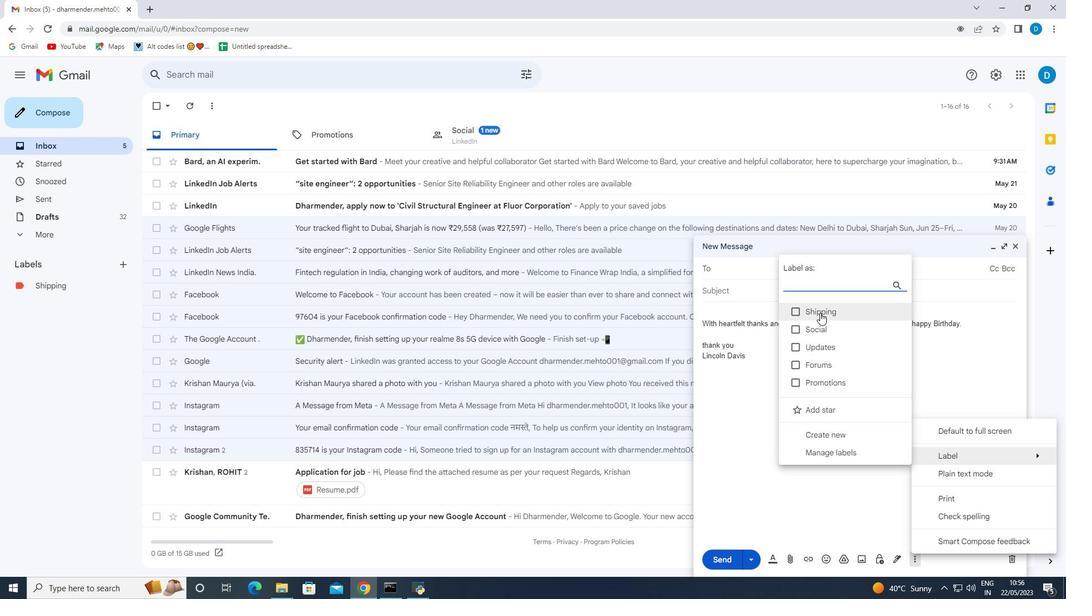 
Action: Mouse moved to (738, 268)
Screenshot: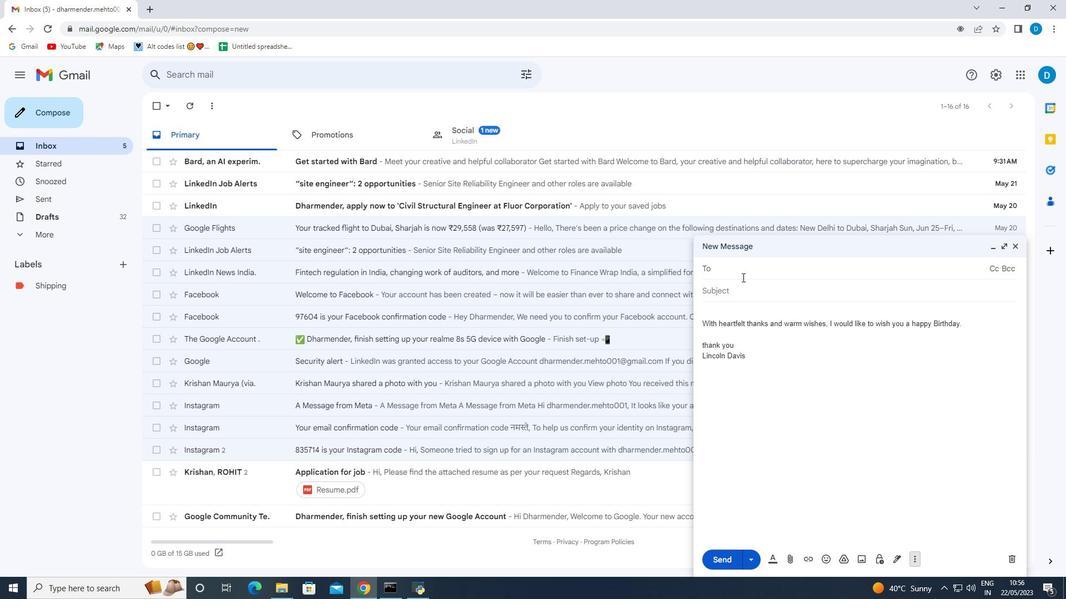 
Action: Mouse pressed left at (738, 268)
Screenshot: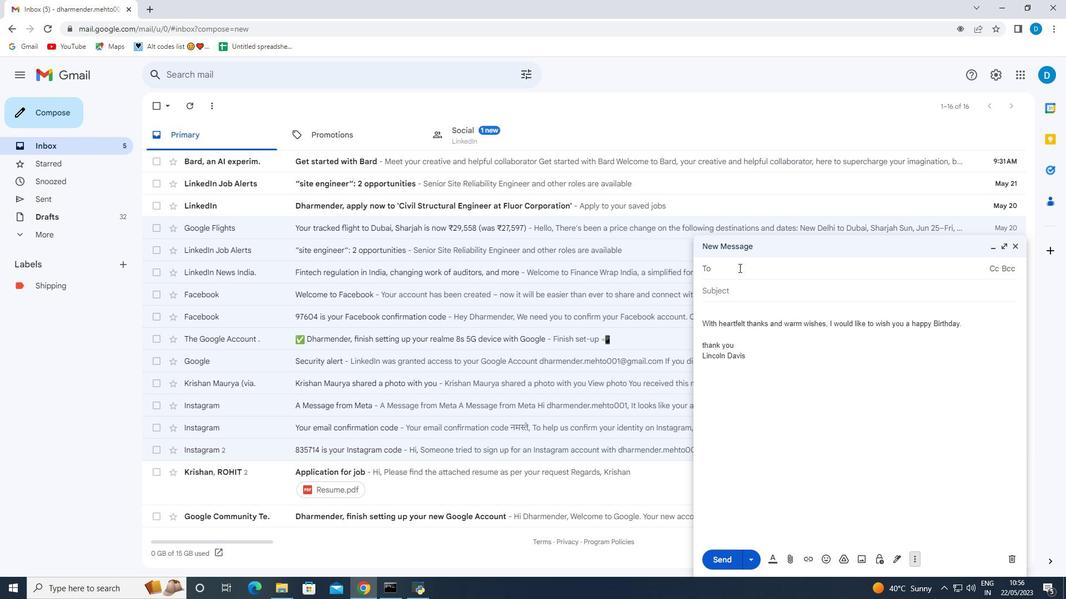 
Action: Key pressed softage.9<Key.shift>@softage.net
Screenshot: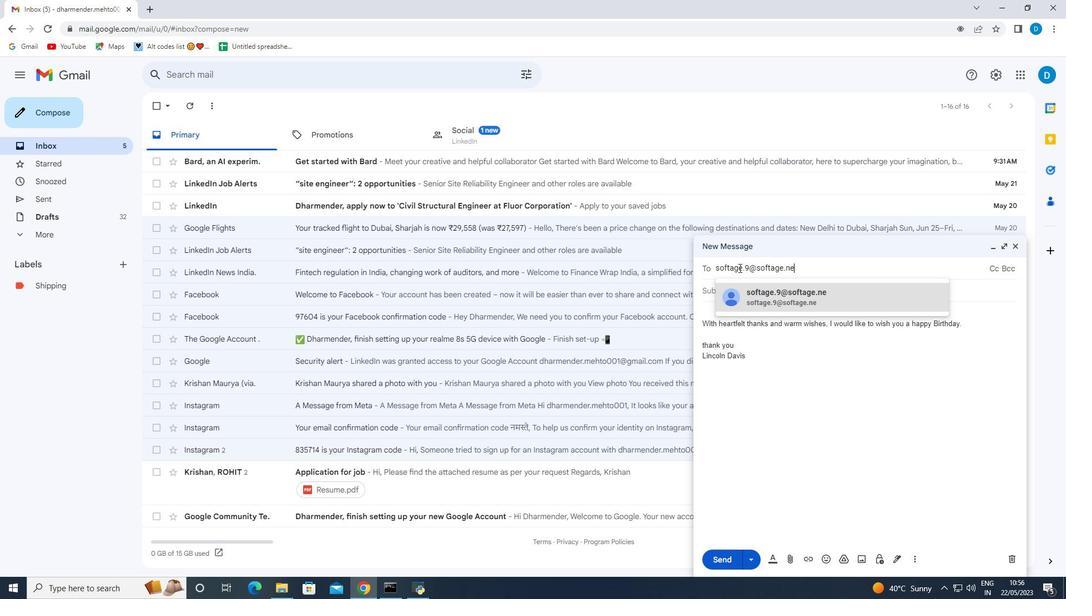 
Action: Mouse moved to (788, 299)
Screenshot: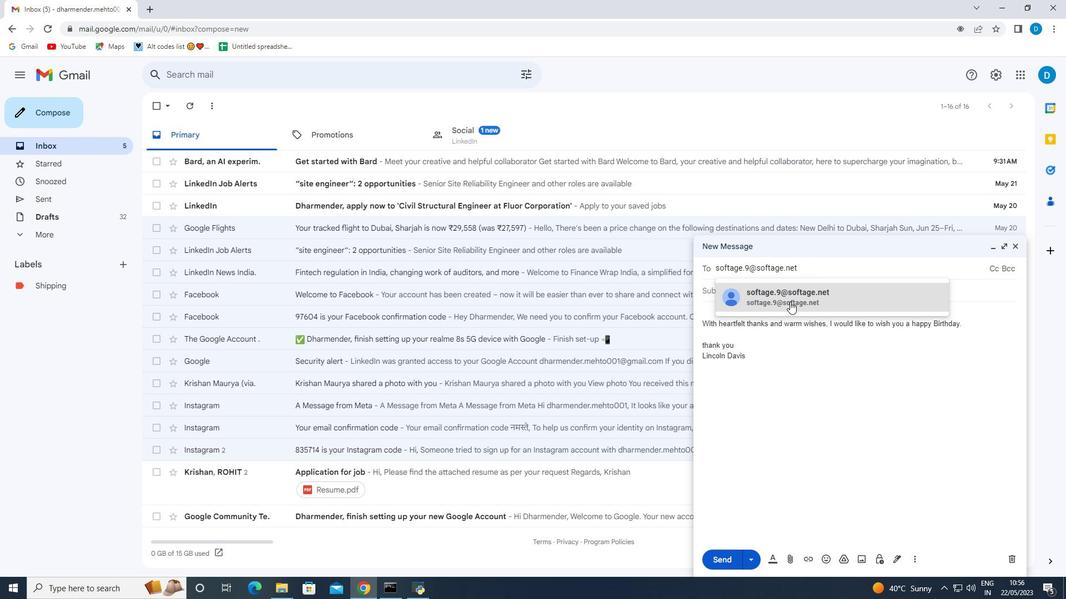 
Action: Mouse pressed left at (788, 299)
Screenshot: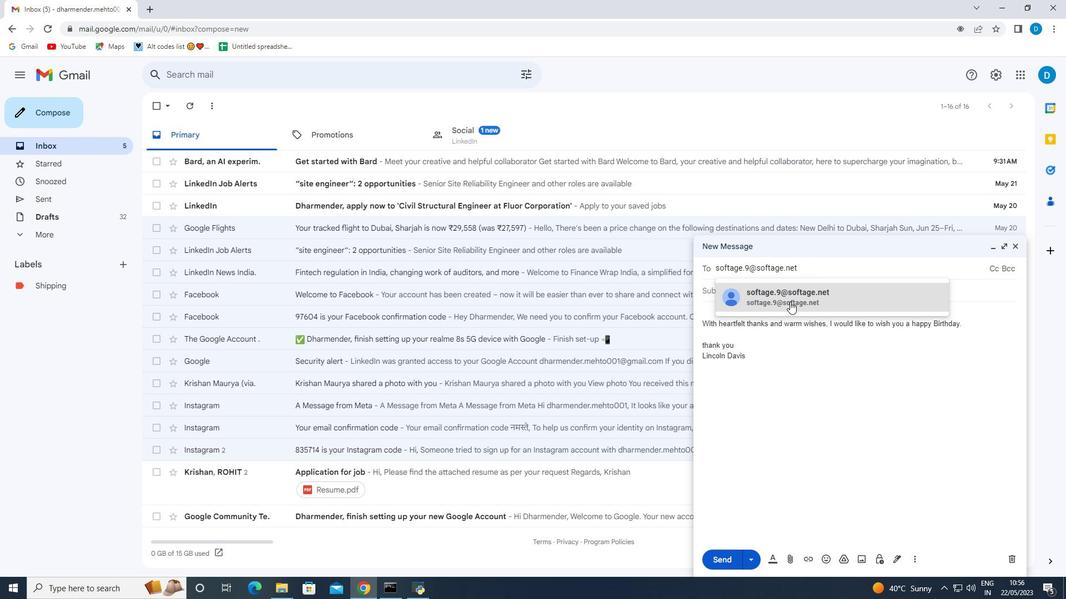 
Action: Mouse moved to (797, 430)
Screenshot: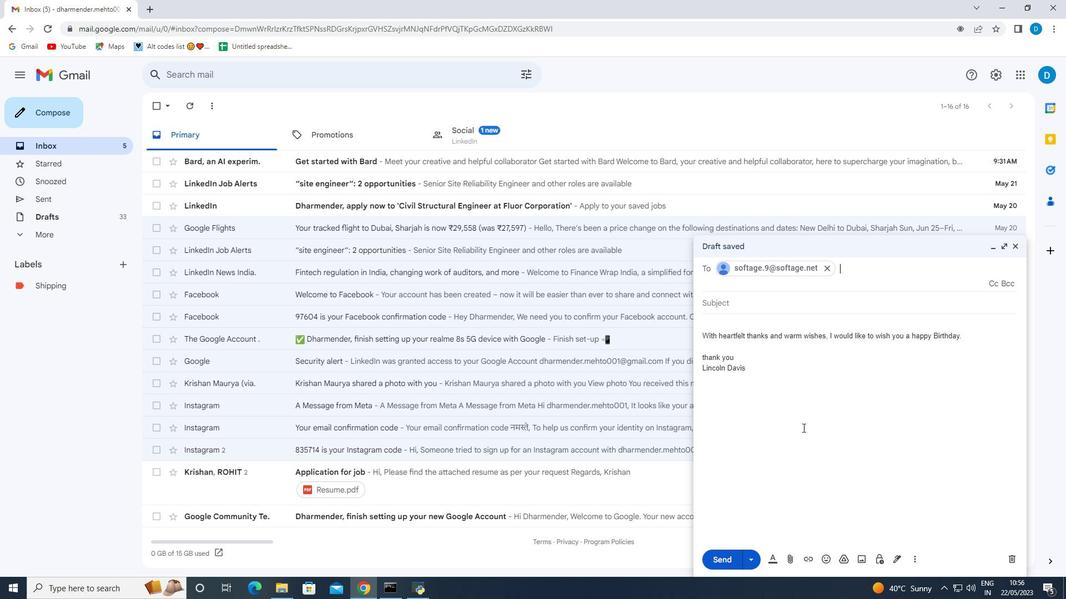 
Action: Mouse scrolled (797, 430) with delta (0, 0)
Screenshot: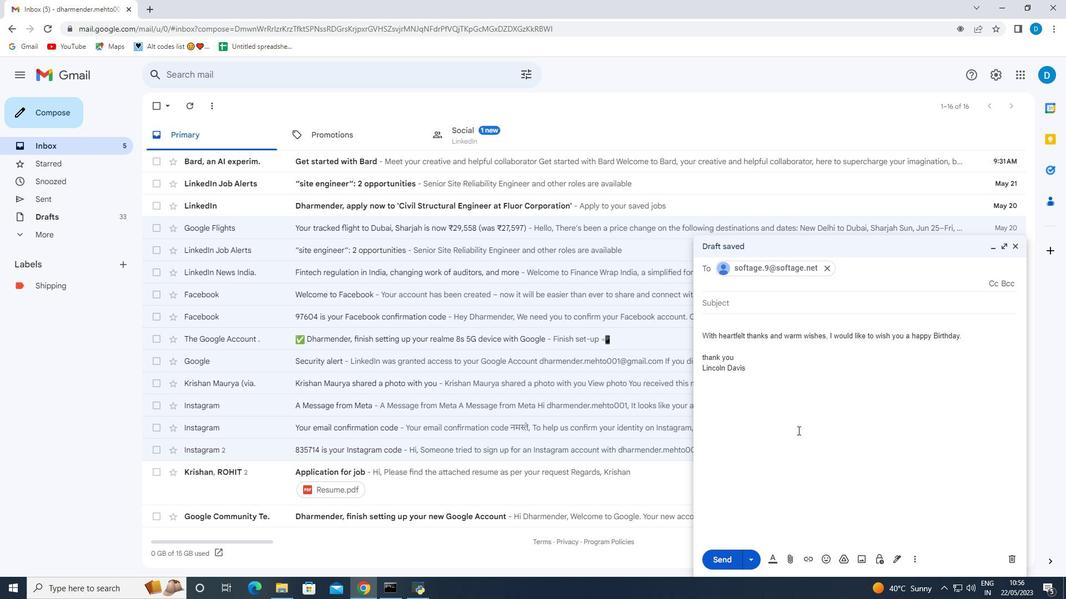 
Action: Mouse moved to (808, 455)
Screenshot: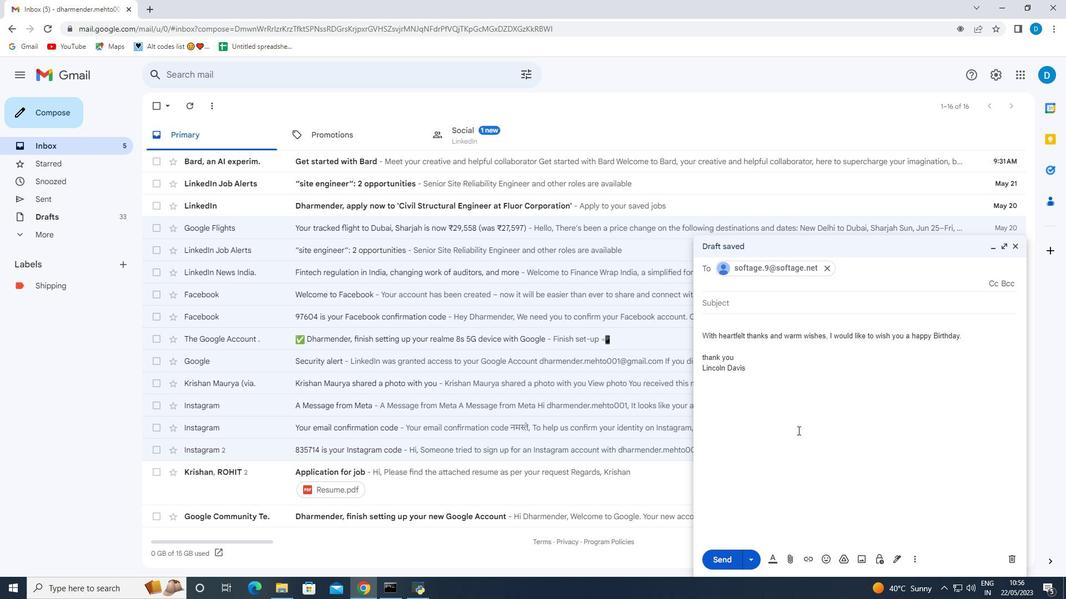 
Action: Mouse scrolled (800, 440) with delta (0, 0)
Screenshot: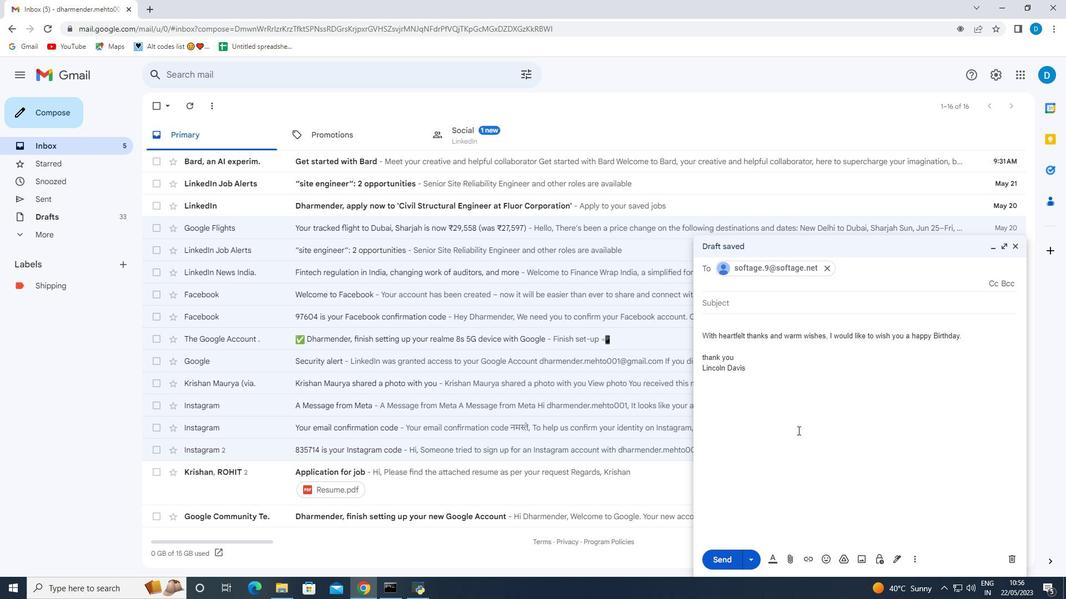 
Action: Mouse moved to (793, 358)
Screenshot: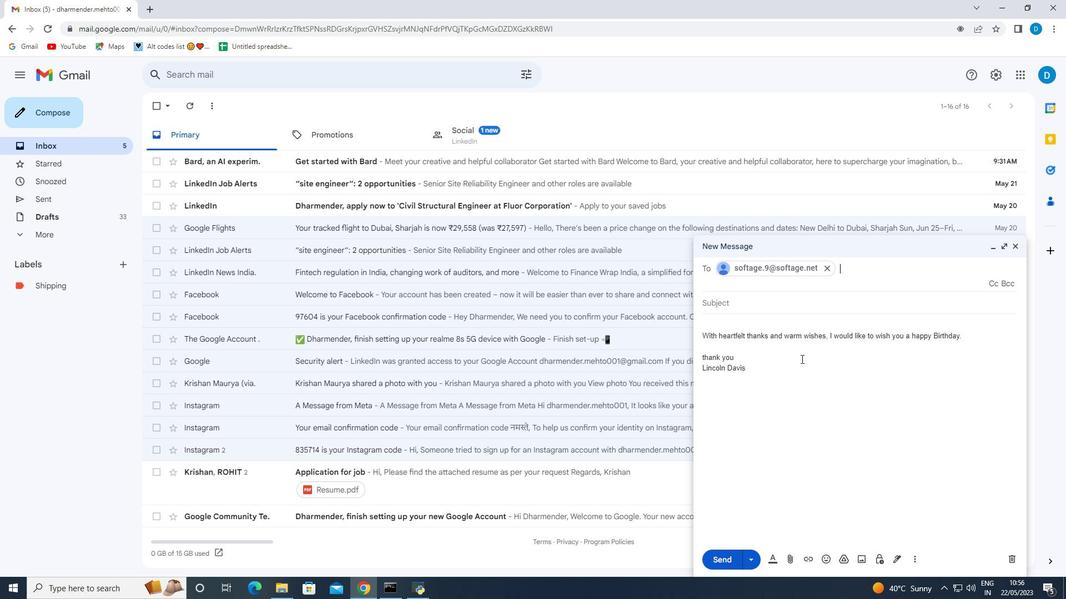 
